 Task: Create a scrum project CircleLine. Add to scrum project CircleLine a team member softage.2@softage.net and assign as Project Lead. Add to scrum project CircleLine a team member softage.3@softage.net
Action: Mouse moved to (249, 59)
Screenshot: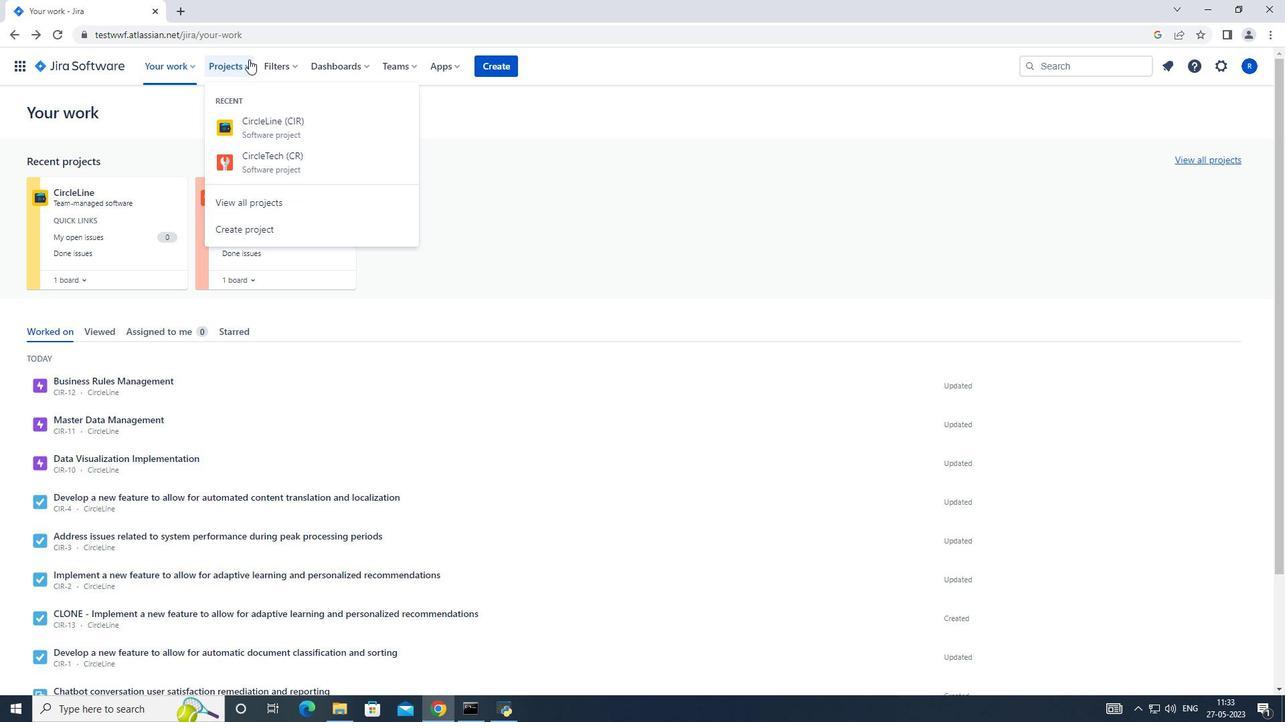 
Action: Mouse pressed left at (249, 59)
Screenshot: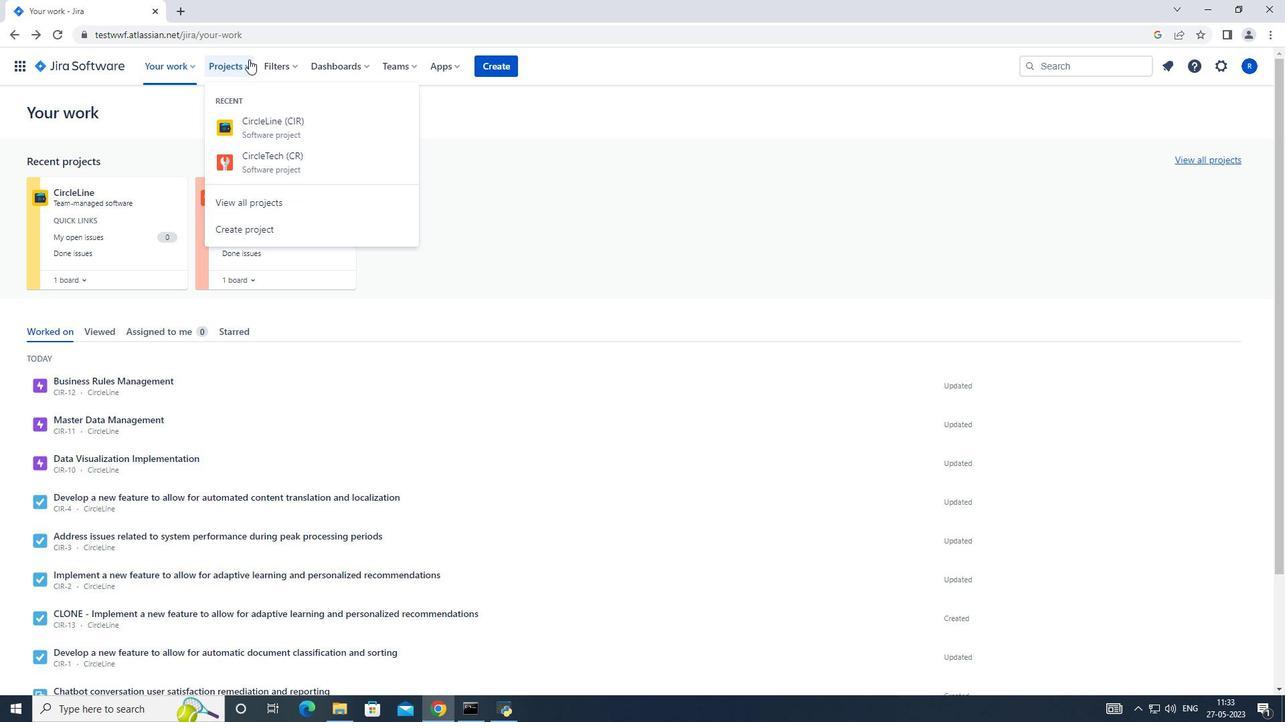 
Action: Mouse moved to (277, 118)
Screenshot: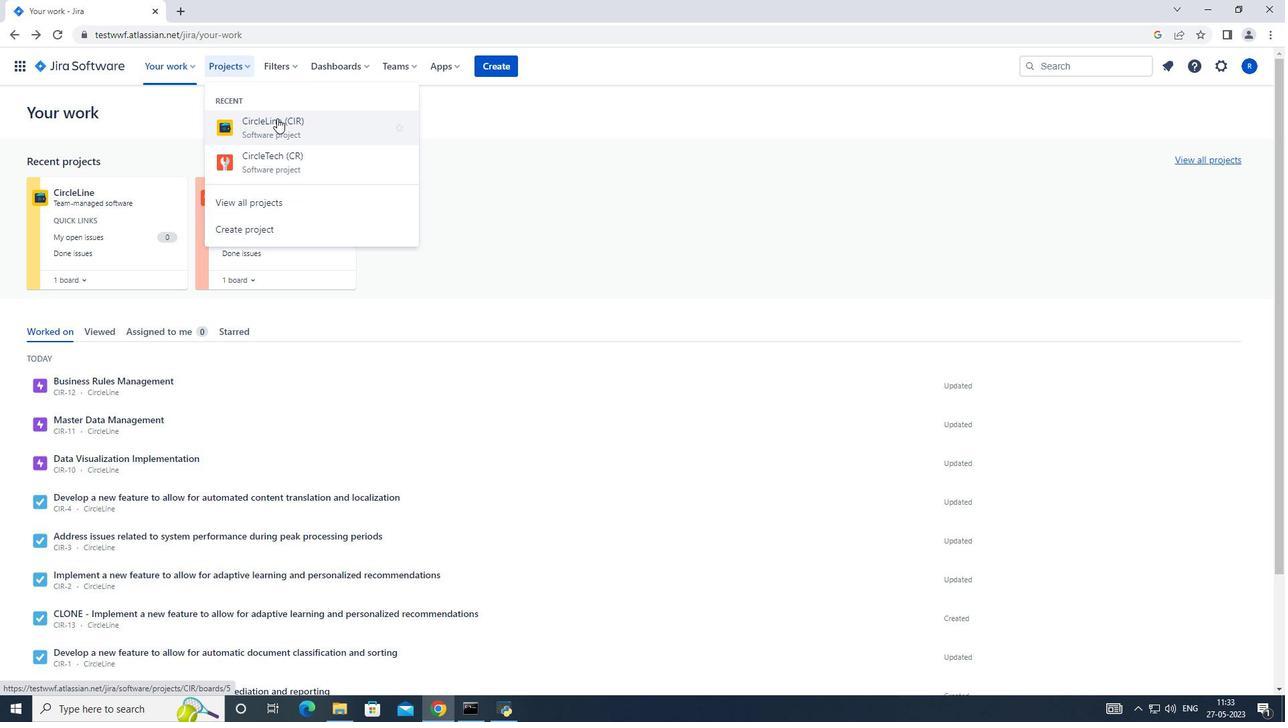 
Action: Mouse pressed left at (277, 118)
Screenshot: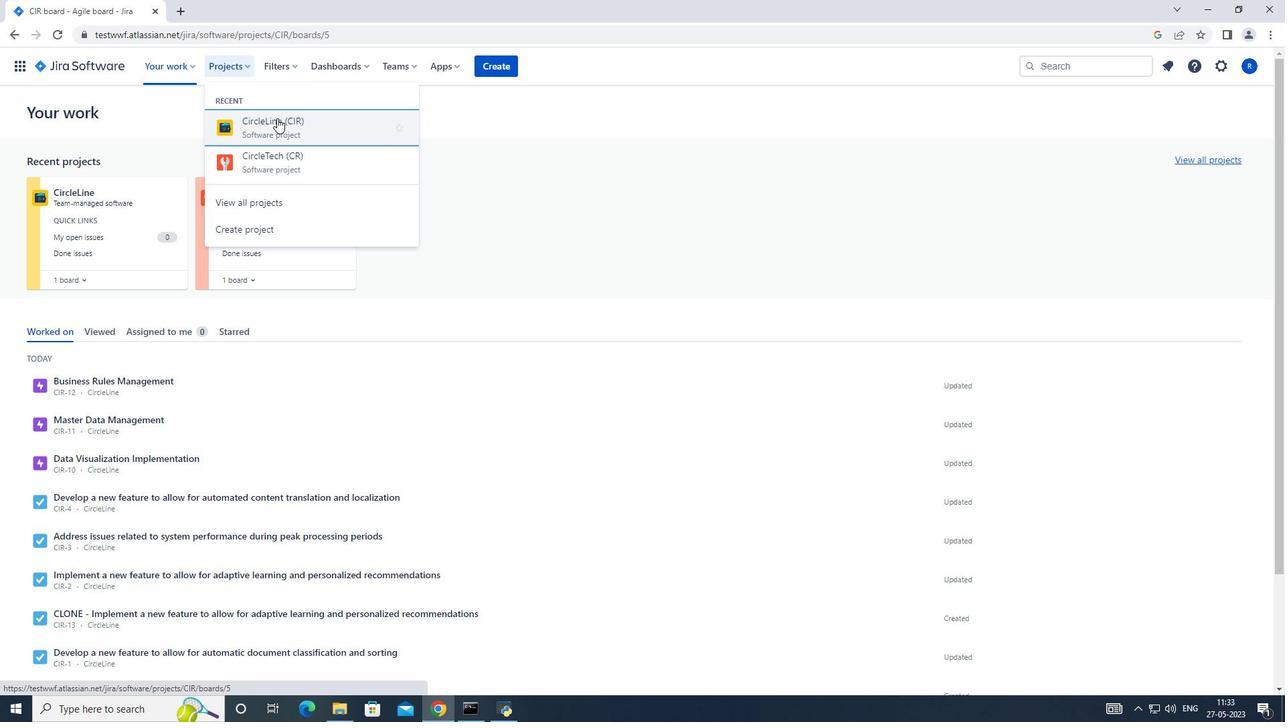 
Action: Mouse moved to (82, 70)
Screenshot: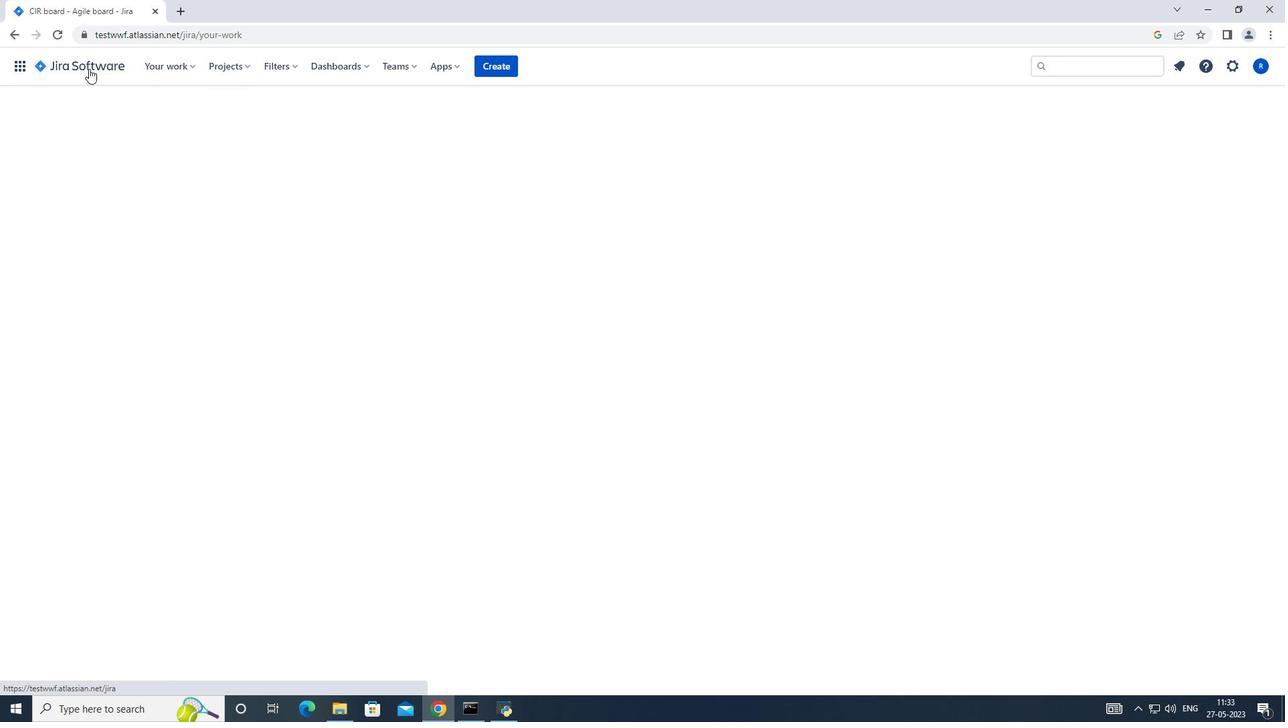 
Action: Mouse pressed left at (82, 70)
Screenshot: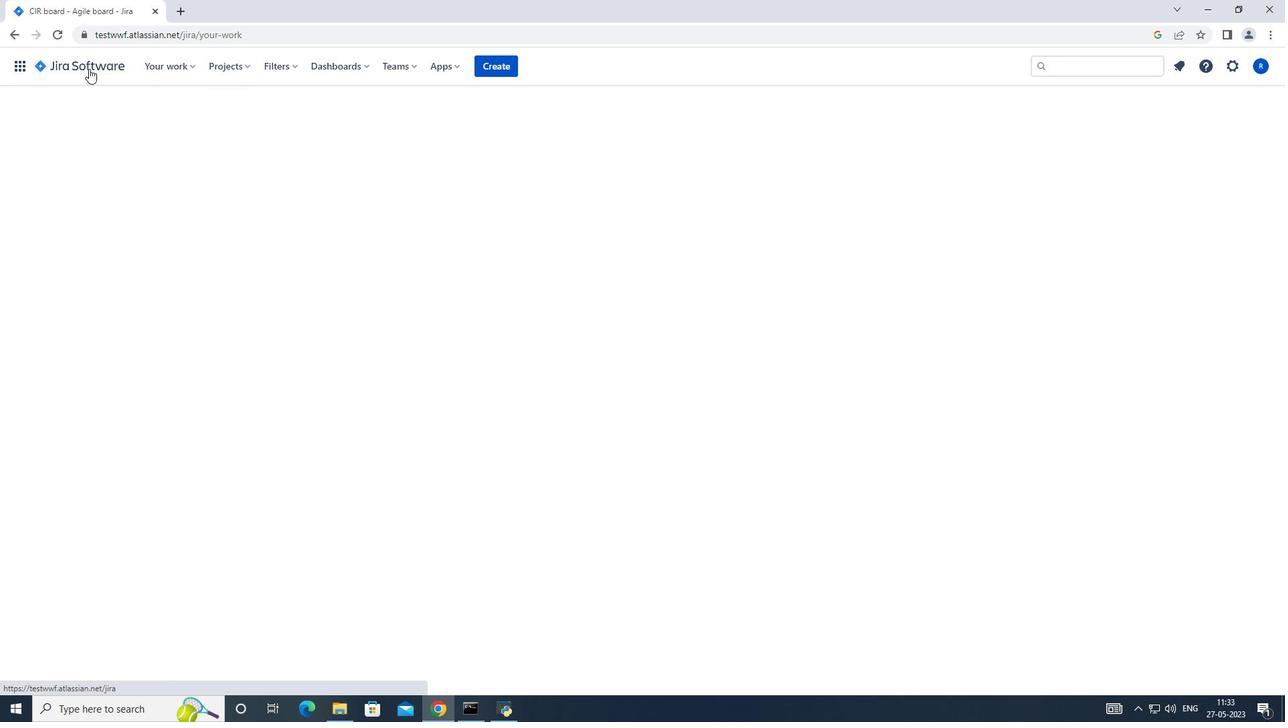 
Action: Mouse moved to (222, 73)
Screenshot: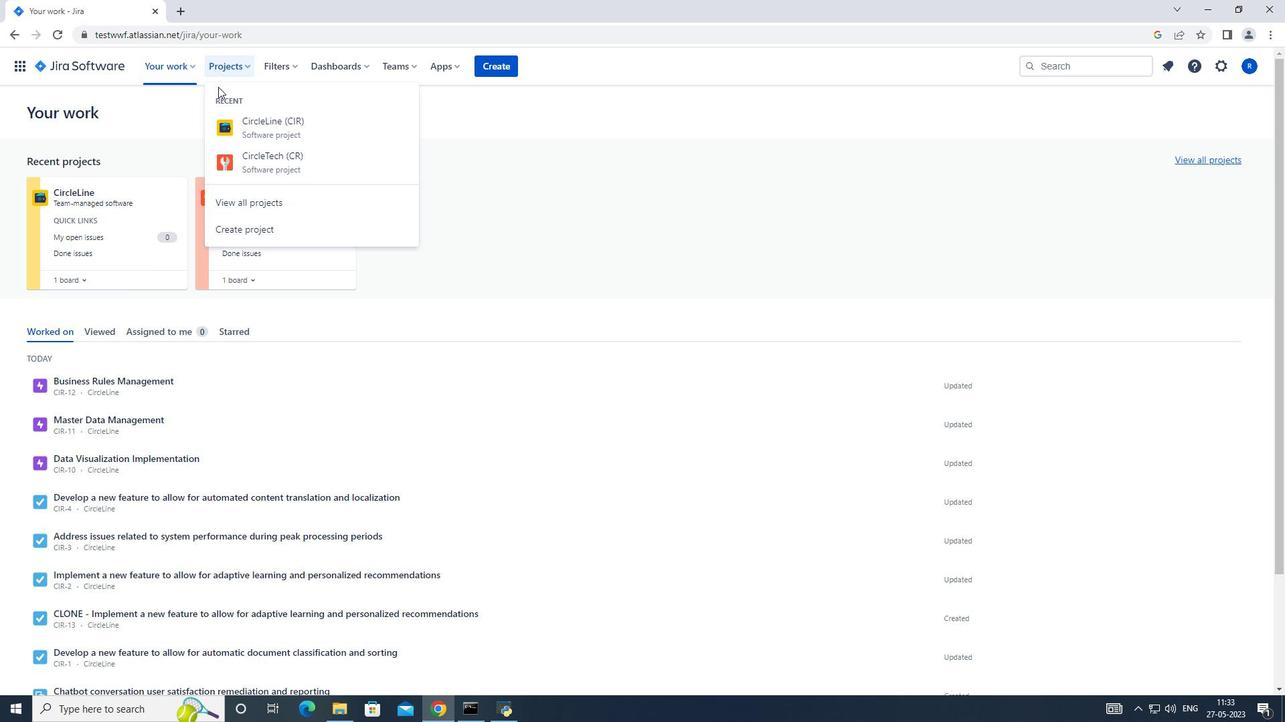 
Action: Mouse pressed left at (222, 73)
Screenshot: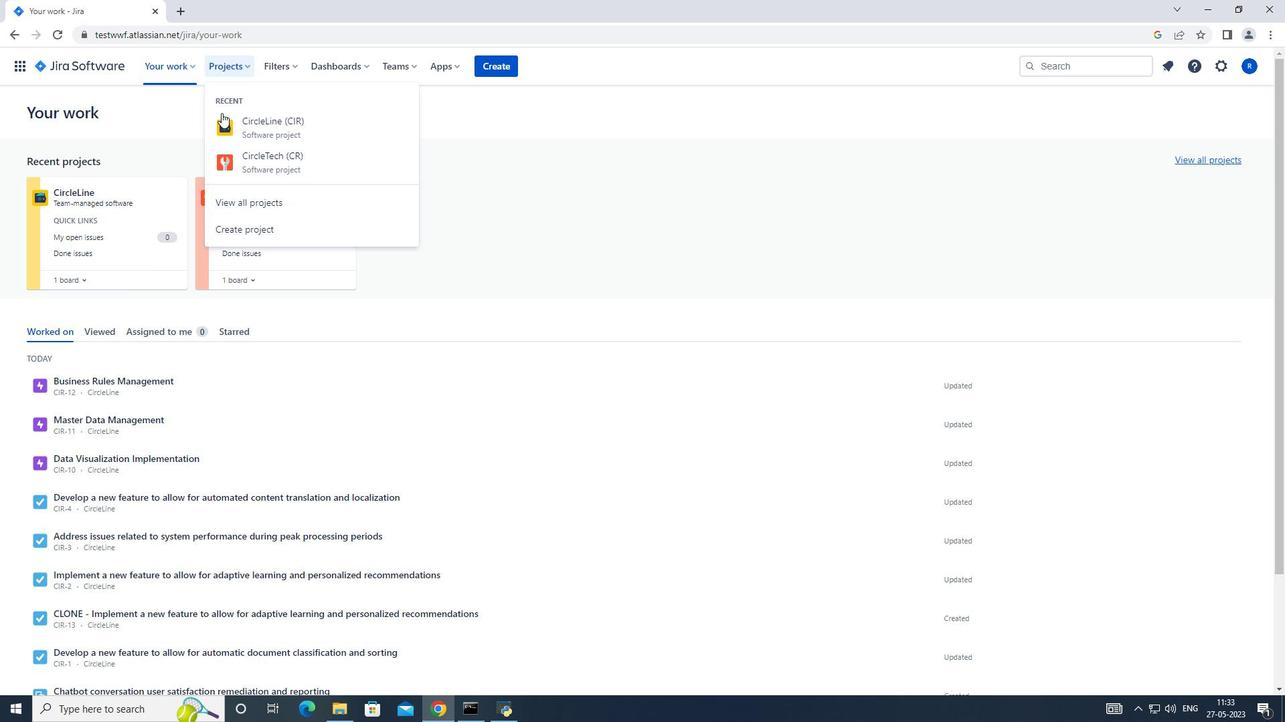 
Action: Mouse moved to (269, 227)
Screenshot: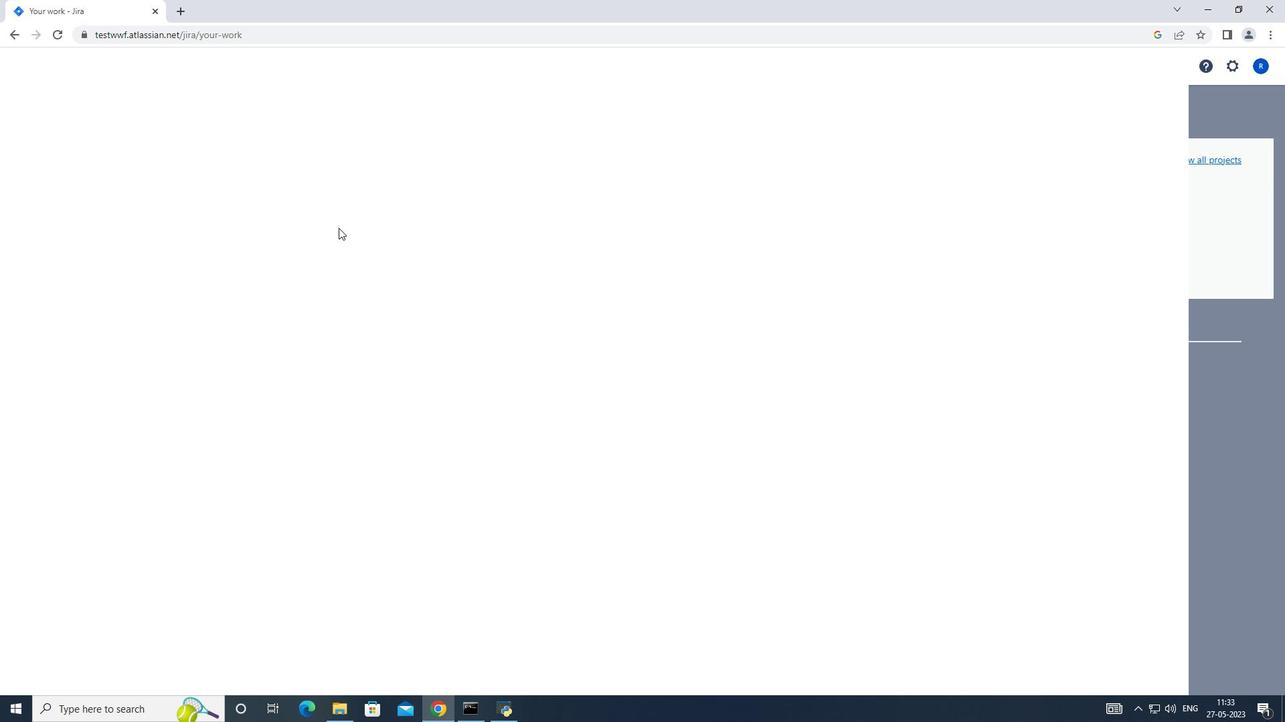 
Action: Mouse pressed left at (269, 227)
Screenshot: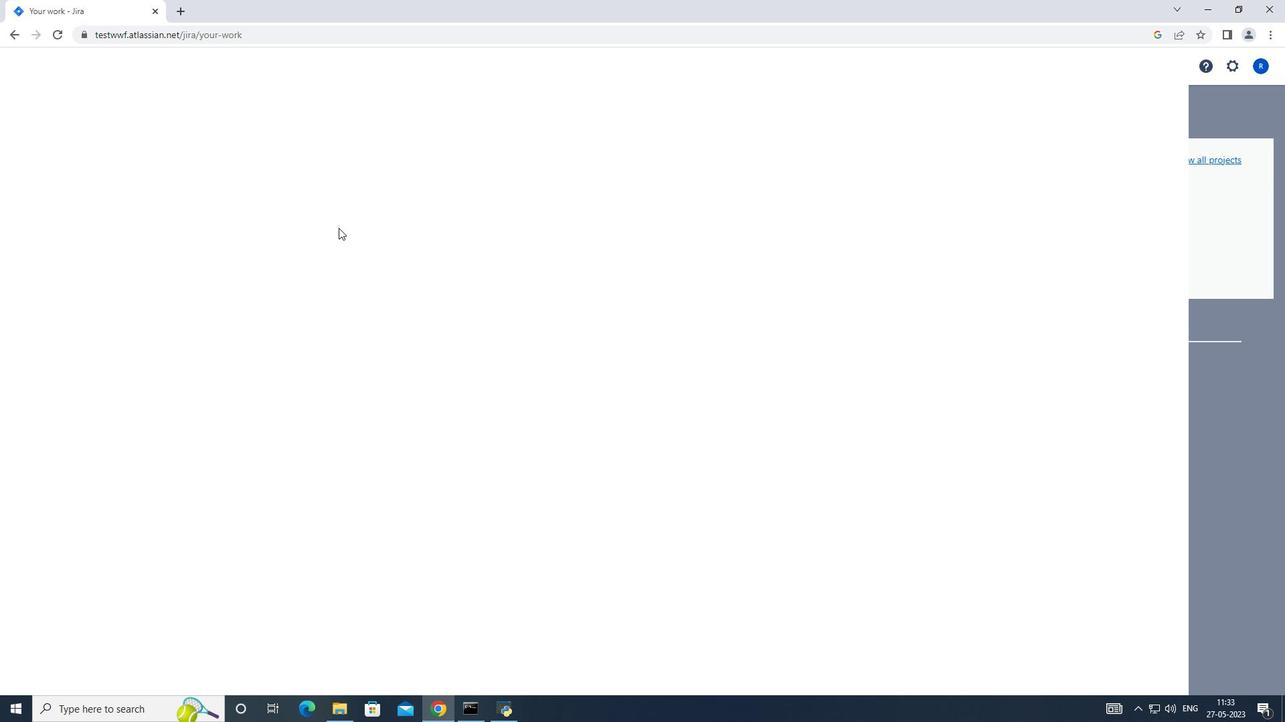 
Action: Mouse moved to (662, 339)
Screenshot: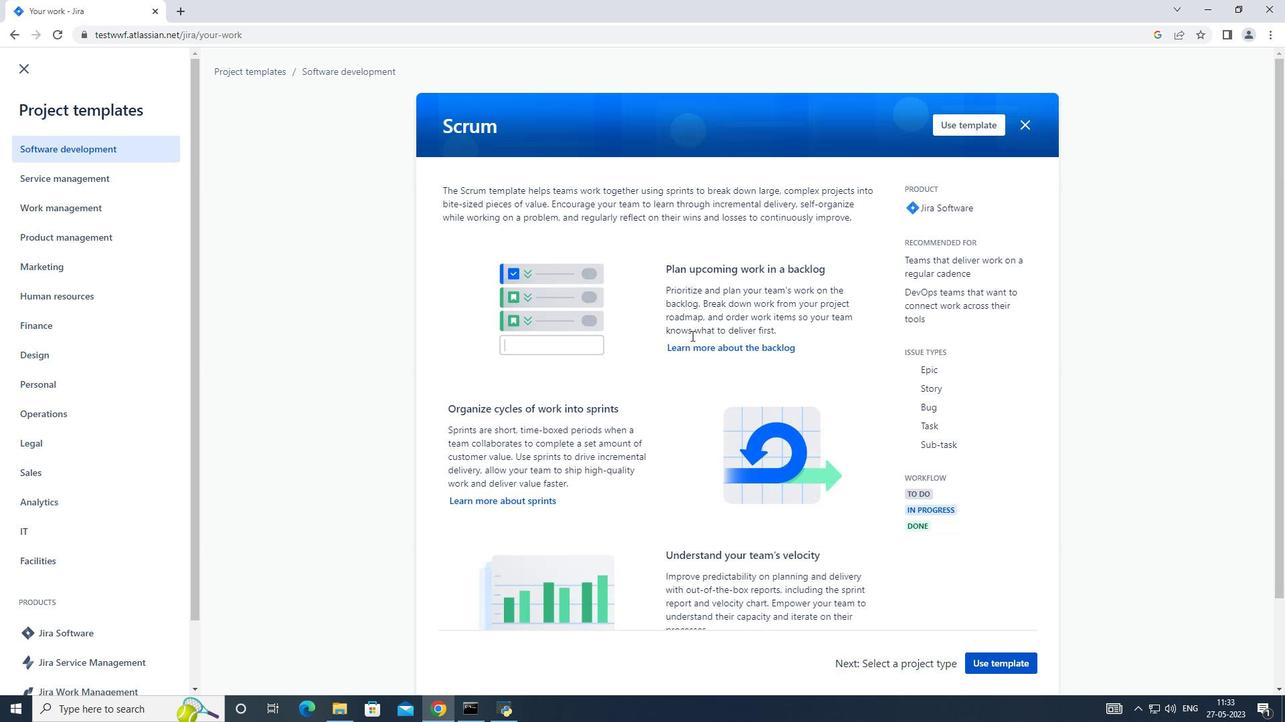 
Action: Mouse pressed left at (662, 339)
Screenshot: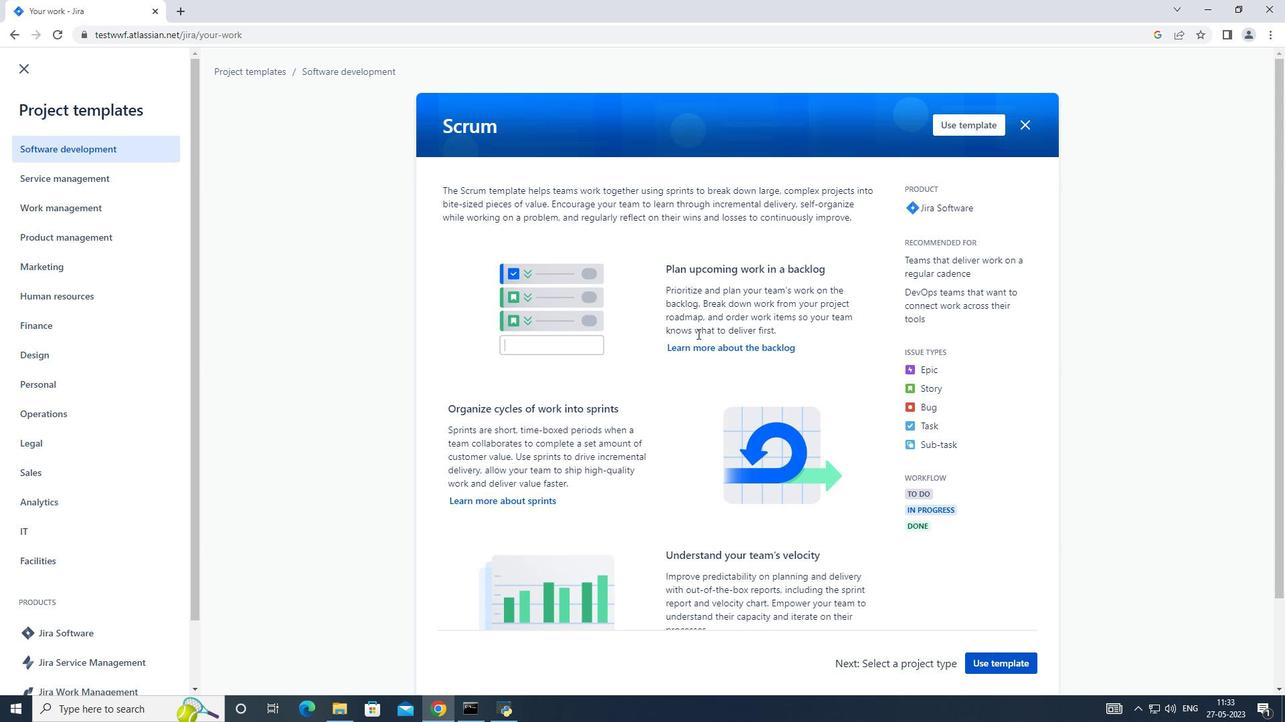 
Action: Mouse moved to (1001, 660)
Screenshot: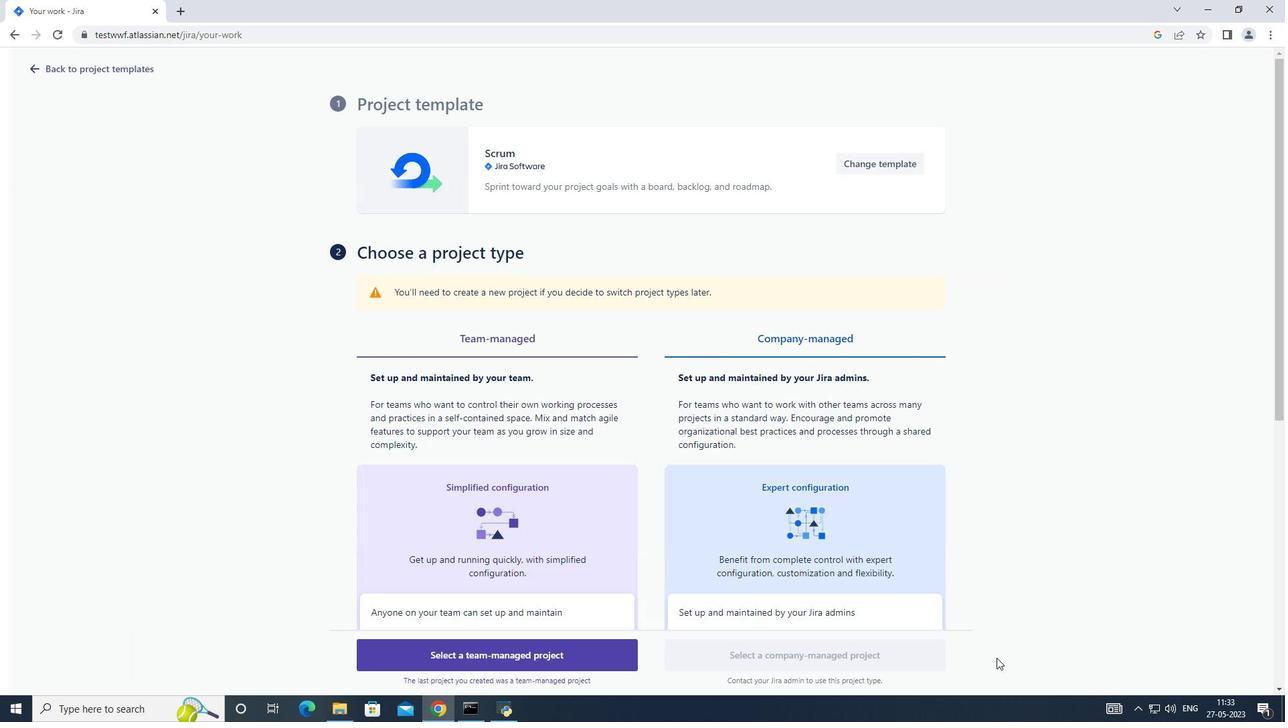 
Action: Mouse pressed left at (1001, 660)
Screenshot: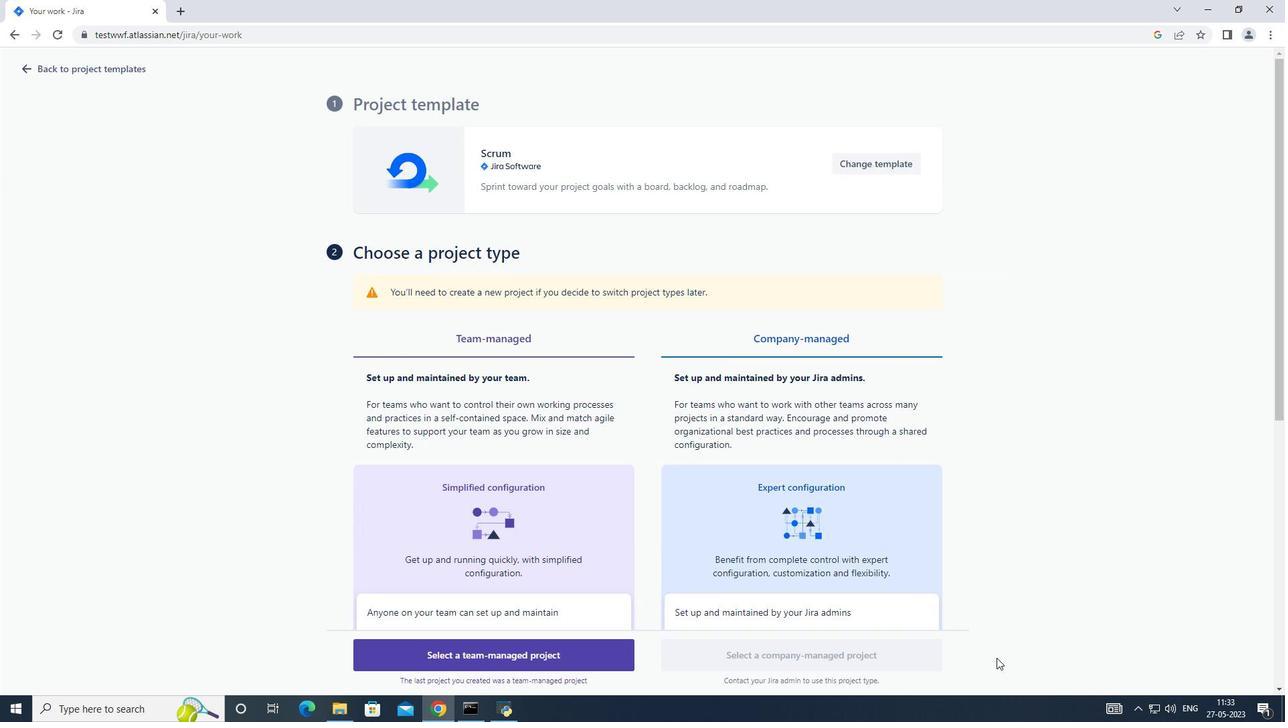 
Action: Mouse moved to (682, 362)
Screenshot: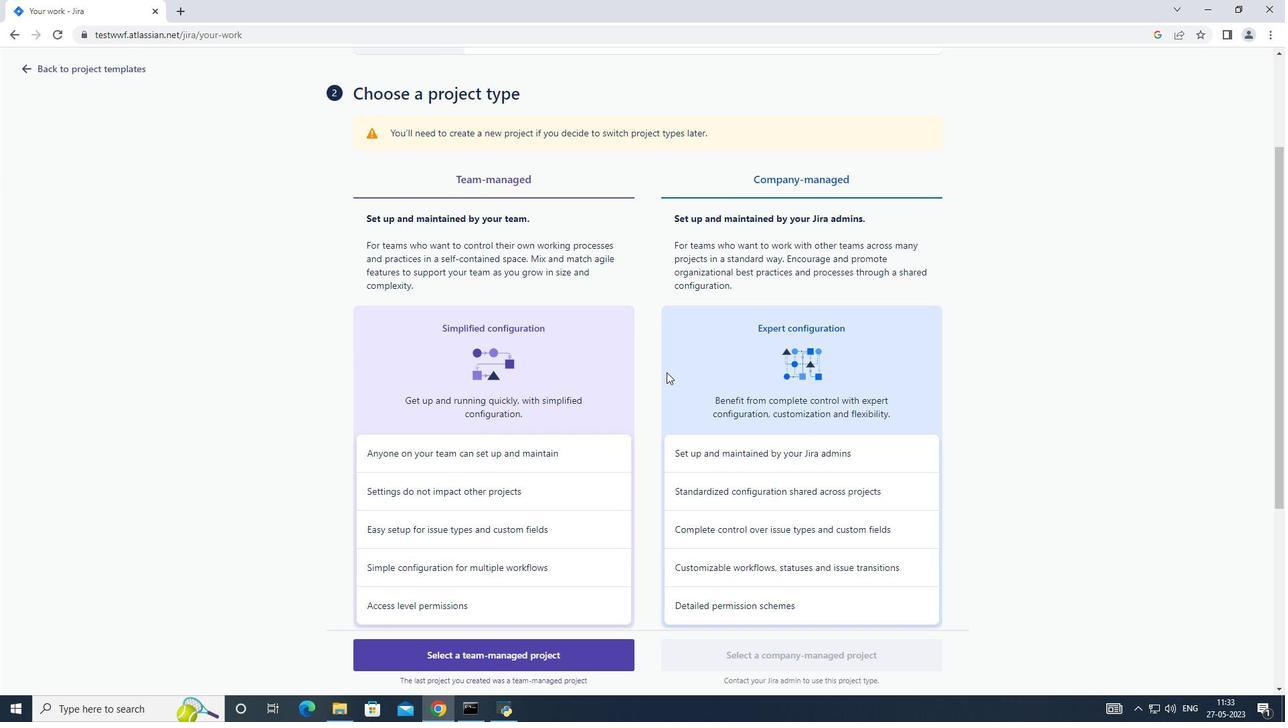 
Action: Mouse scrolled (682, 361) with delta (0, 0)
Screenshot: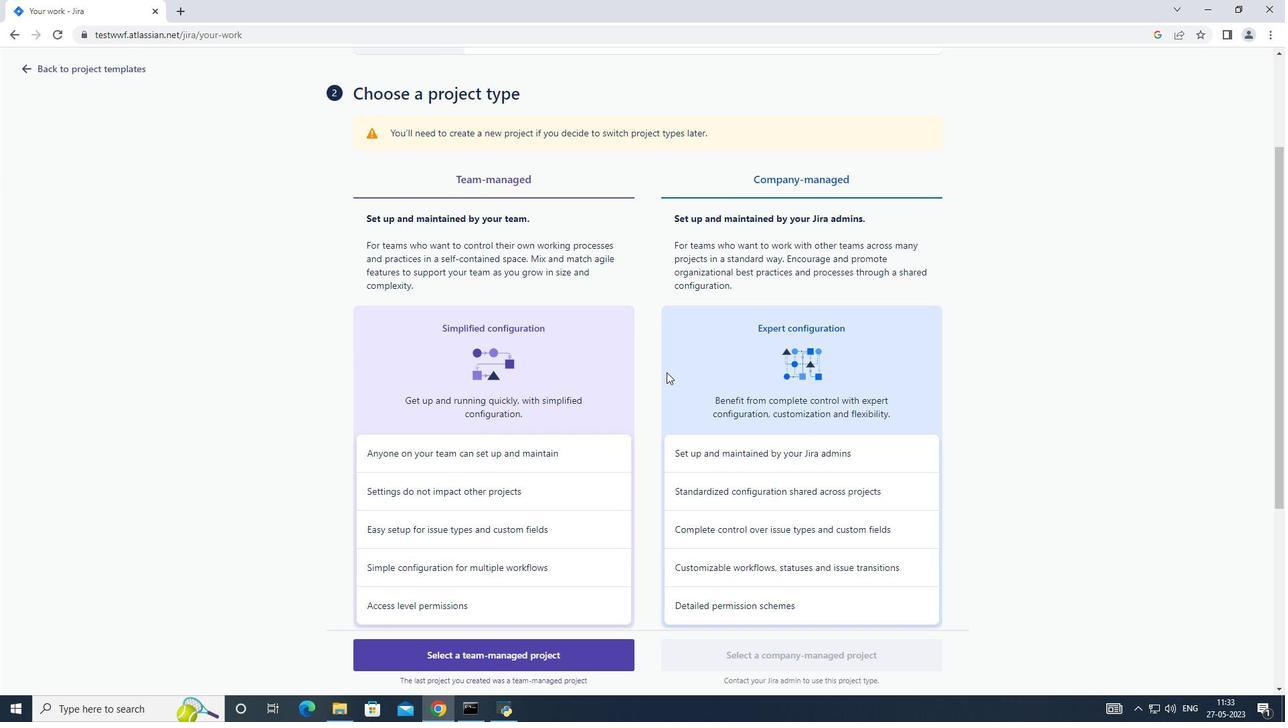 
Action: Mouse scrolled (682, 361) with delta (0, 0)
Screenshot: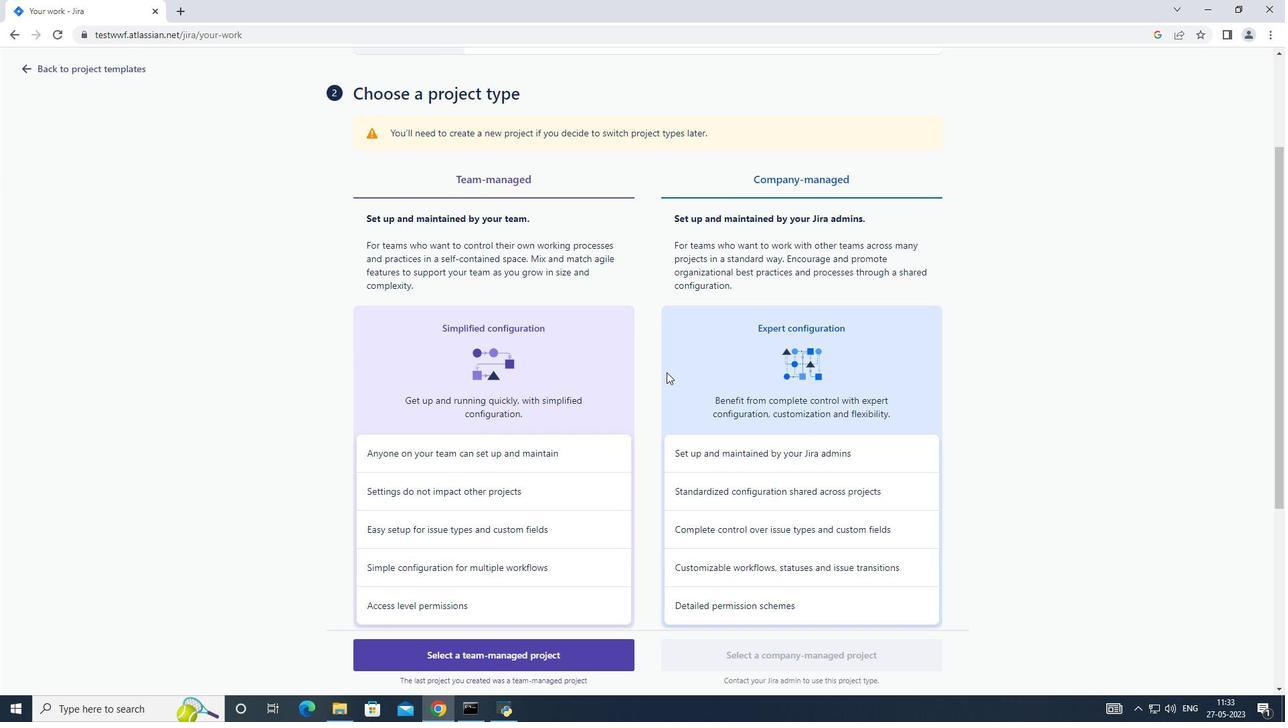 
Action: Mouse scrolled (682, 361) with delta (0, 0)
Screenshot: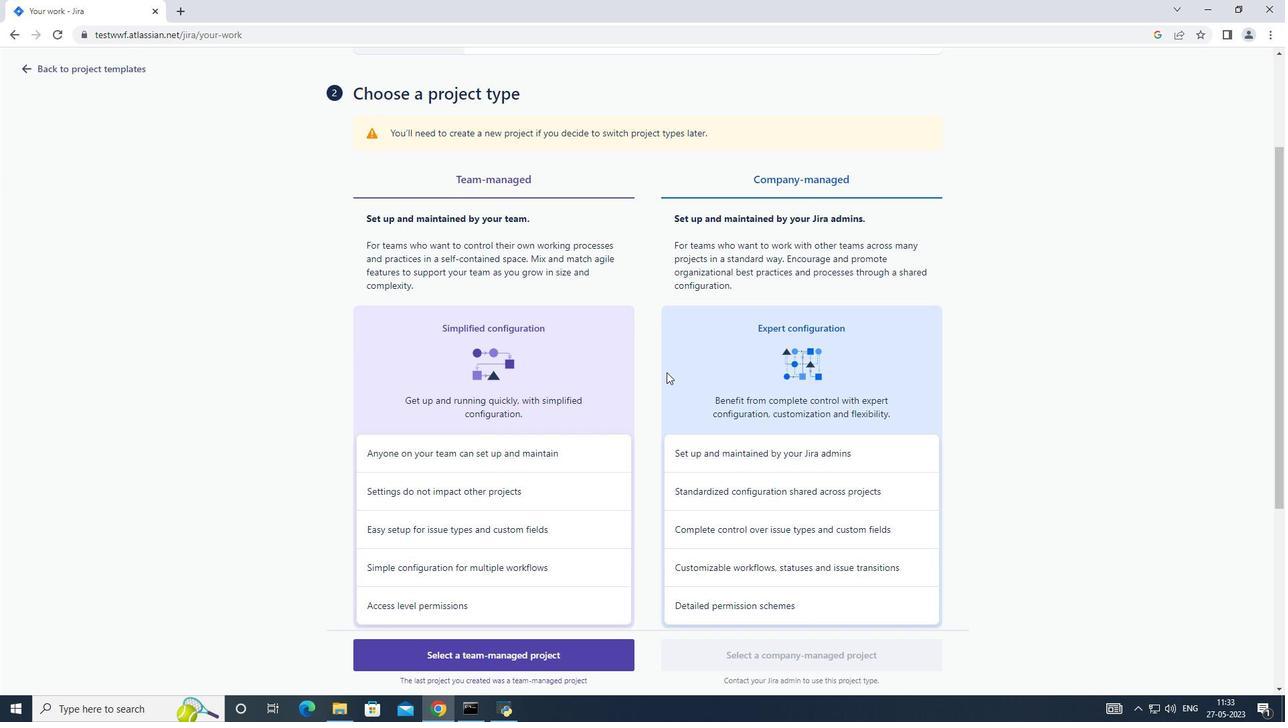
Action: Mouse moved to (682, 362)
Screenshot: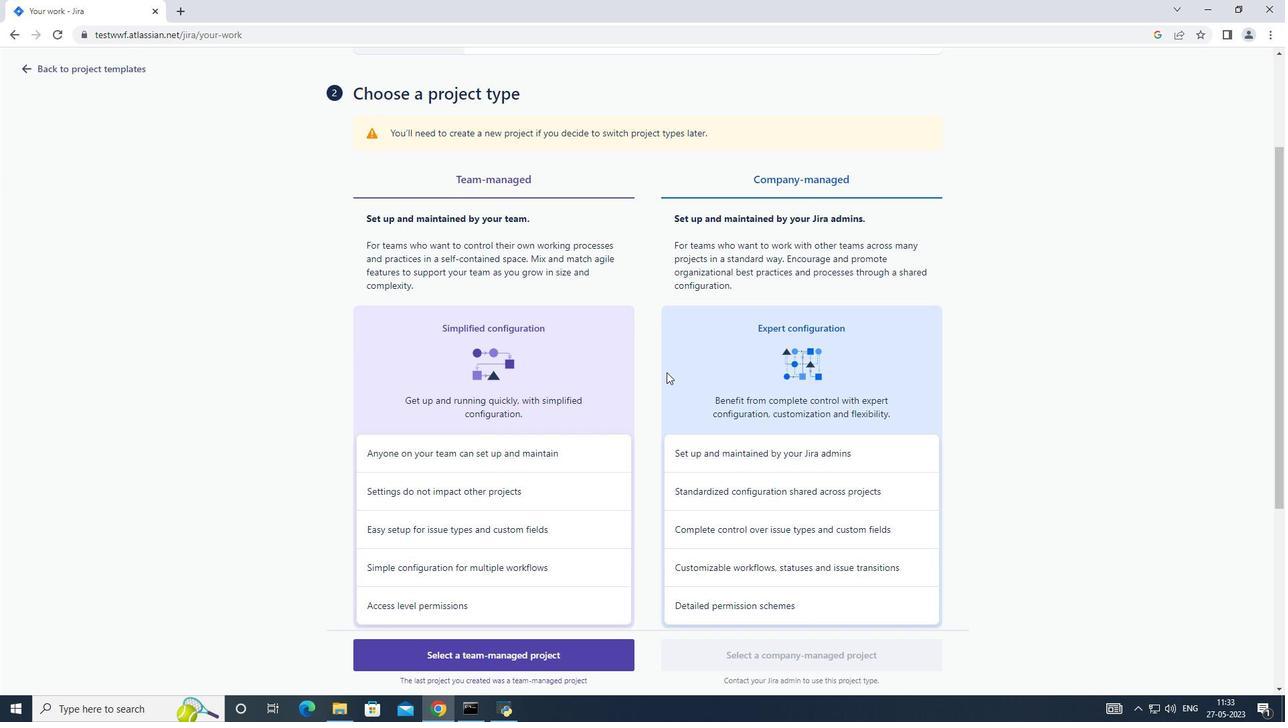
Action: Mouse scrolled (682, 361) with delta (0, 0)
Screenshot: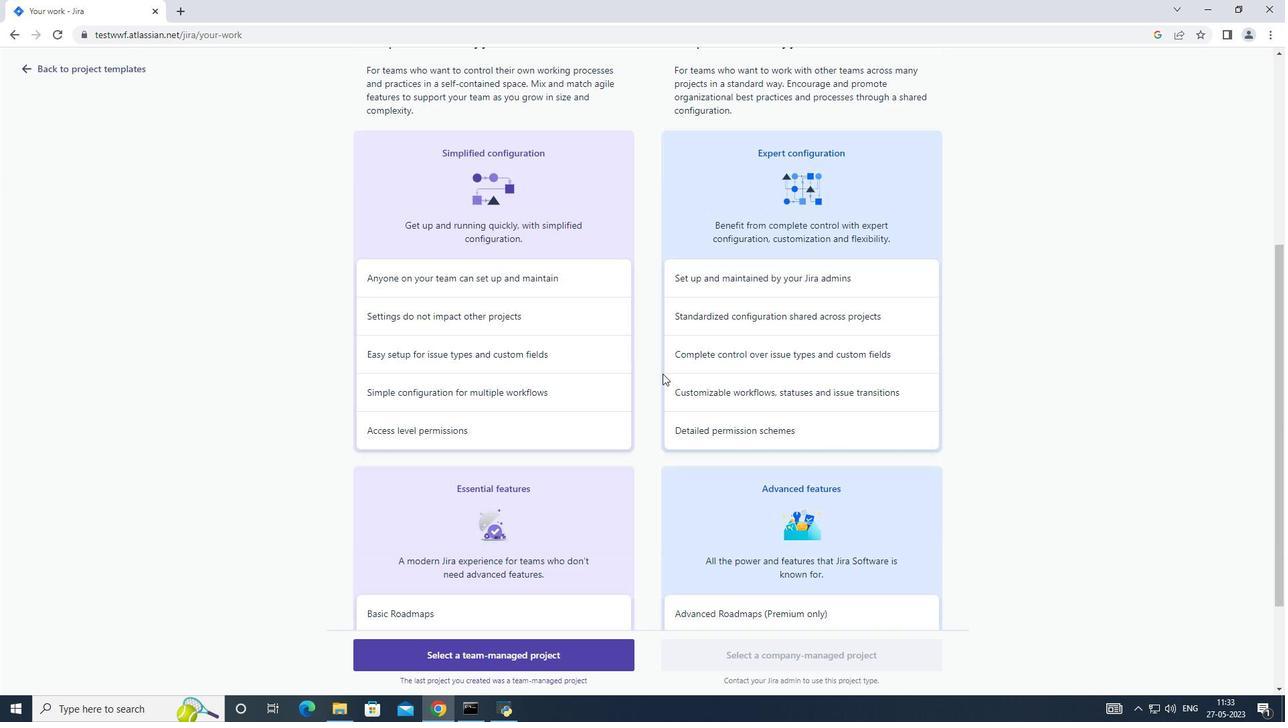 
Action: Mouse moved to (682, 362)
Screenshot: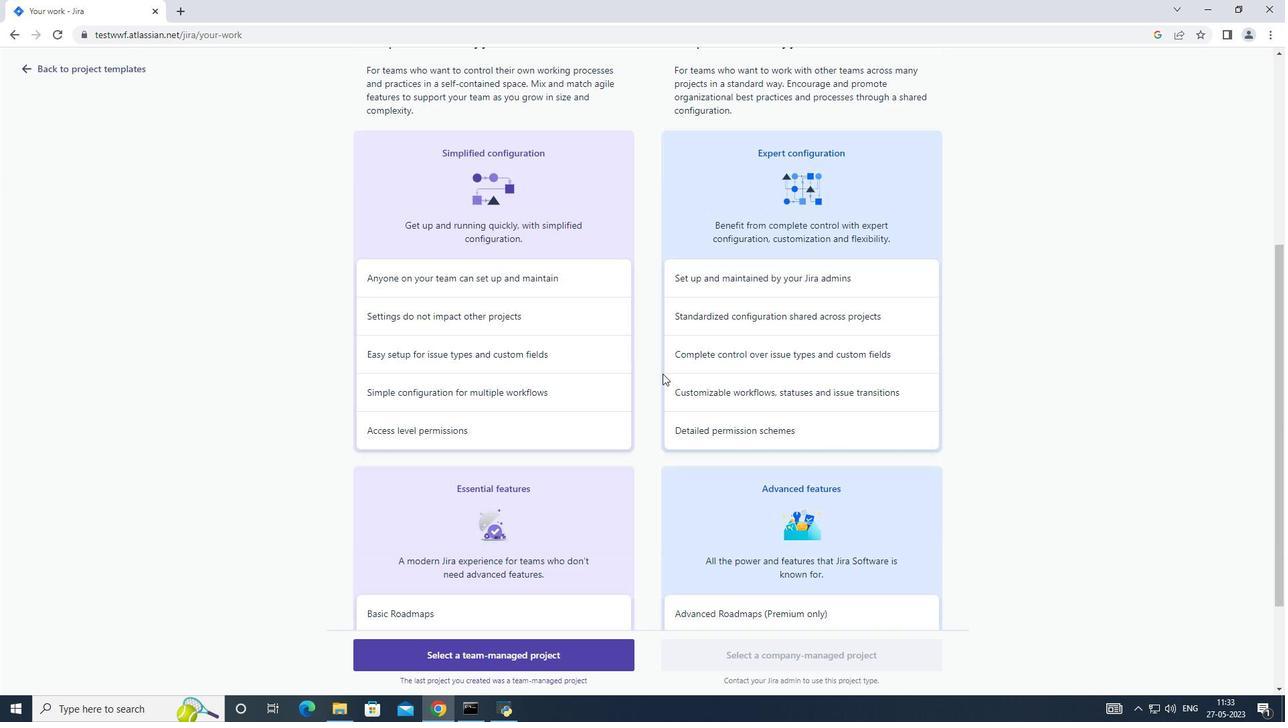 
Action: Mouse scrolled (682, 361) with delta (0, 0)
Screenshot: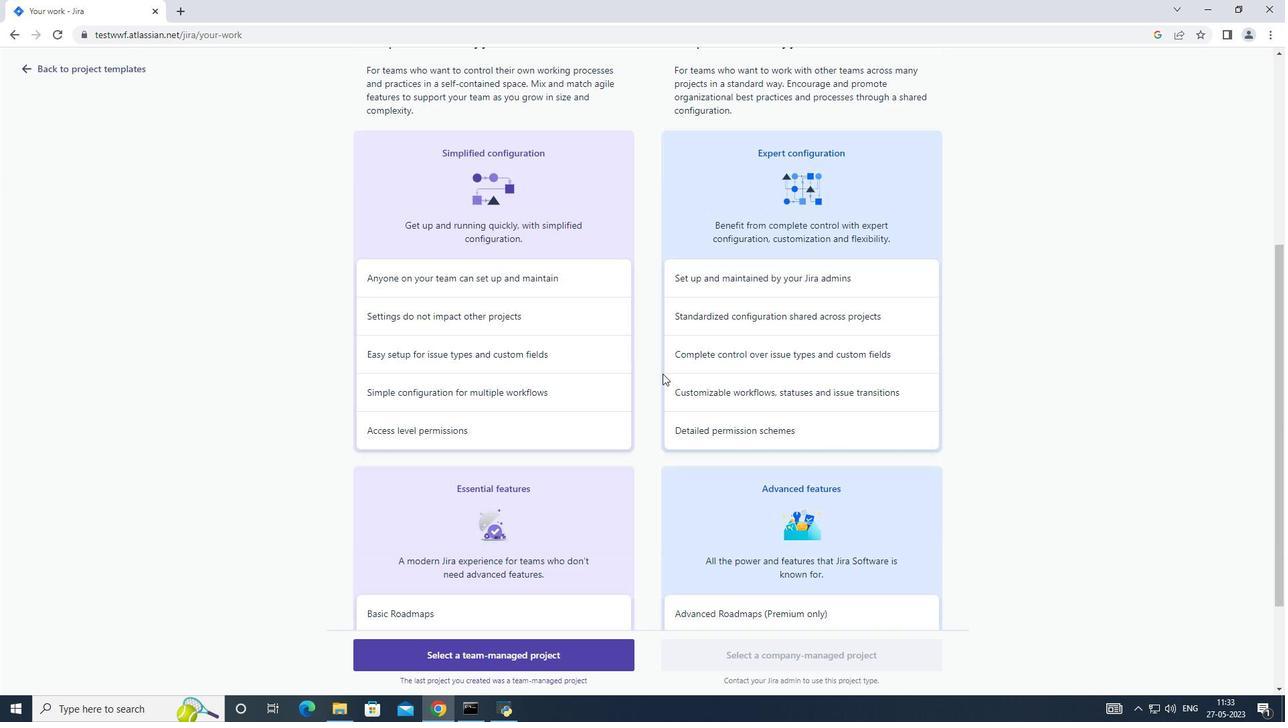 
Action: Mouse moved to (662, 374)
Screenshot: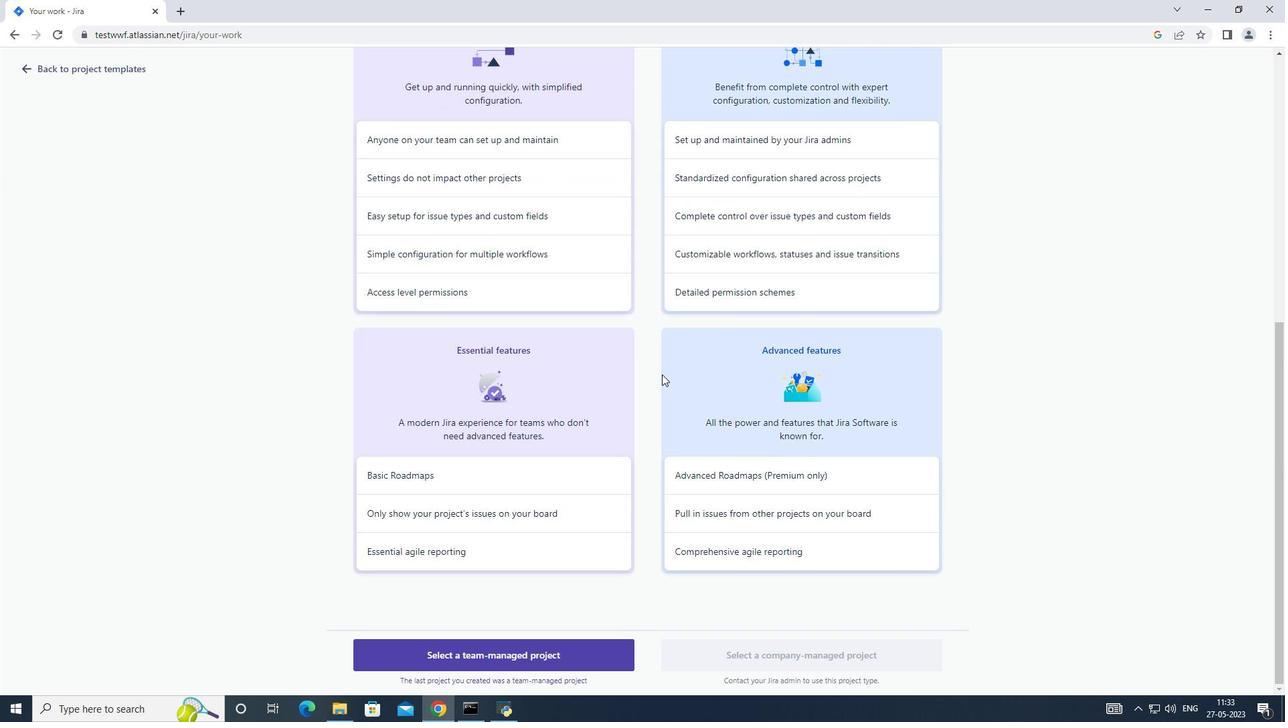 
Action: Mouse scrolled (662, 373) with delta (0, 0)
Screenshot: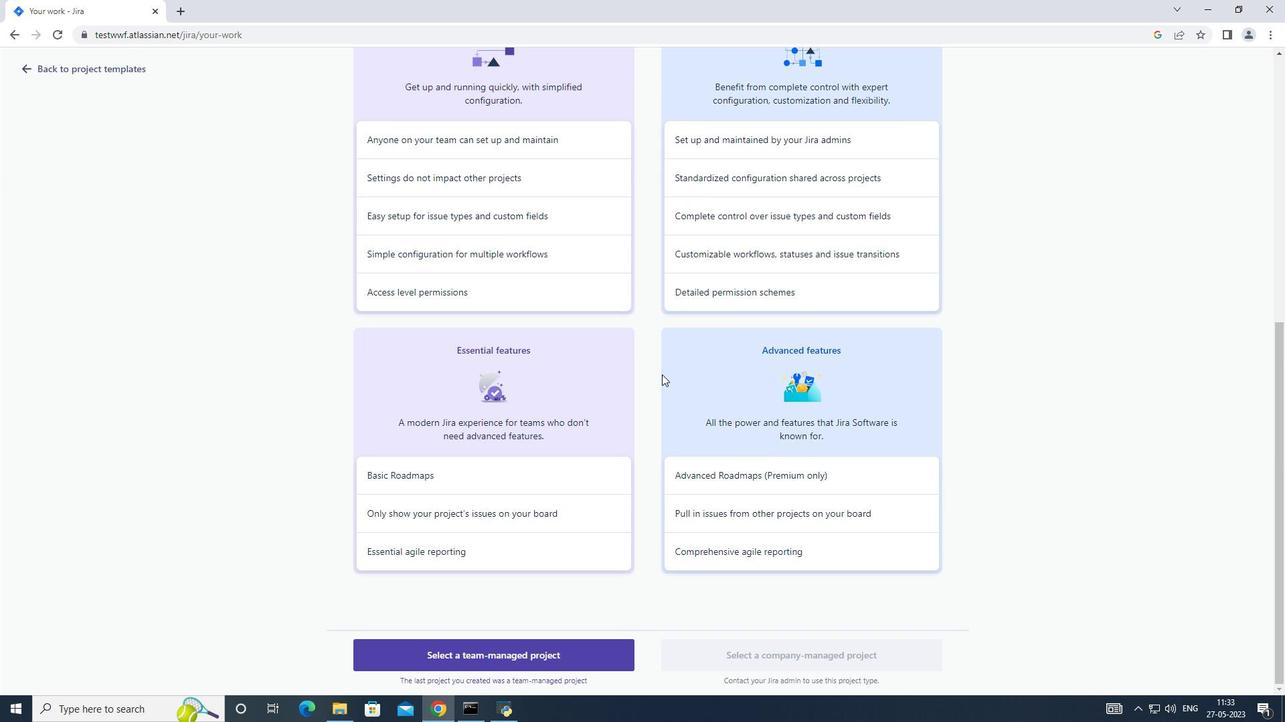 
Action: Mouse scrolled (662, 373) with delta (0, 0)
Screenshot: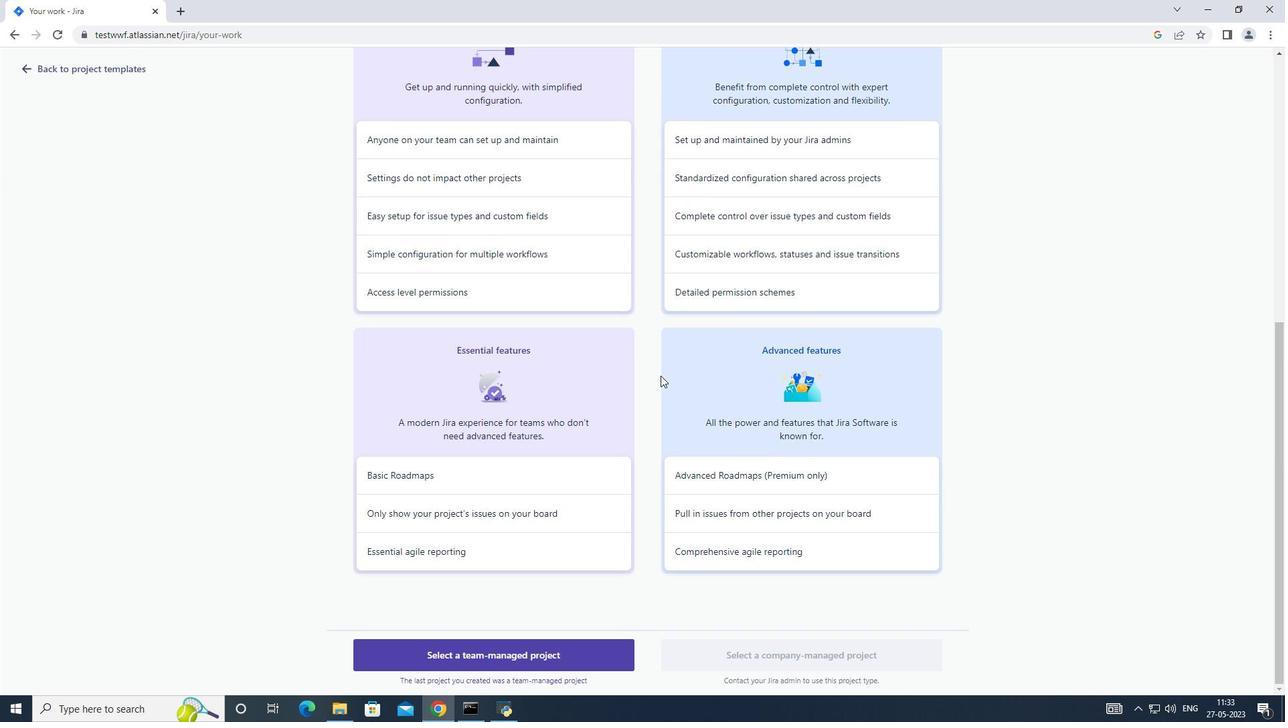 
Action: Mouse scrolled (662, 373) with delta (0, 0)
Screenshot: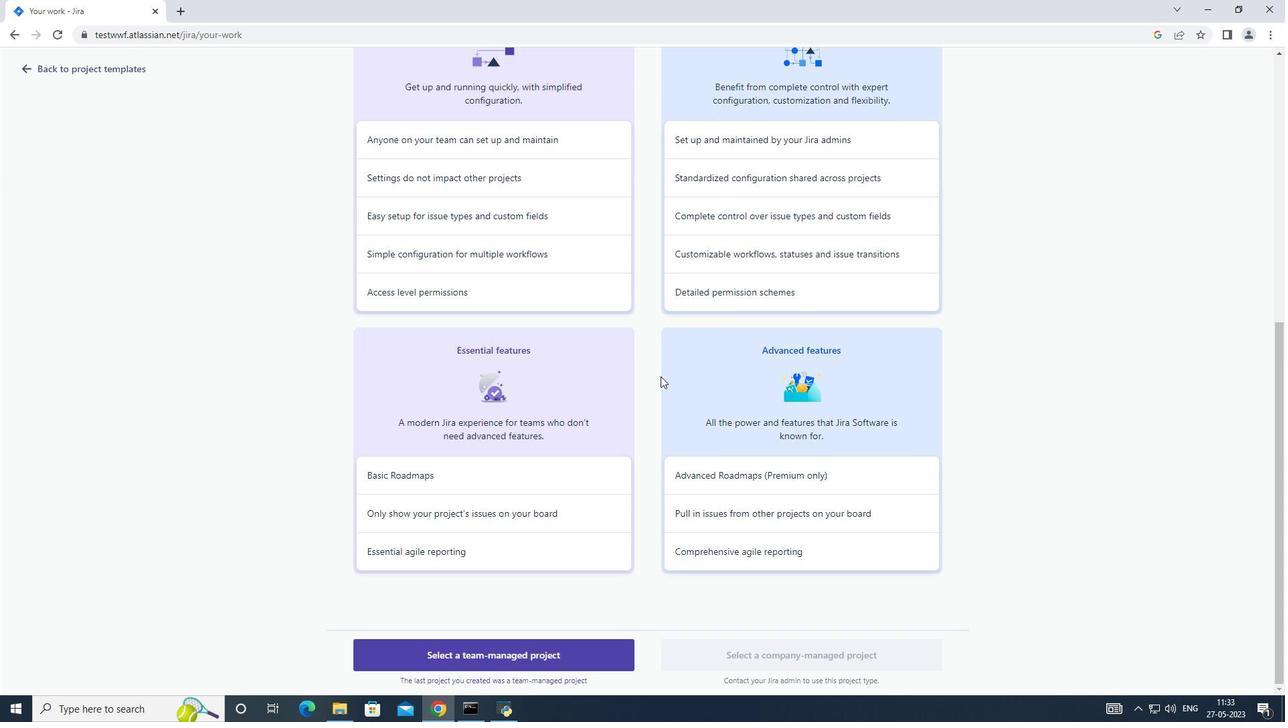 
Action: Mouse moved to (661, 376)
Screenshot: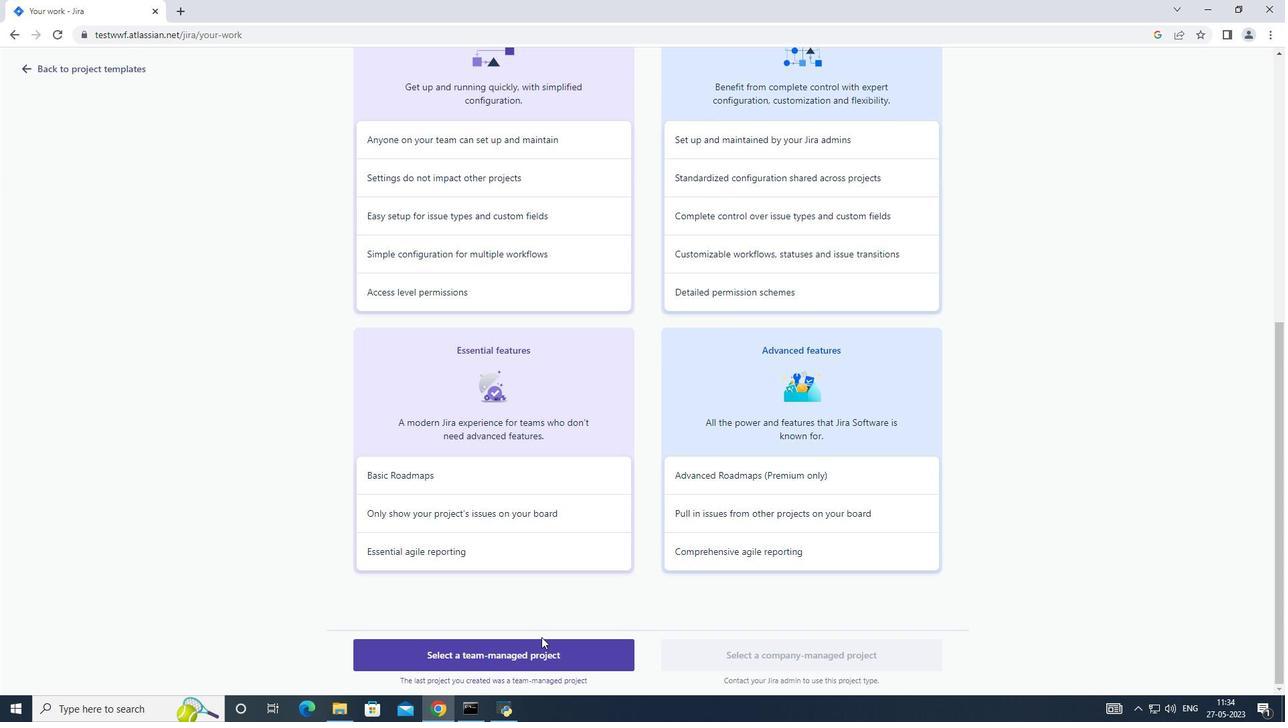 
Action: Mouse scrolled (661, 375) with delta (0, 0)
Screenshot: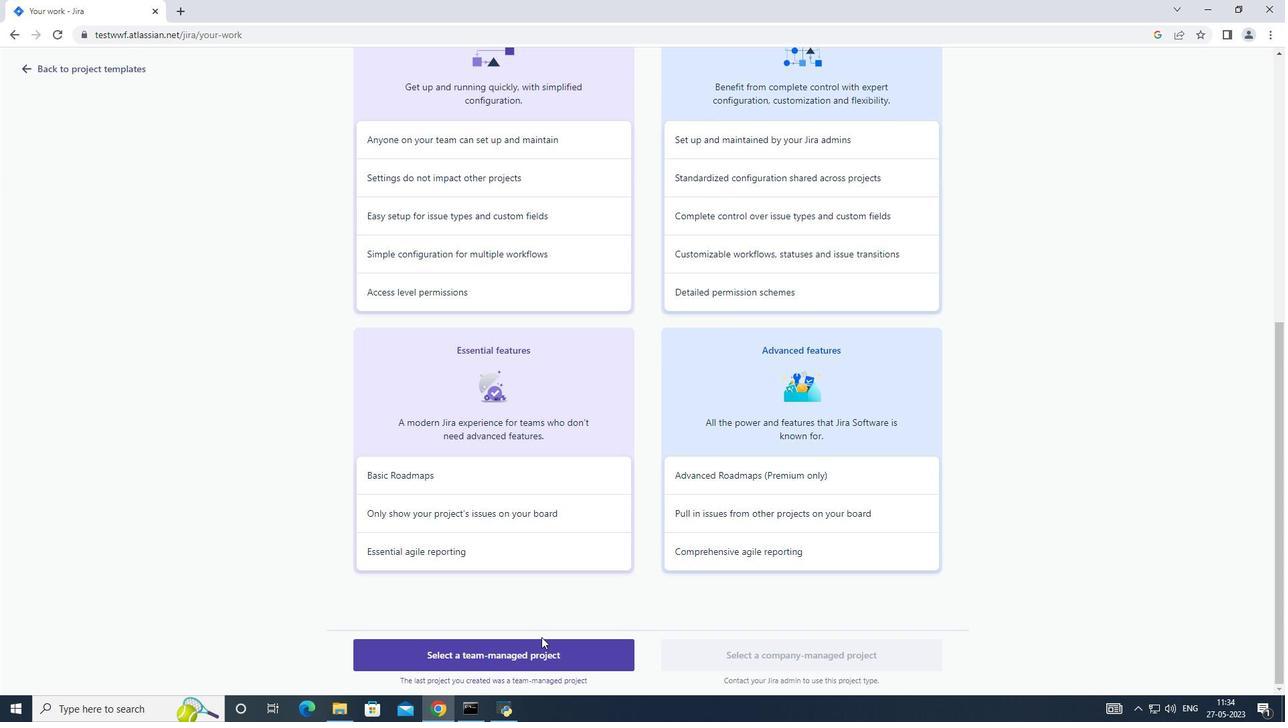 
Action: Mouse moved to (660, 376)
Screenshot: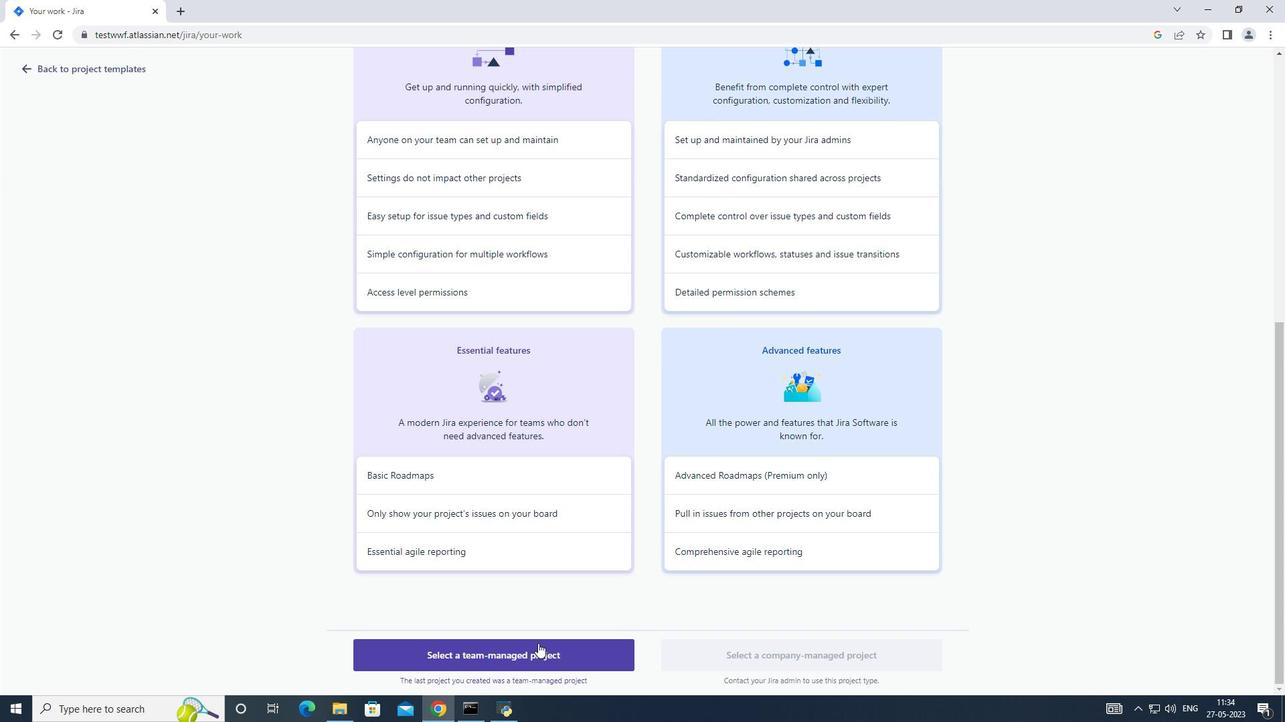 
Action: Mouse scrolled (660, 375) with delta (0, 0)
Screenshot: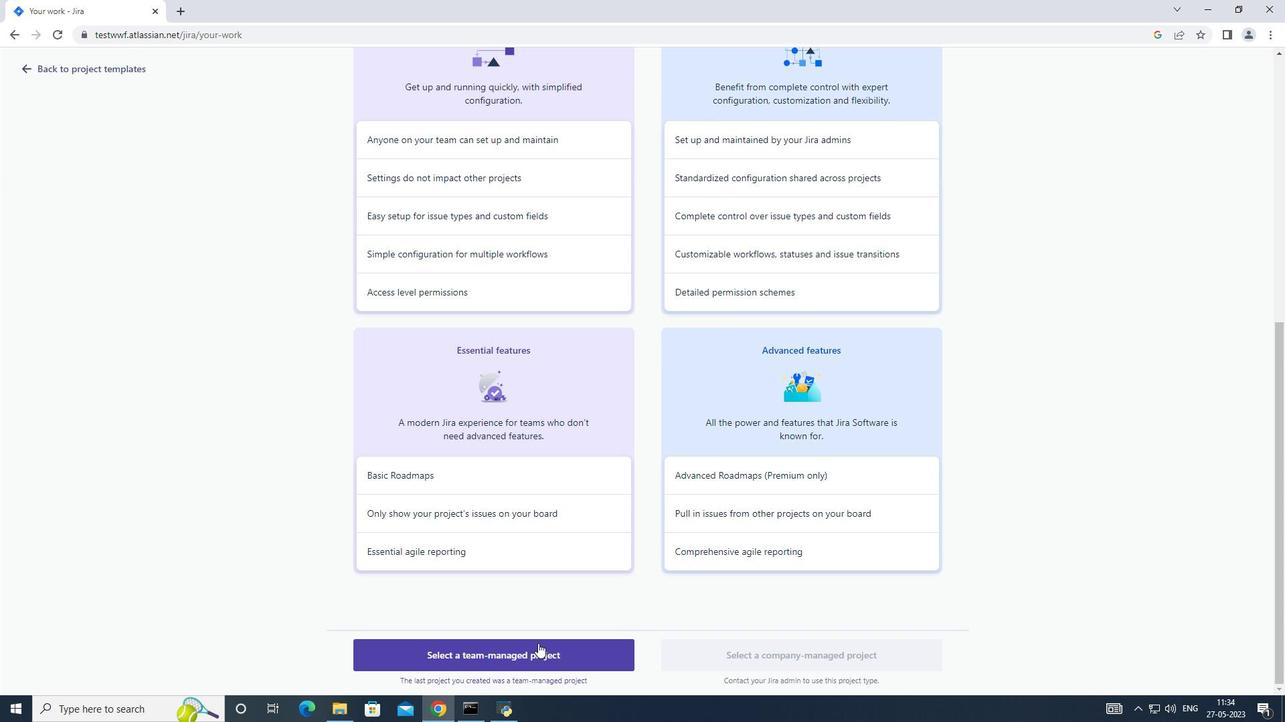 
Action: Mouse moved to (660, 376)
Screenshot: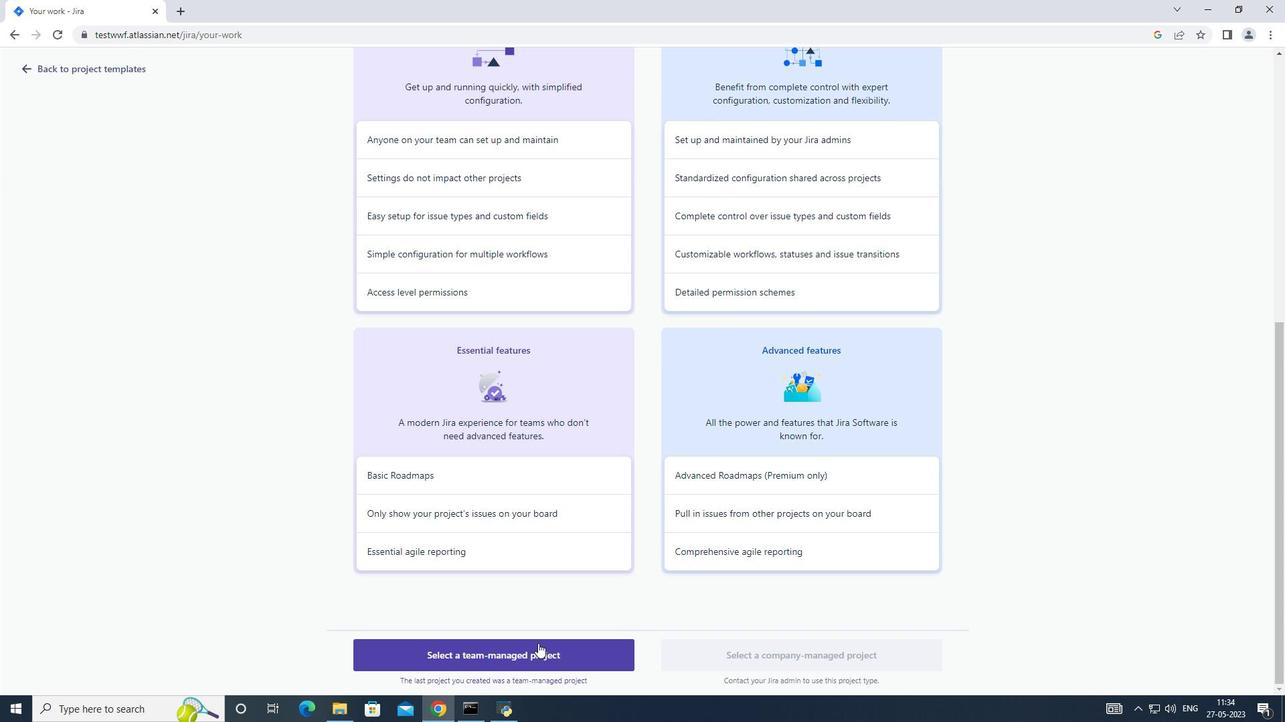 
Action: Mouse scrolled (660, 375) with delta (0, 0)
Screenshot: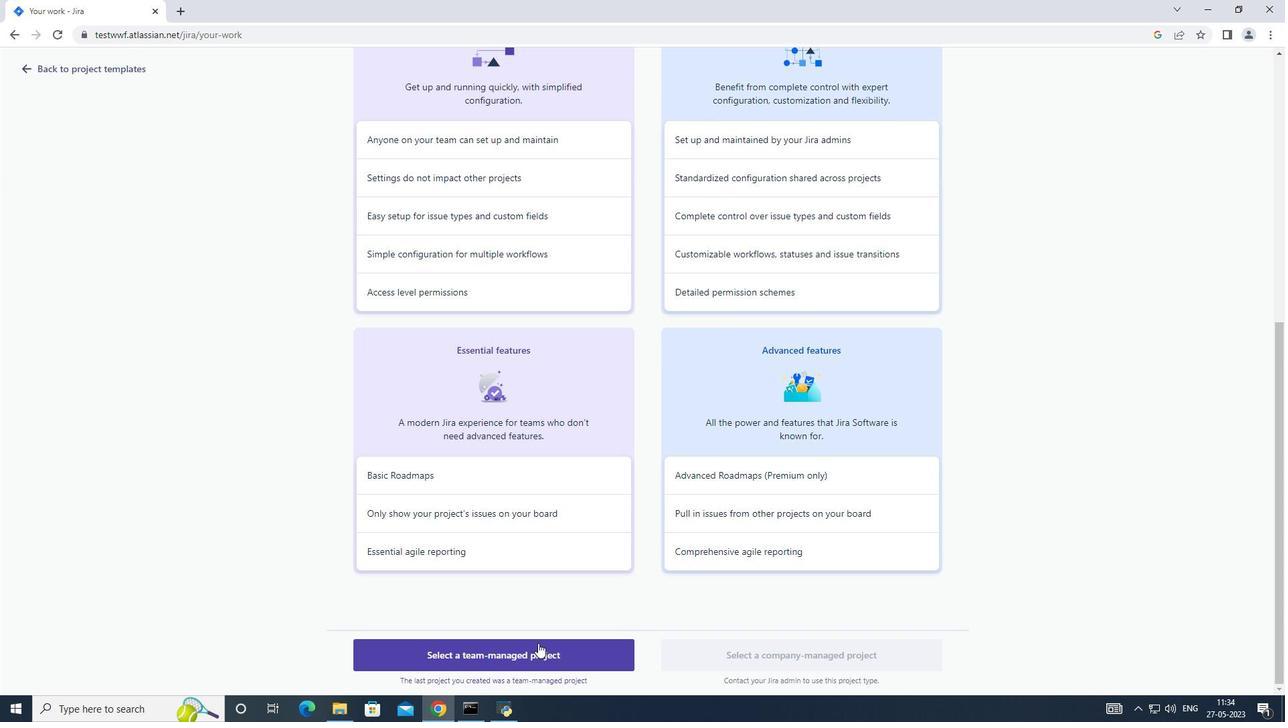 
Action: Mouse moved to (660, 376)
Screenshot: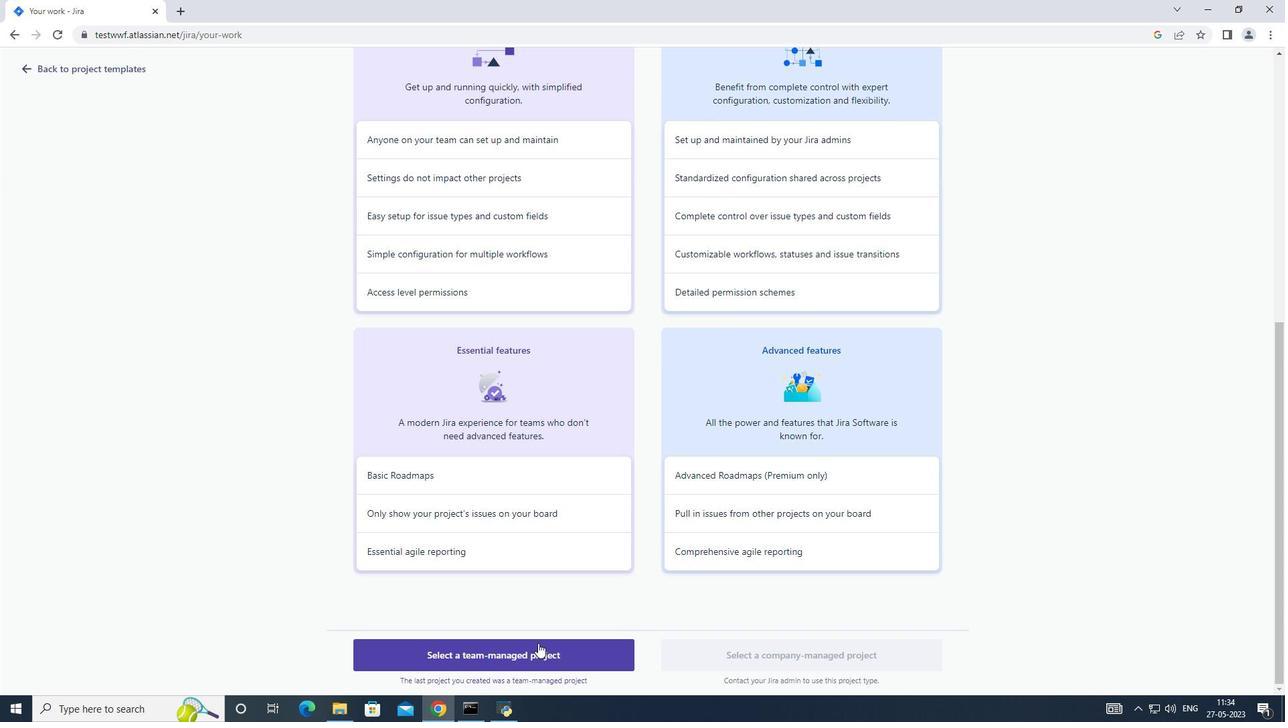 
Action: Mouse scrolled (660, 376) with delta (0, 0)
Screenshot: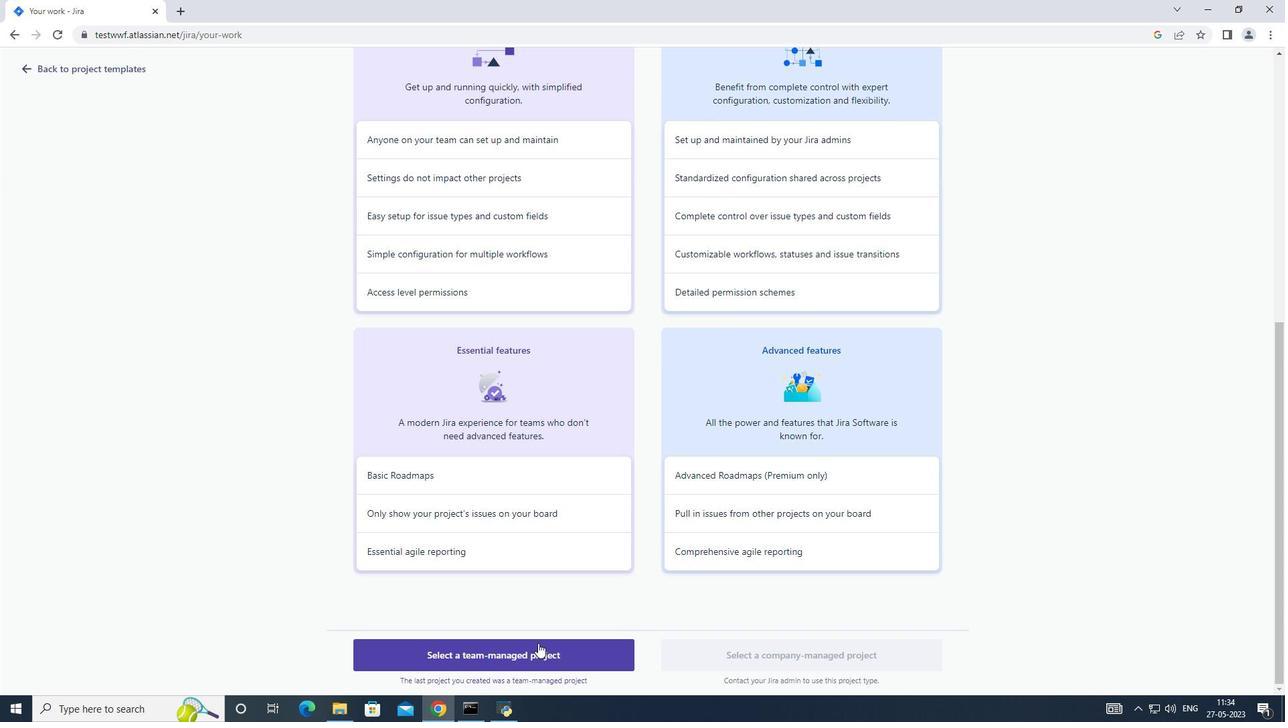 
Action: Mouse moved to (534, 651)
Screenshot: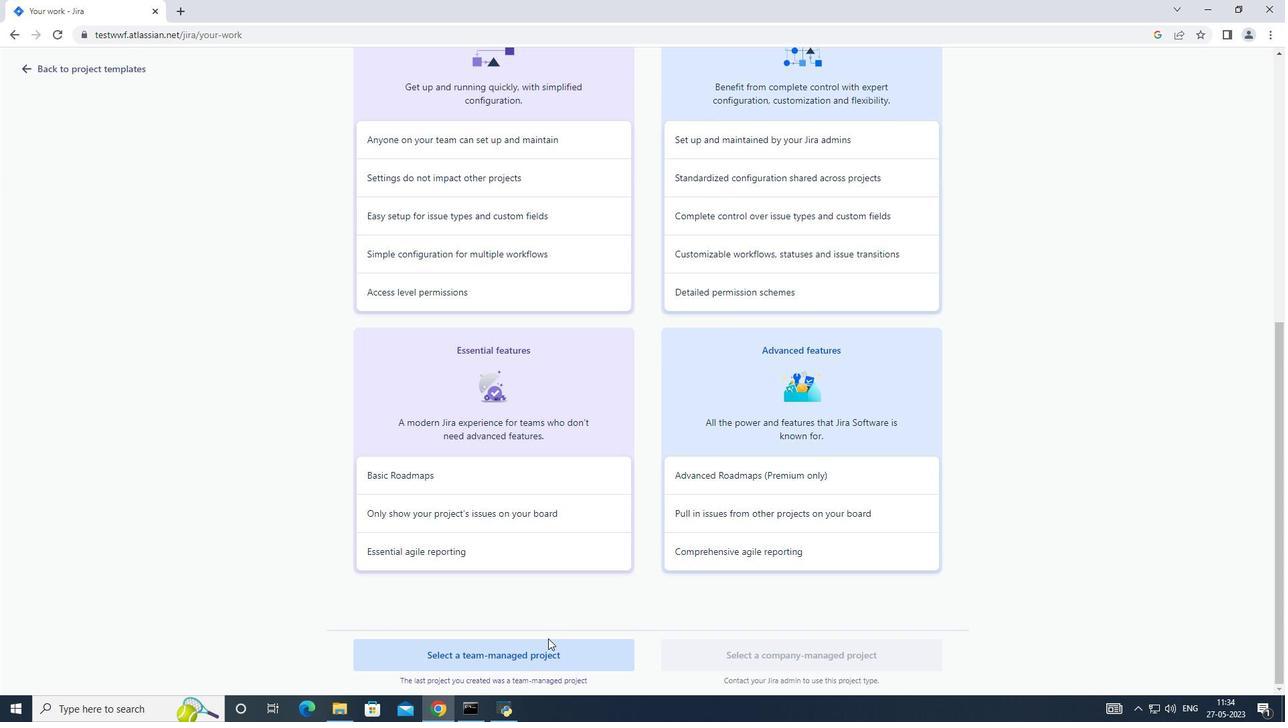 
Action: Mouse pressed left at (534, 651)
Screenshot: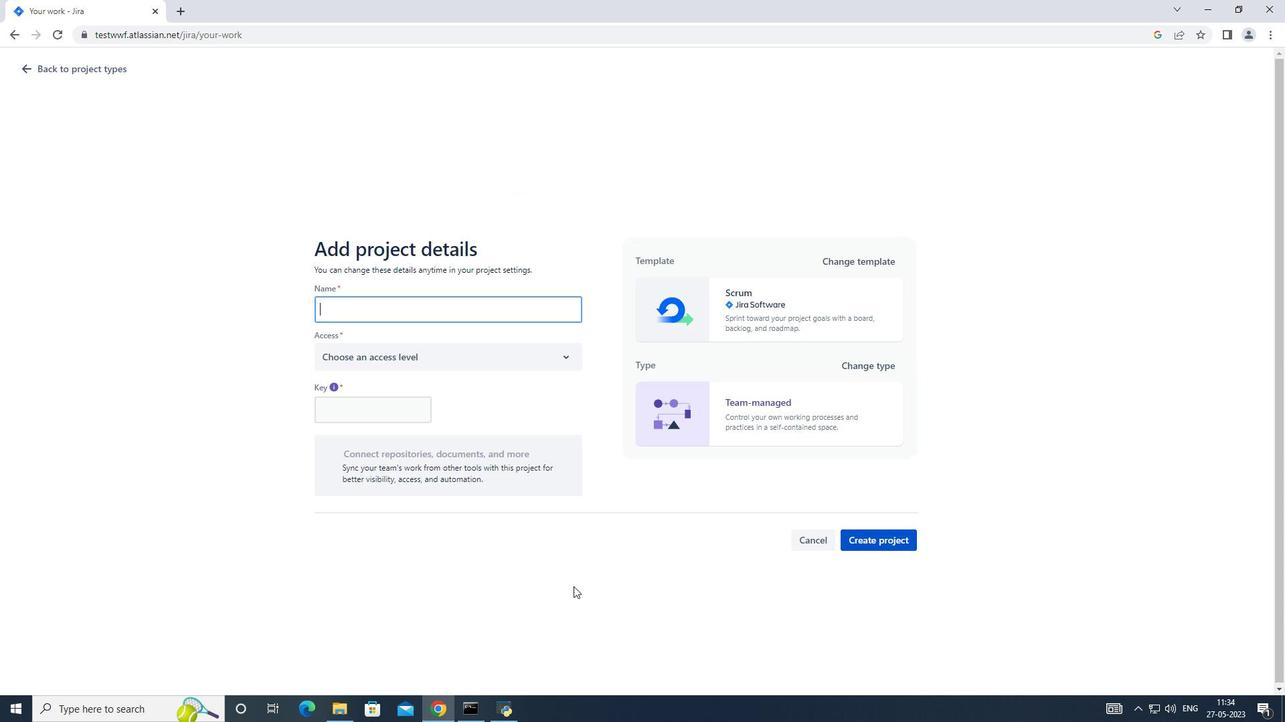 
Action: Mouse moved to (479, 325)
Screenshot: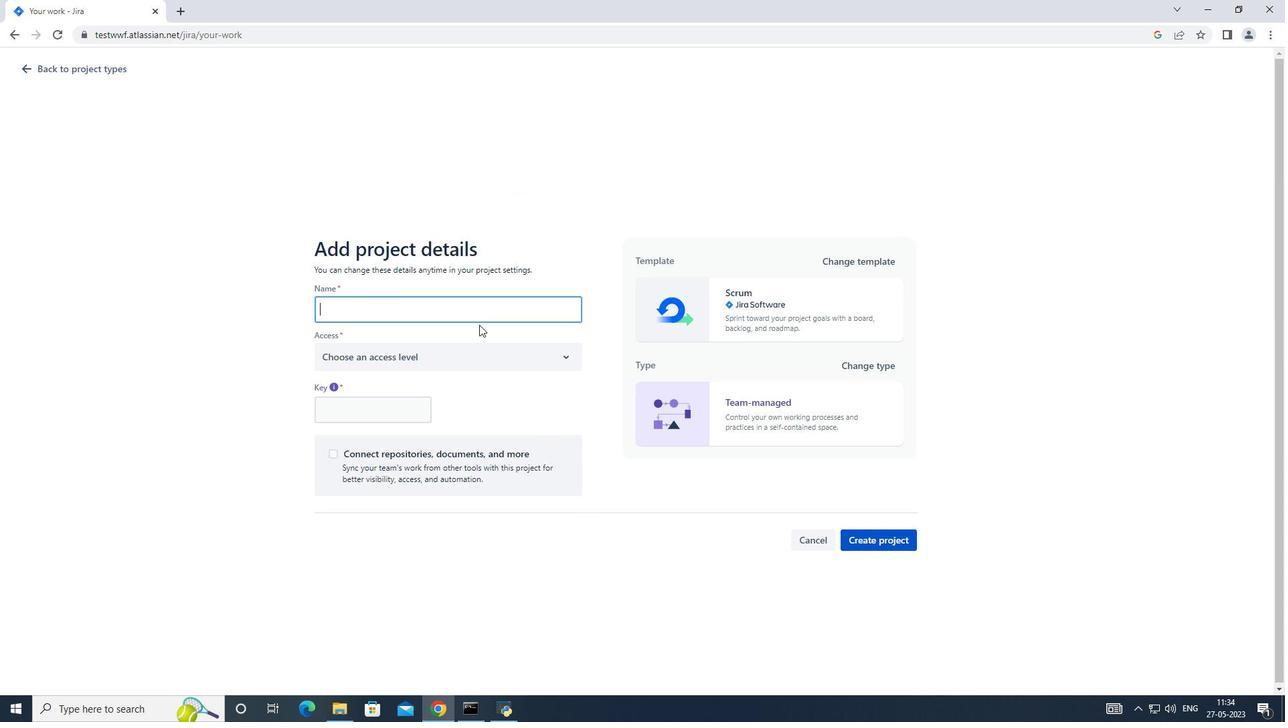 
Action: Key pressed <Key.shift>Cirlc<Key.shift><Key.backspace><Key.backspace>cle<Key.shift>Line
Screenshot: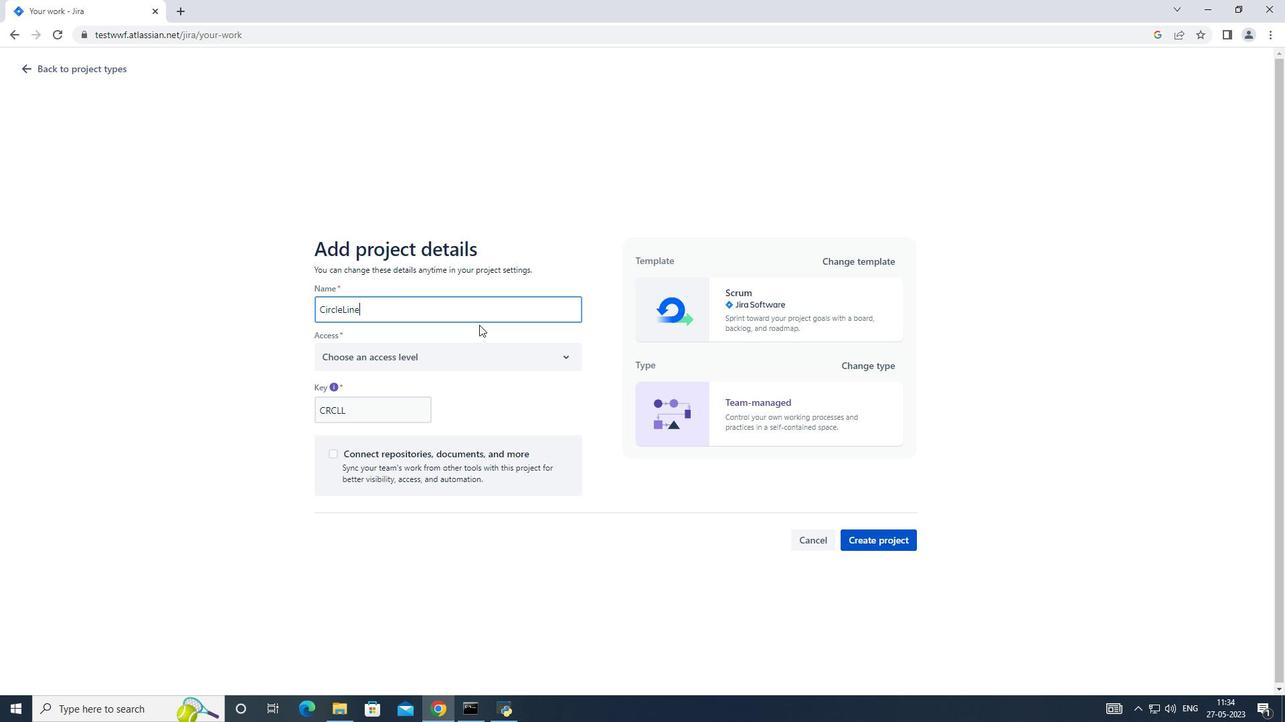
Action: Mouse moved to (484, 360)
Screenshot: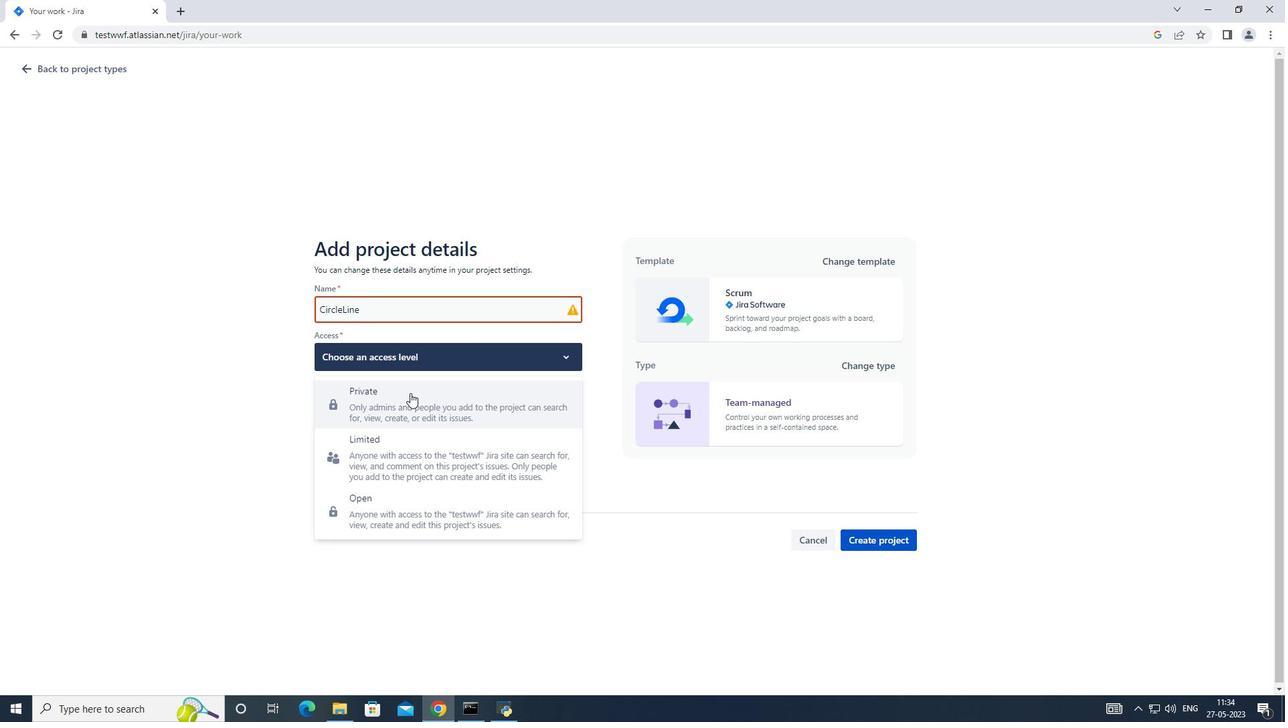 
Action: Mouse pressed left at (484, 360)
Screenshot: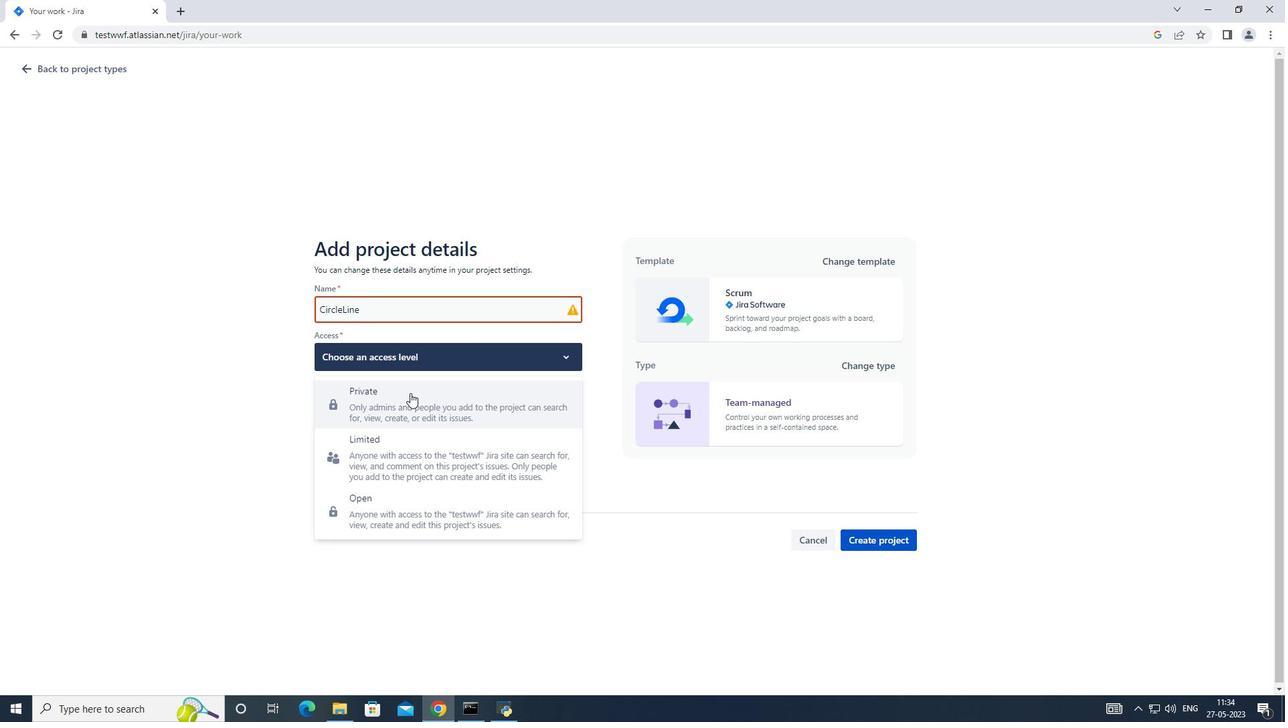 
Action: Mouse moved to (411, 393)
Screenshot: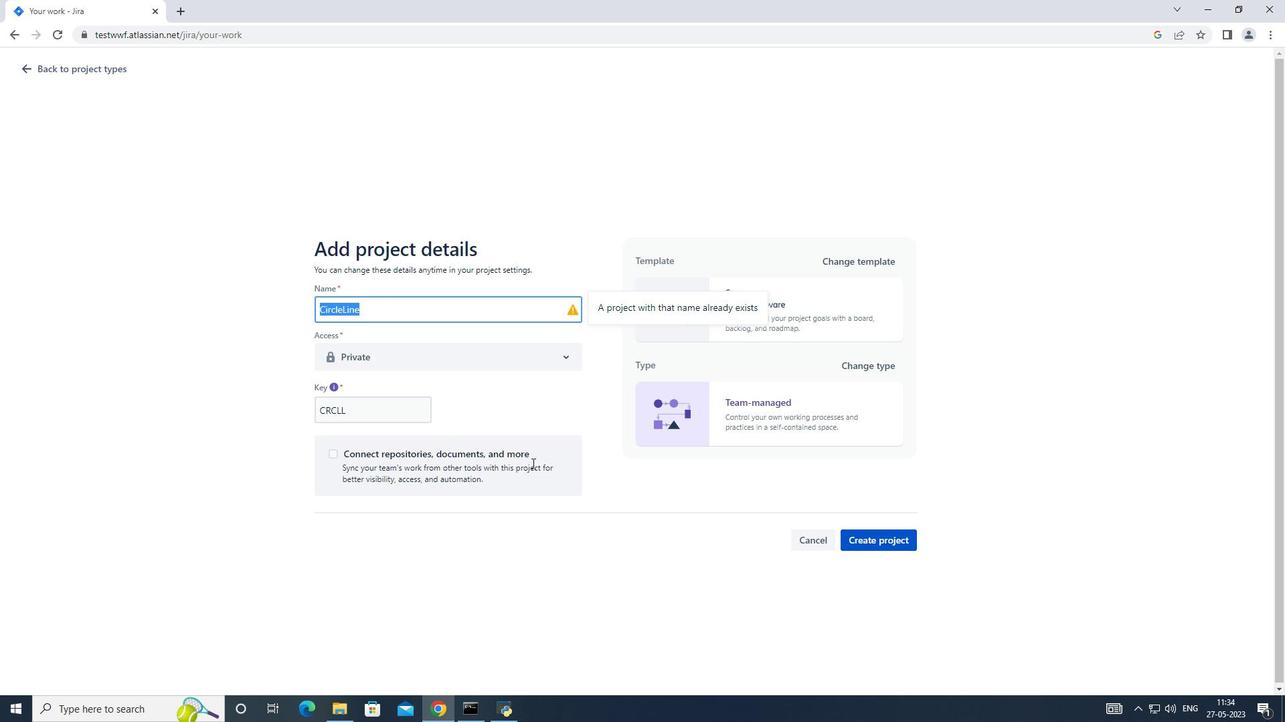 
Action: Mouse pressed left at (411, 393)
Screenshot: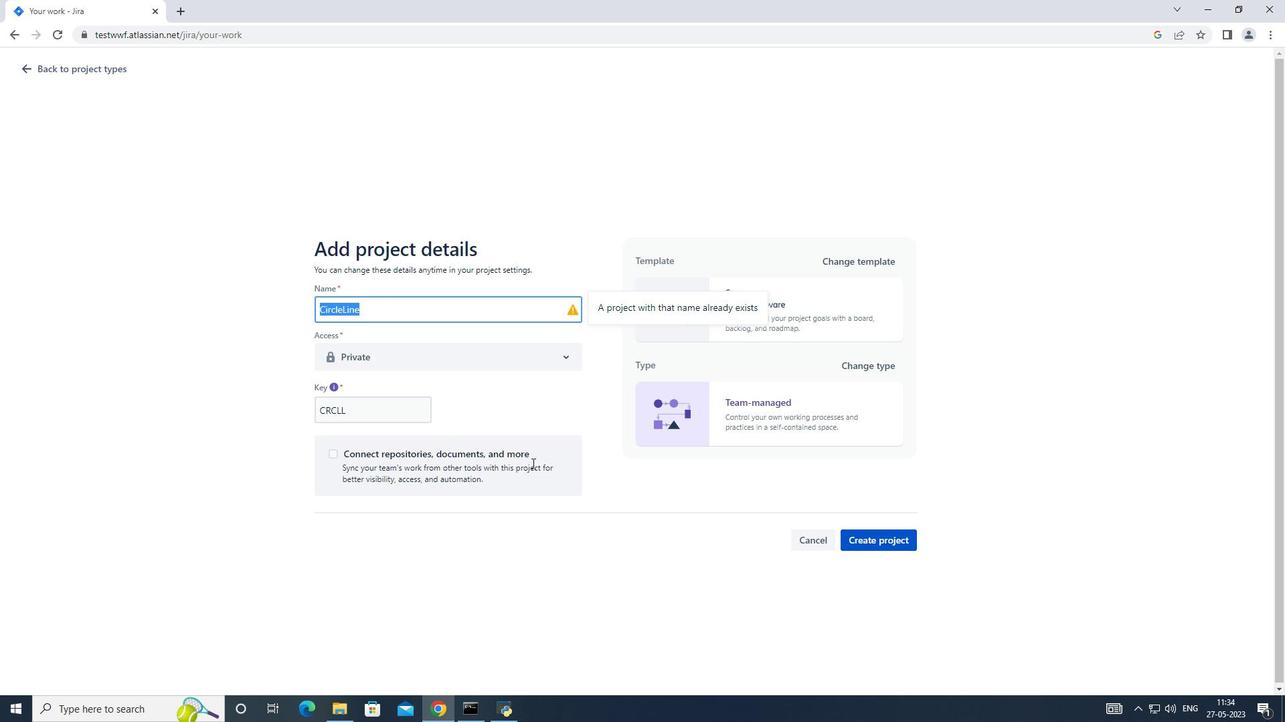 
Action: Mouse moved to (388, 300)
Screenshot: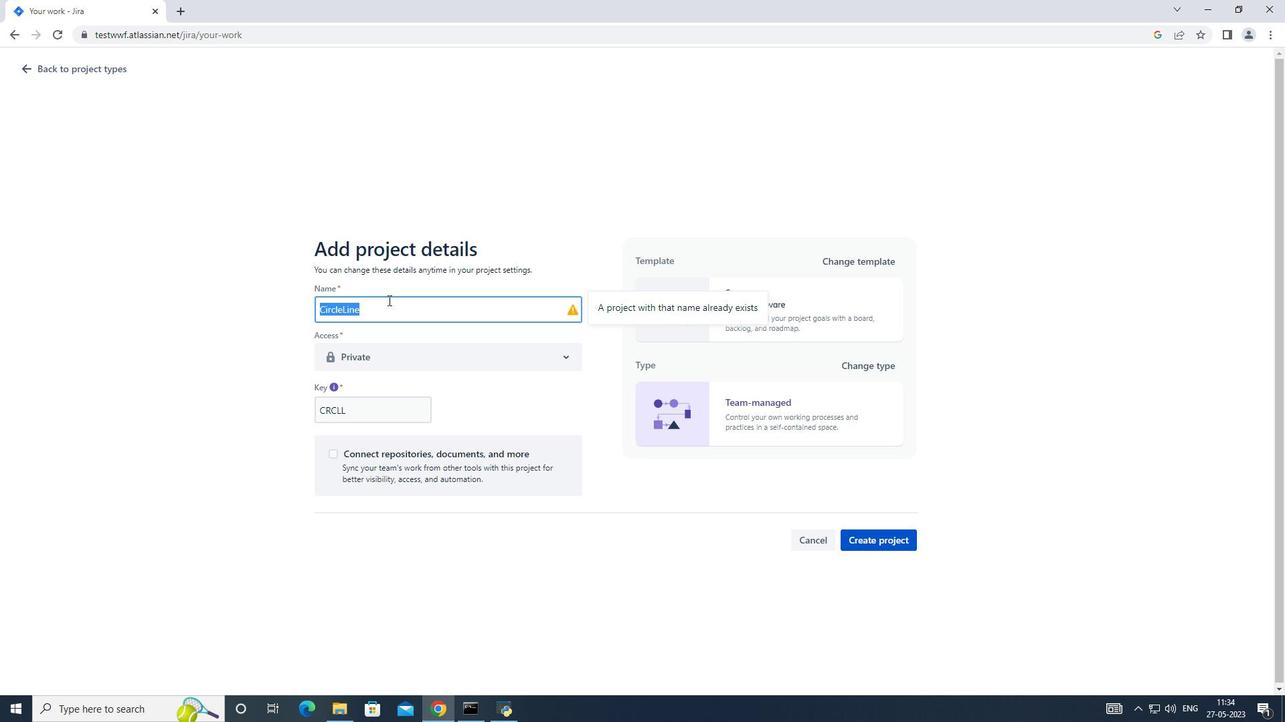 
Action: Mouse pressed left at (388, 300)
Screenshot: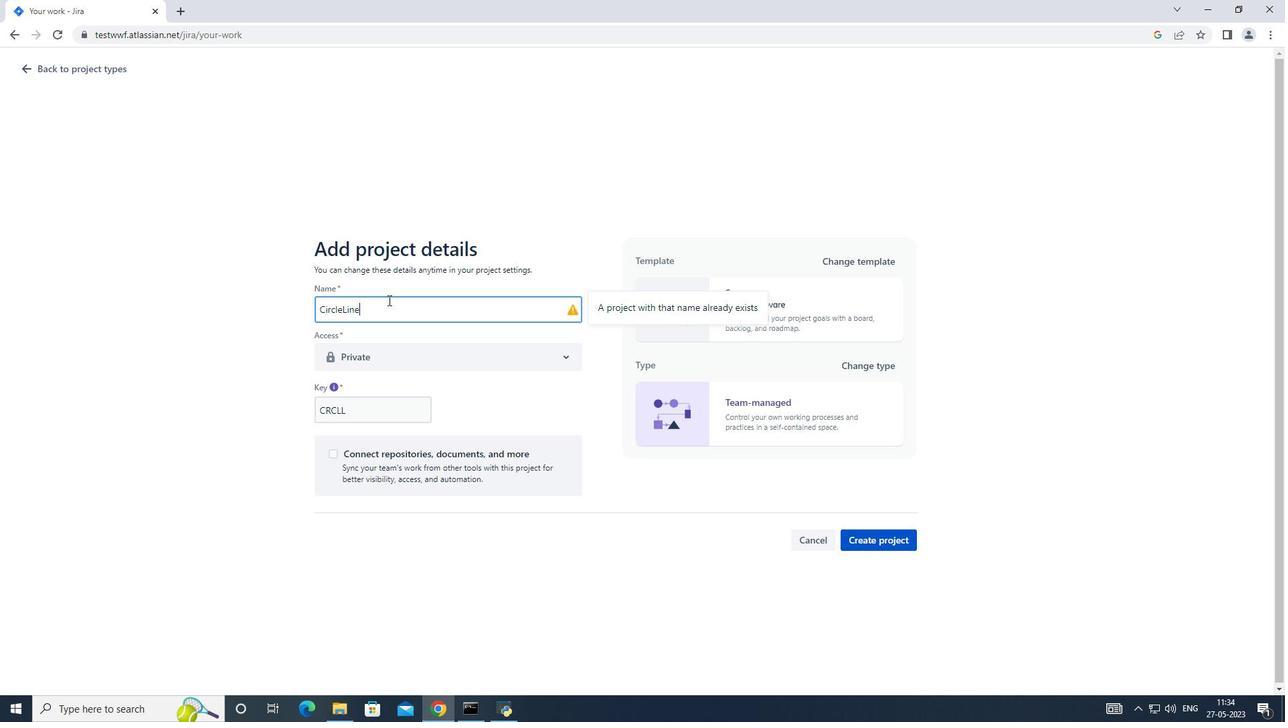 
Action: Mouse moved to (33, 75)
Screenshot: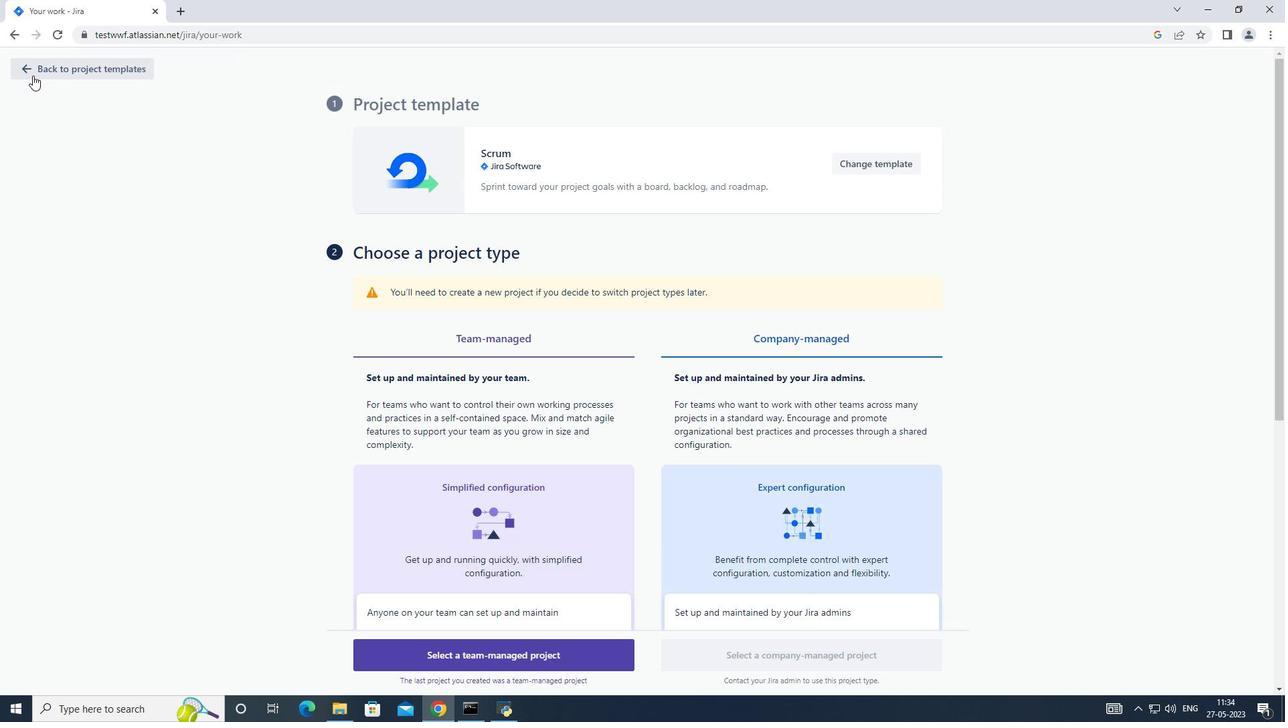 
Action: Mouse pressed left at (33, 75)
Screenshot: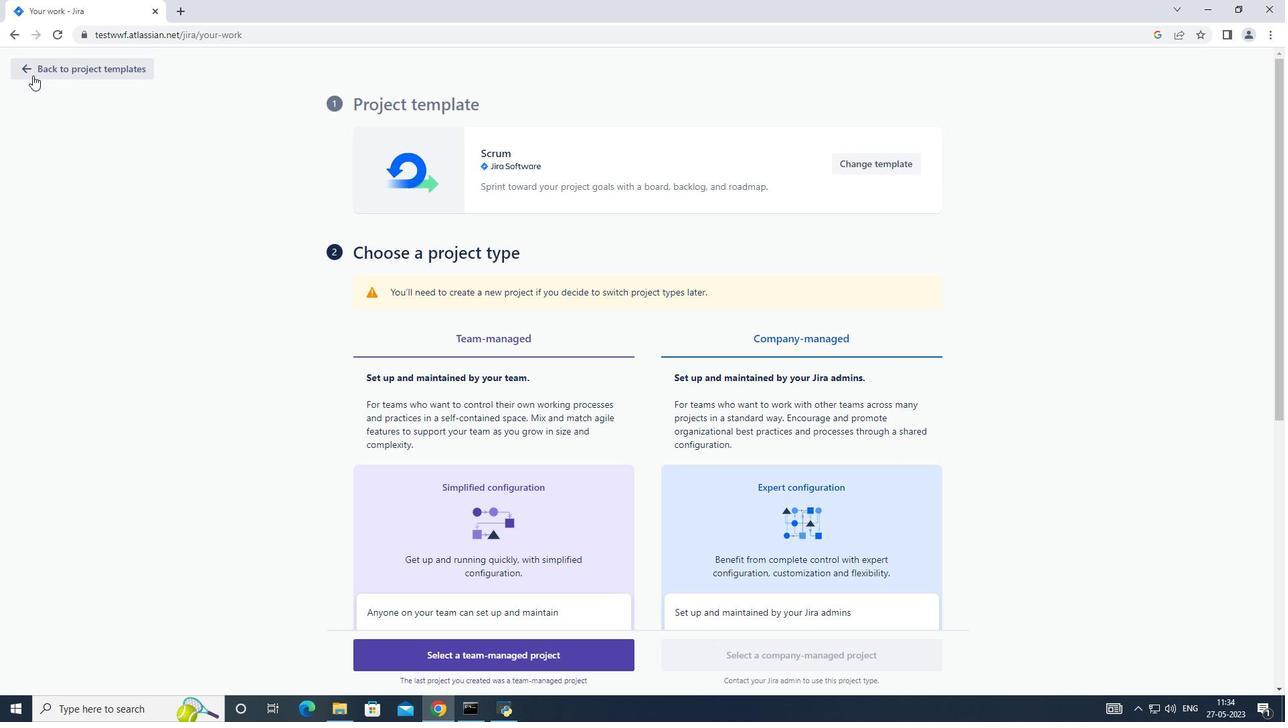 
Action: Mouse moved to (32, 75)
Screenshot: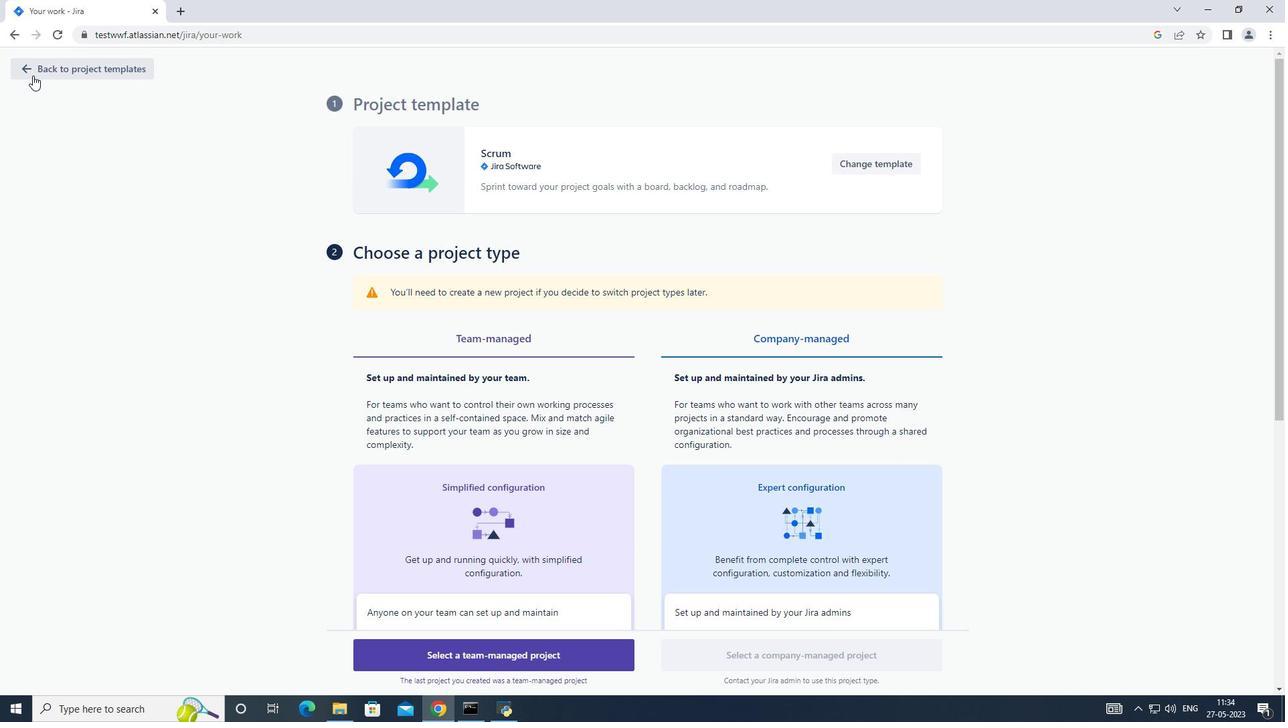 
Action: Mouse pressed left at (32, 75)
Screenshot: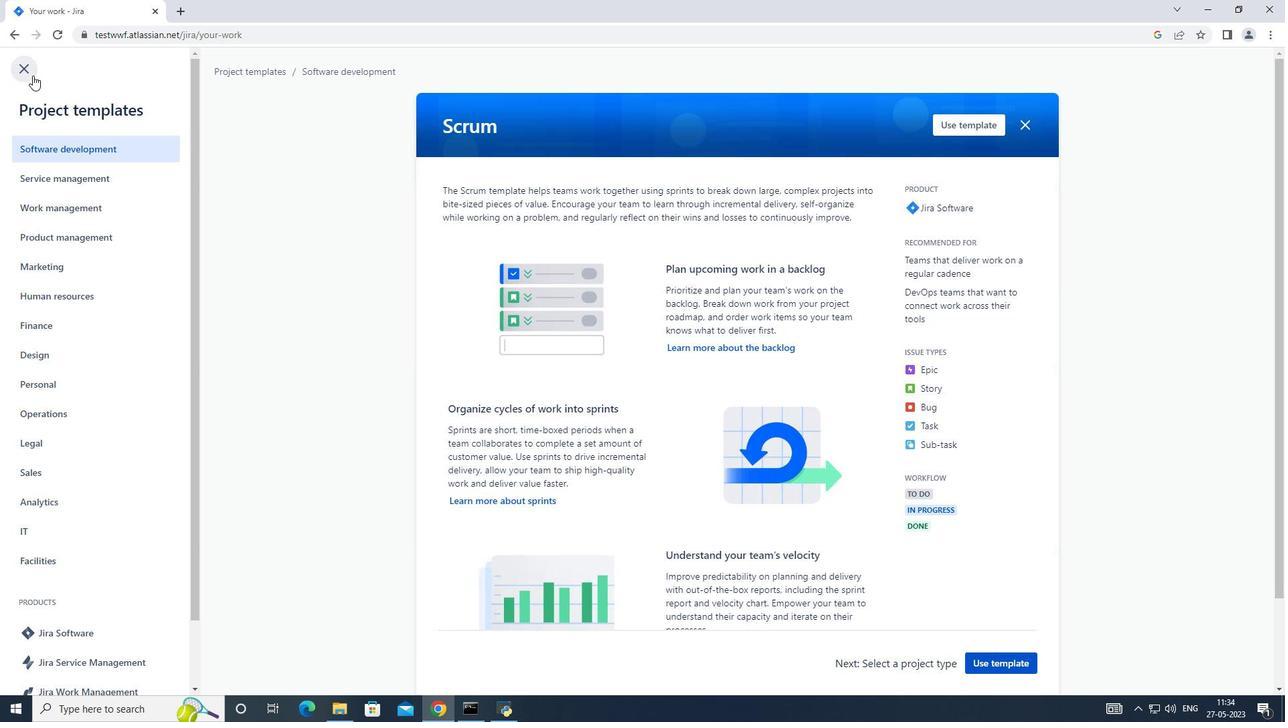
Action: Mouse moved to (29, 74)
Screenshot: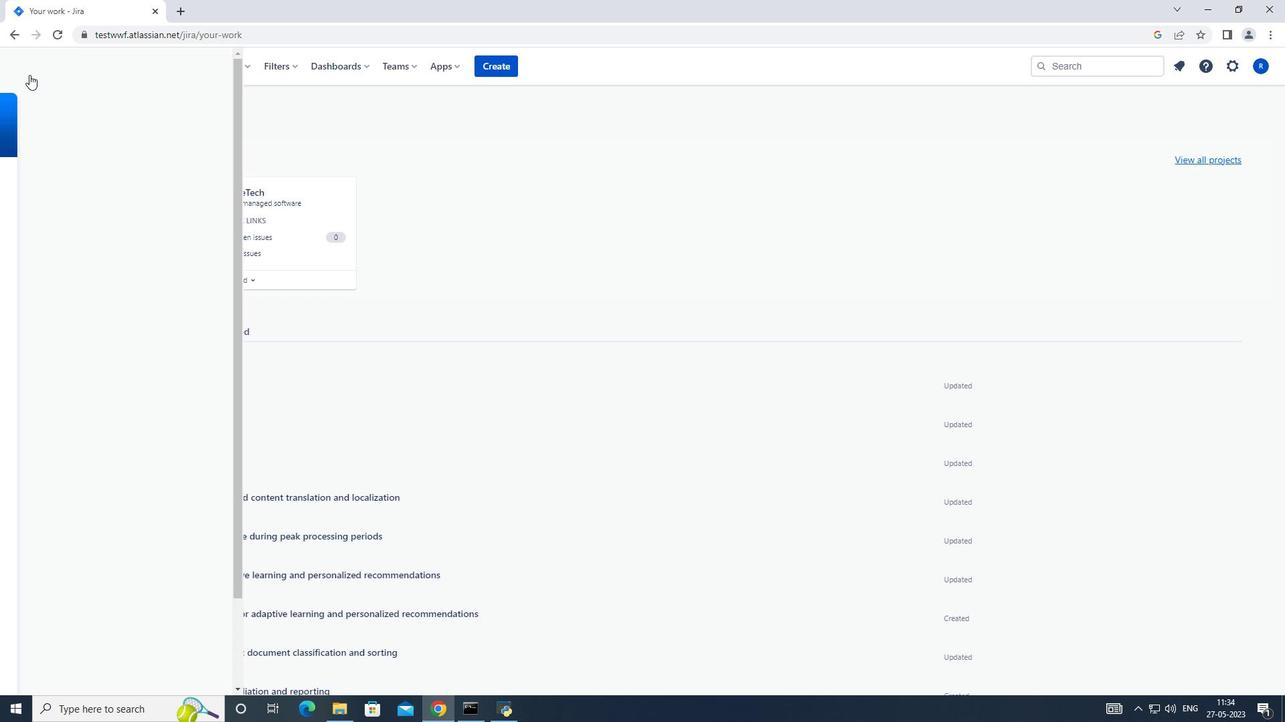 
Action: Mouse pressed left at (29, 74)
Screenshot: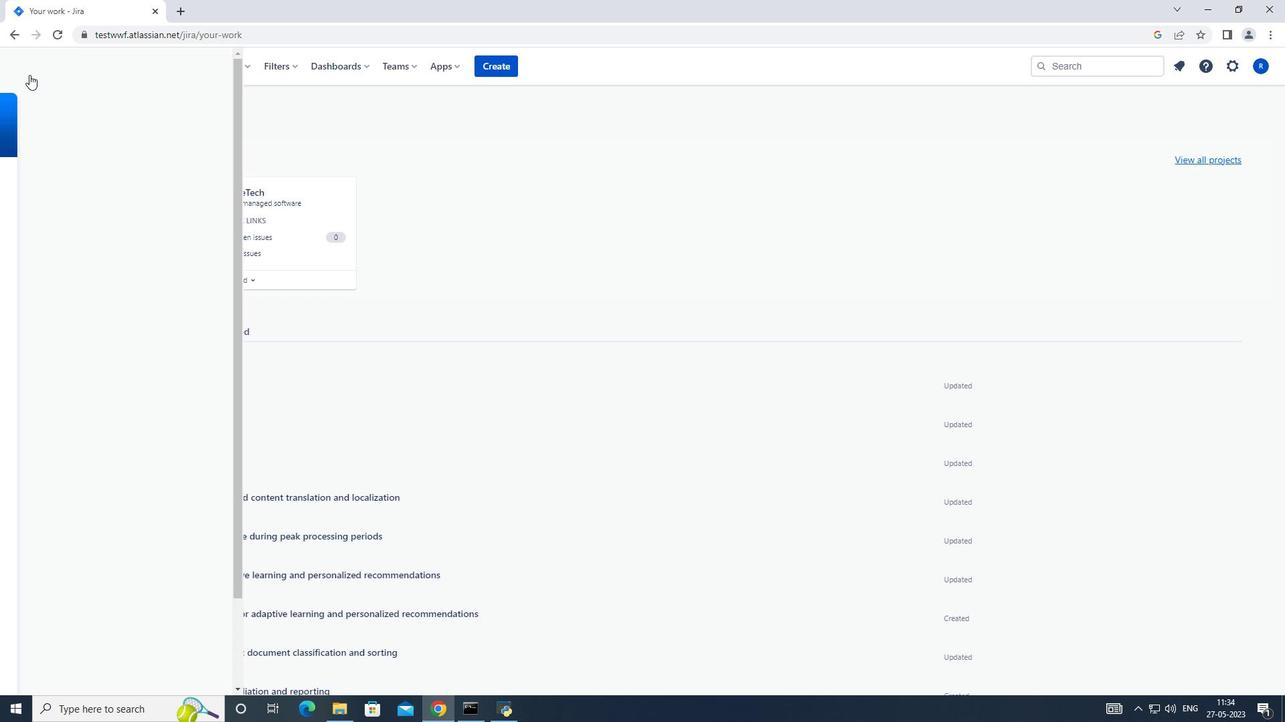 
Action: Mouse moved to (238, 64)
Screenshot: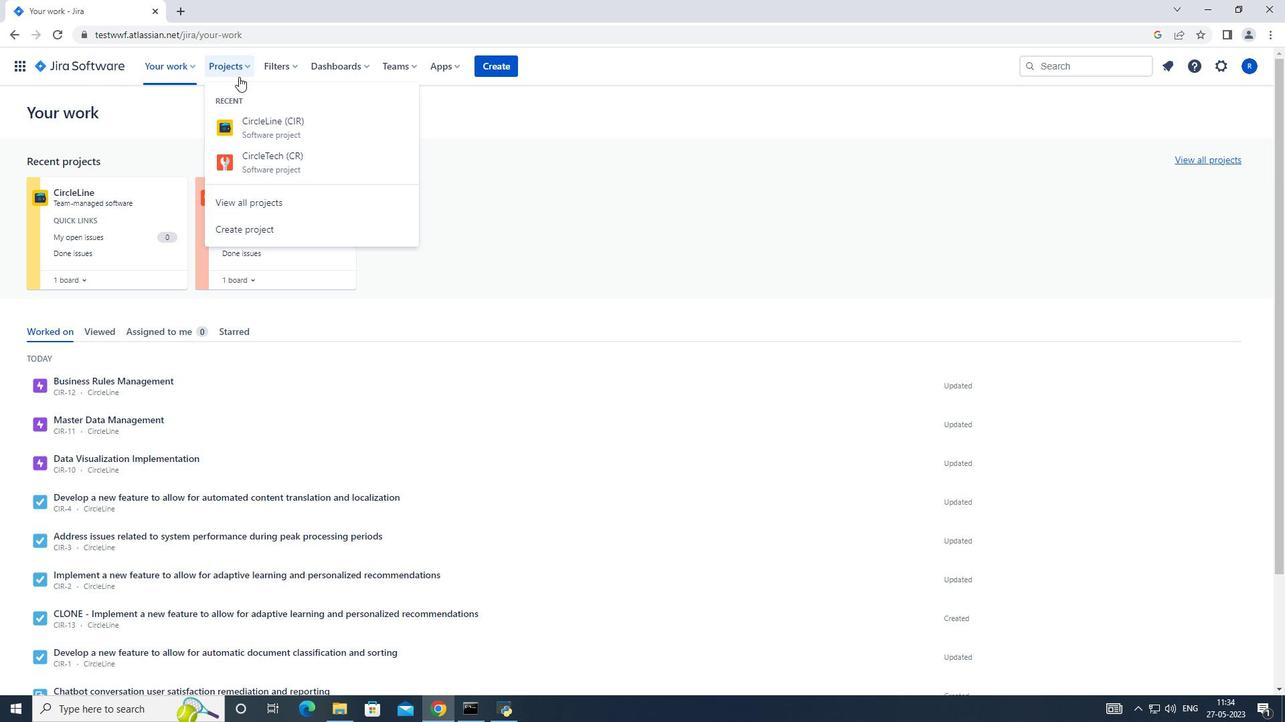
Action: Mouse pressed left at (238, 64)
Screenshot: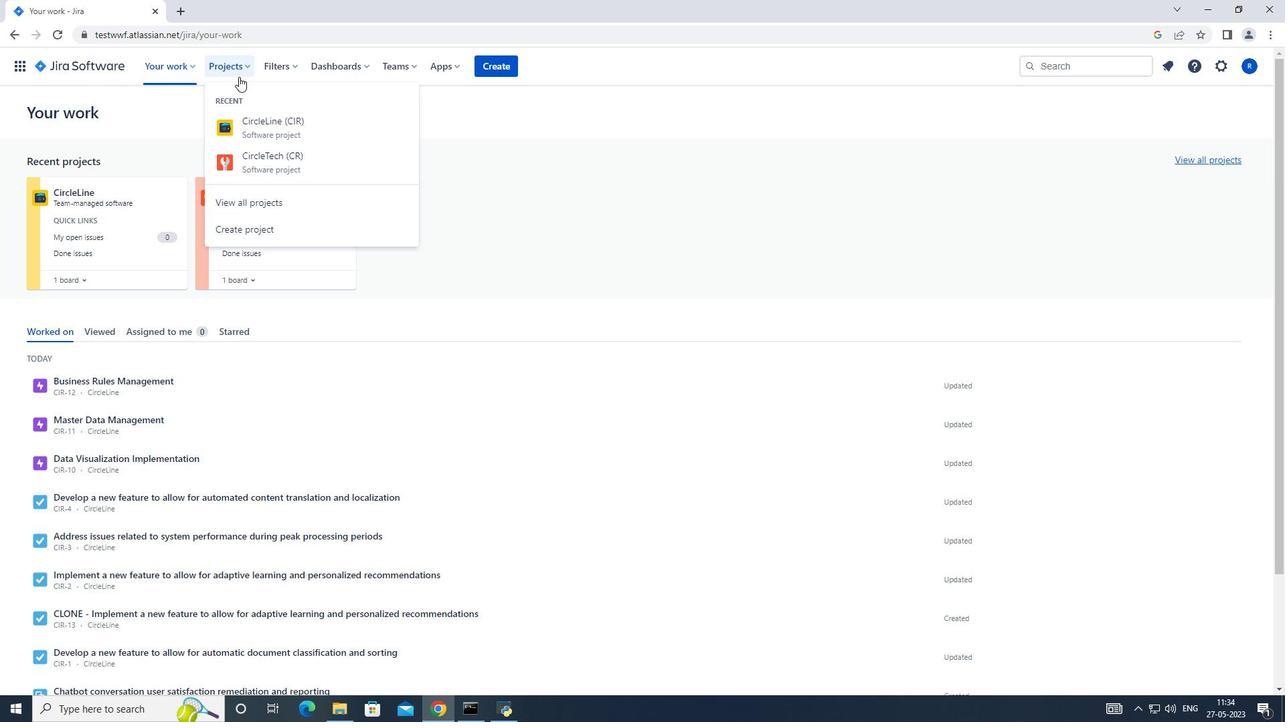 
Action: Mouse moved to (260, 121)
Screenshot: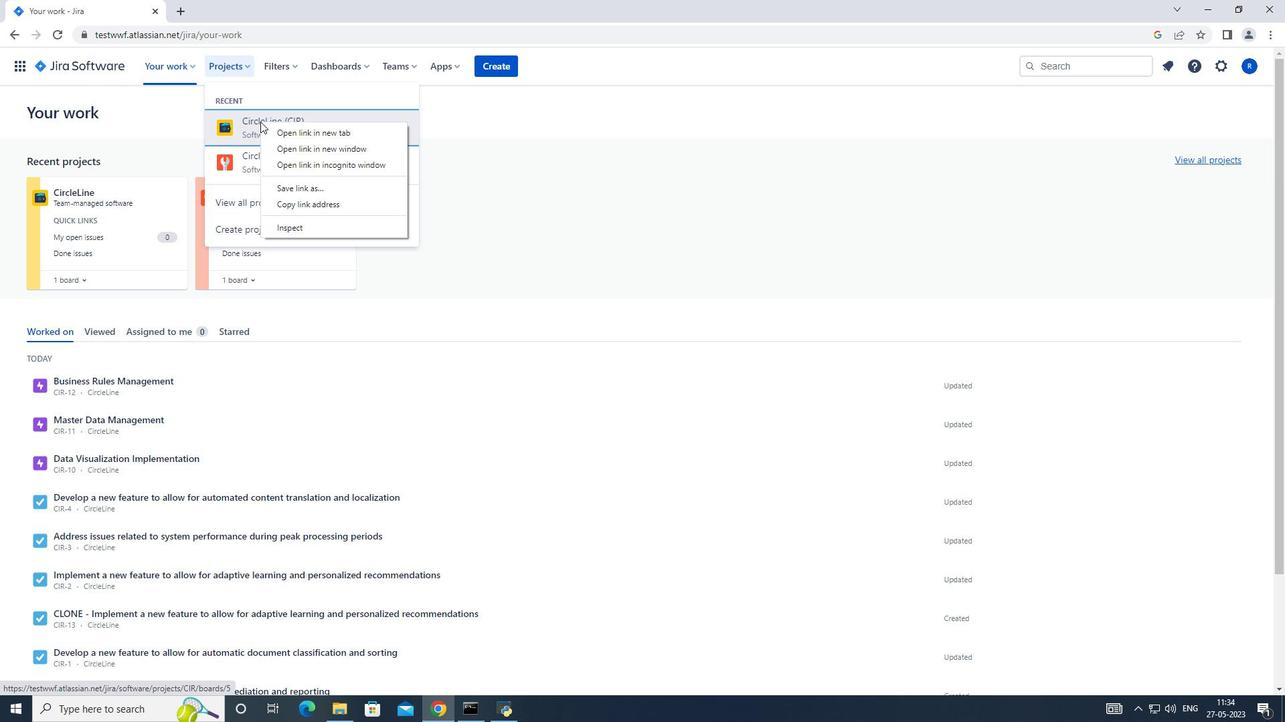 
Action: Mouse pressed right at (260, 121)
Screenshot: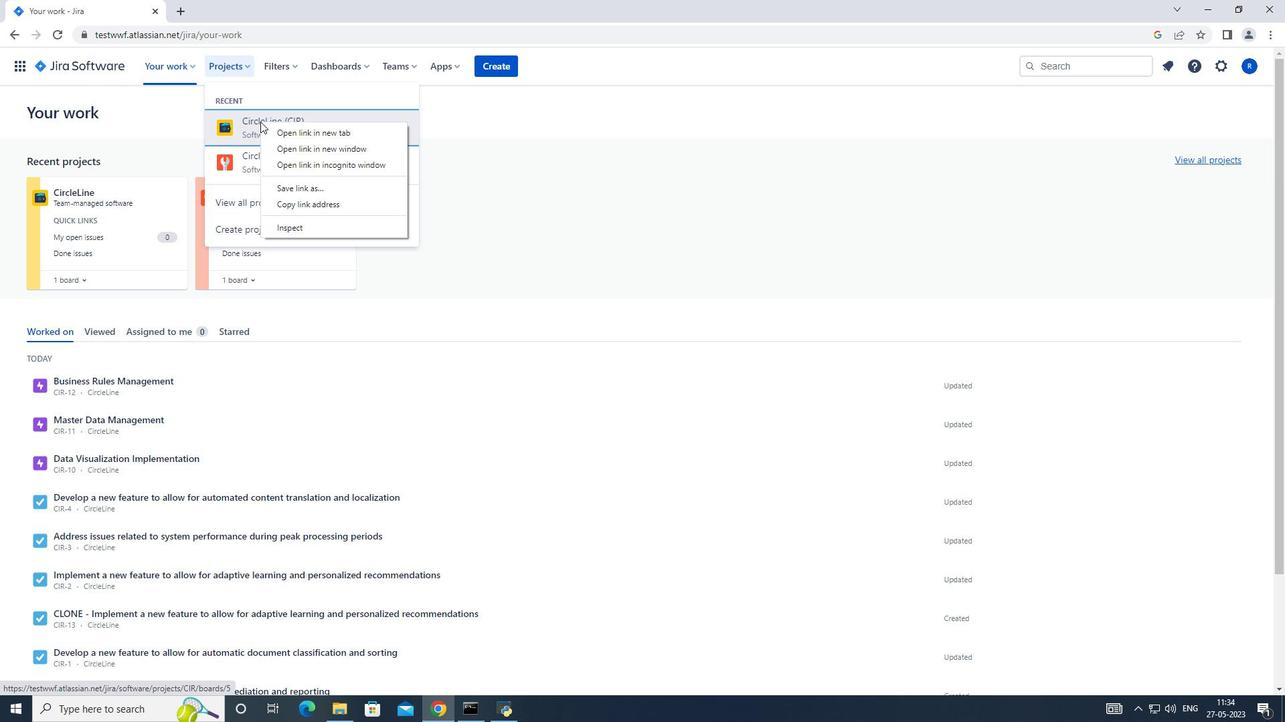 
Action: Mouse moved to (249, 127)
Screenshot: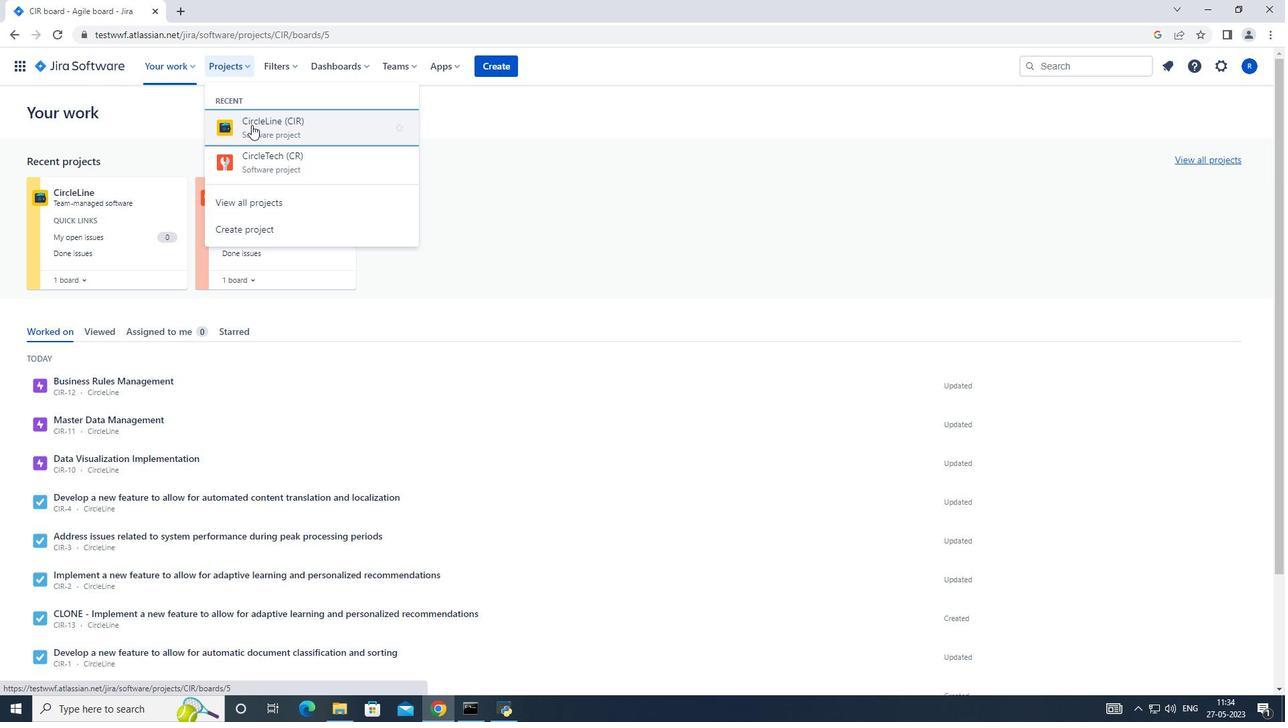 
Action: Mouse pressed left at (249, 127)
Screenshot: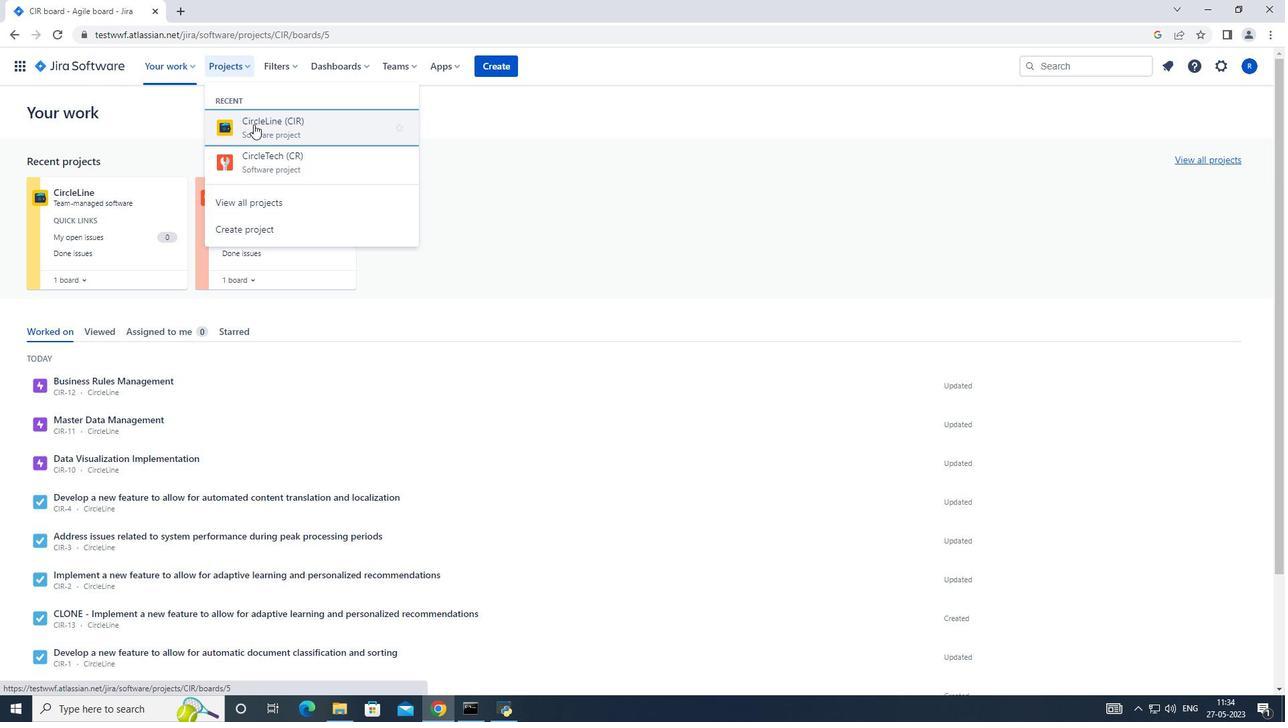 
Action: Mouse moved to (1259, 135)
Screenshot: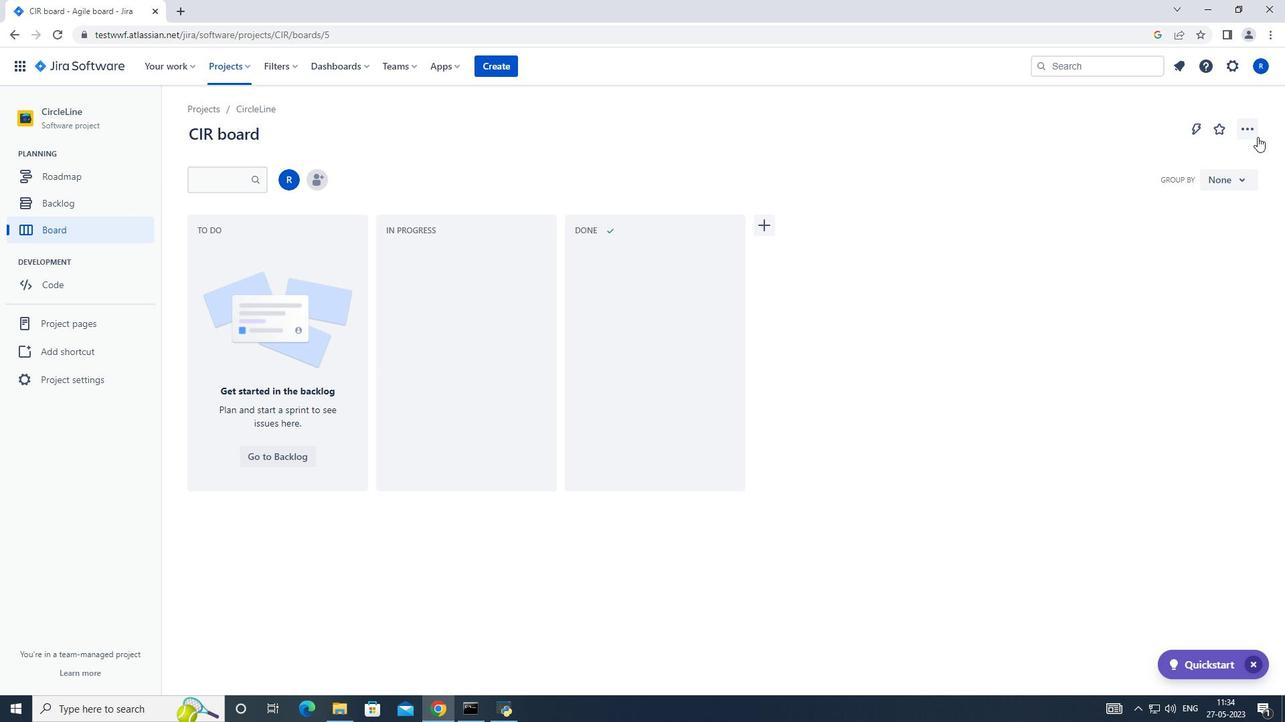 
Action: Mouse pressed left at (1259, 135)
Screenshot: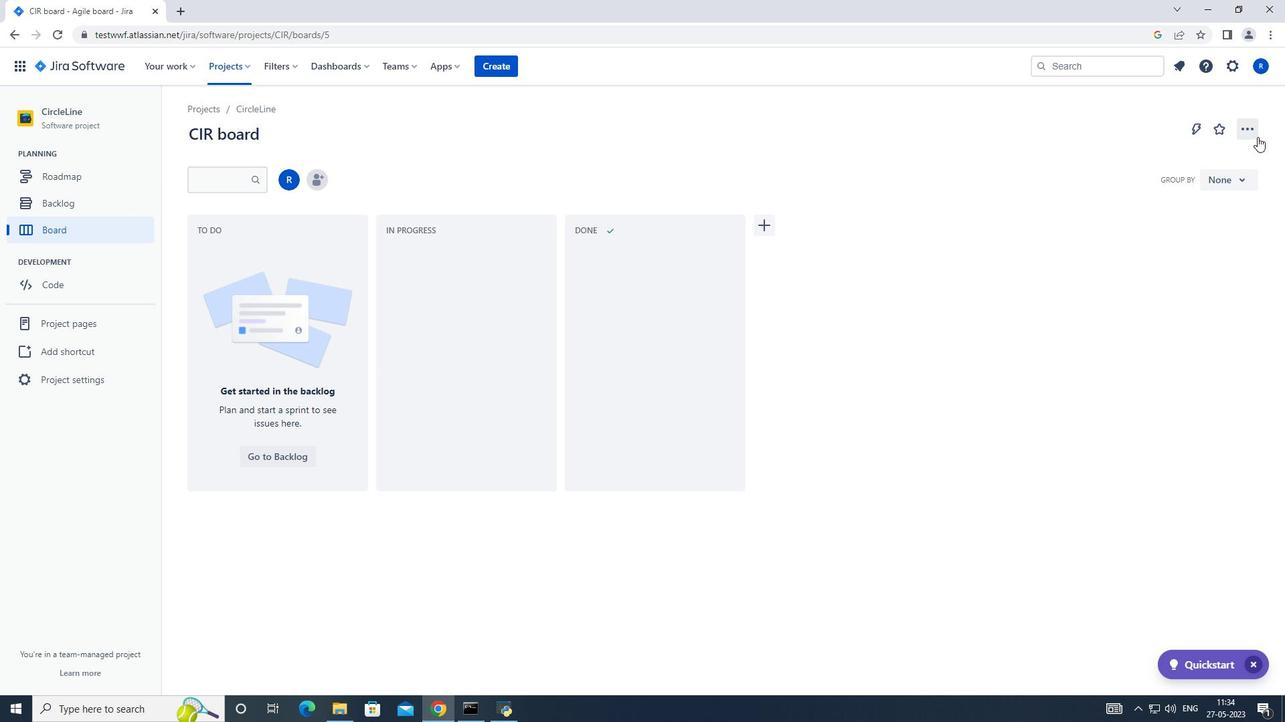 
Action: Mouse moved to (1257, 135)
Screenshot: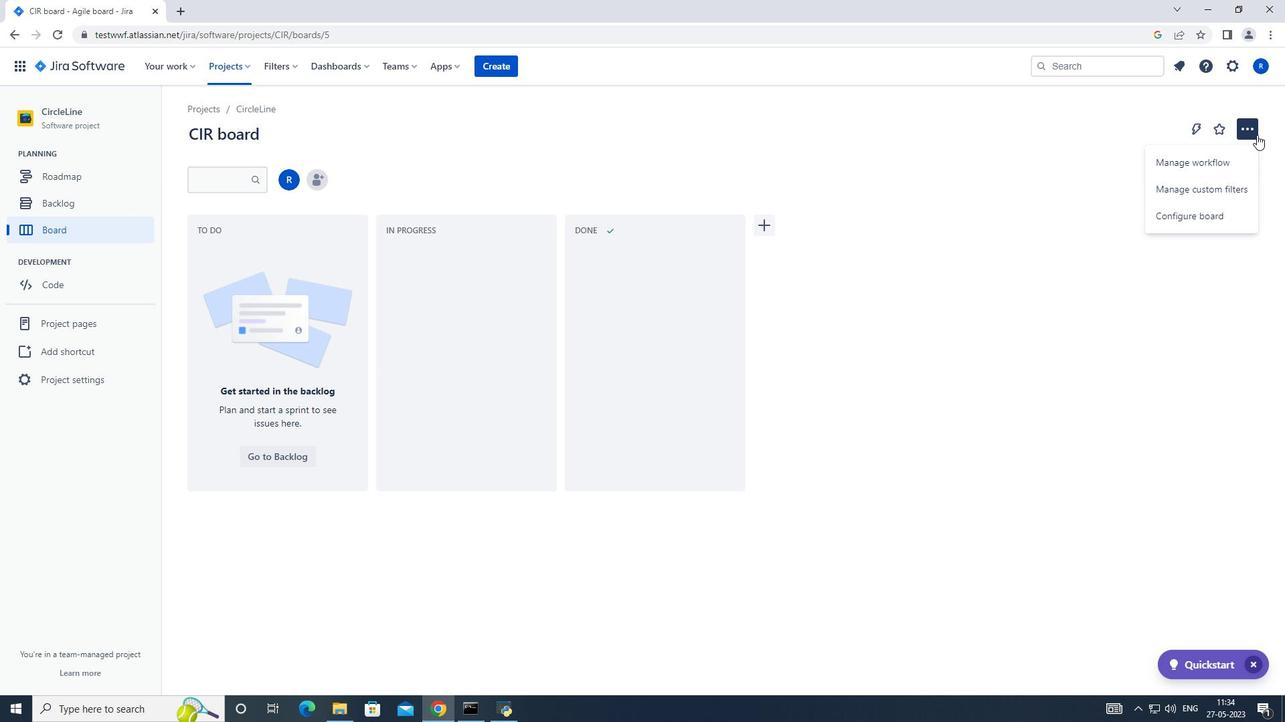 
Action: Mouse pressed left at (1257, 135)
Screenshot: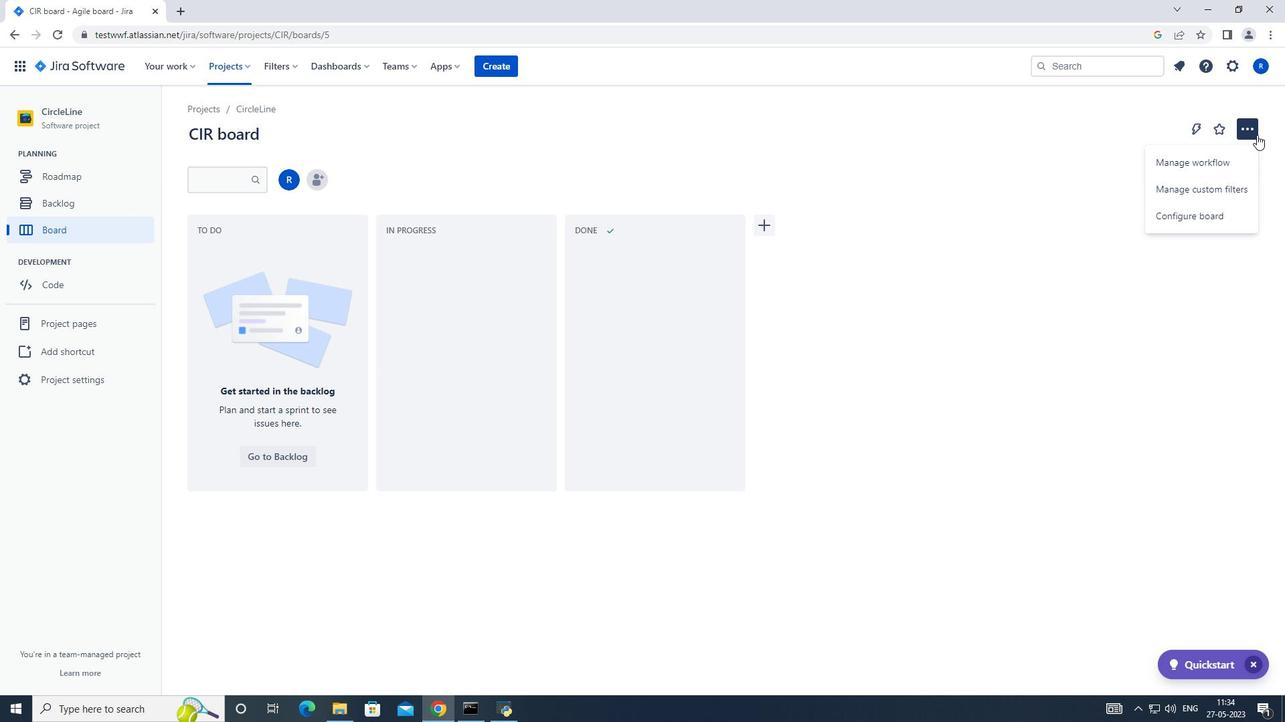 
Action: Mouse moved to (60, 382)
Screenshot: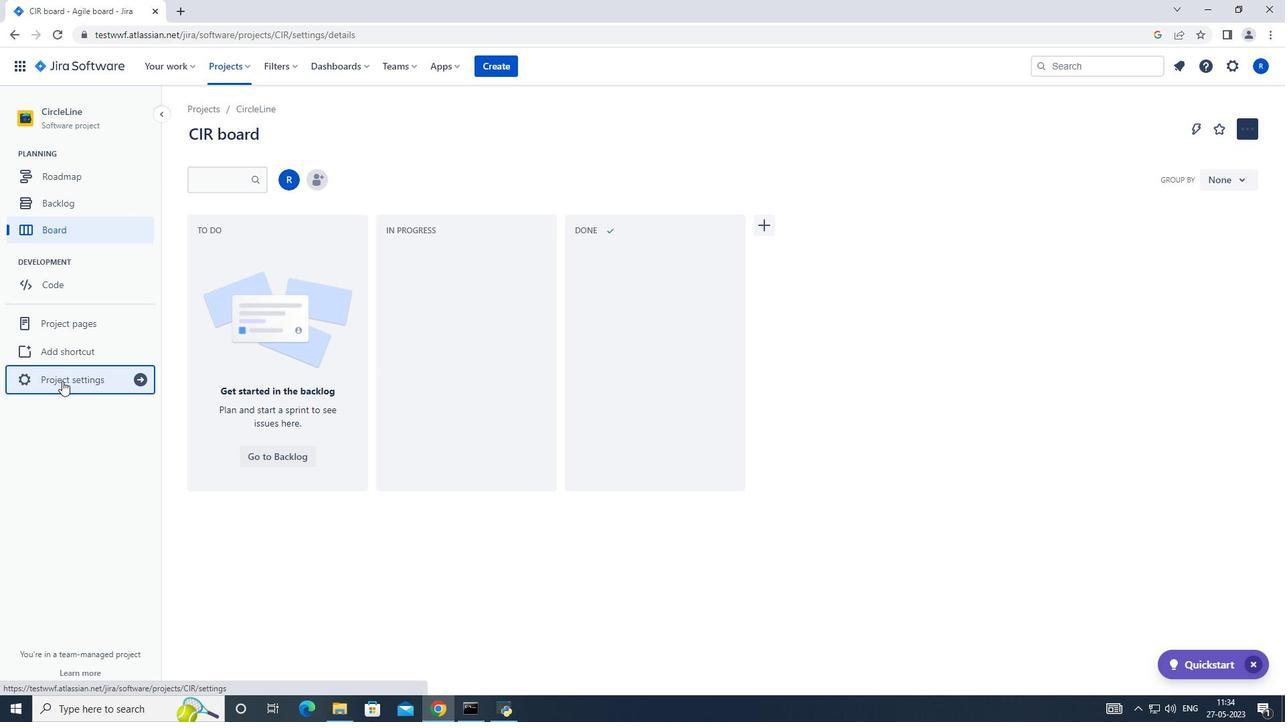 
Action: Mouse pressed left at (60, 382)
Screenshot: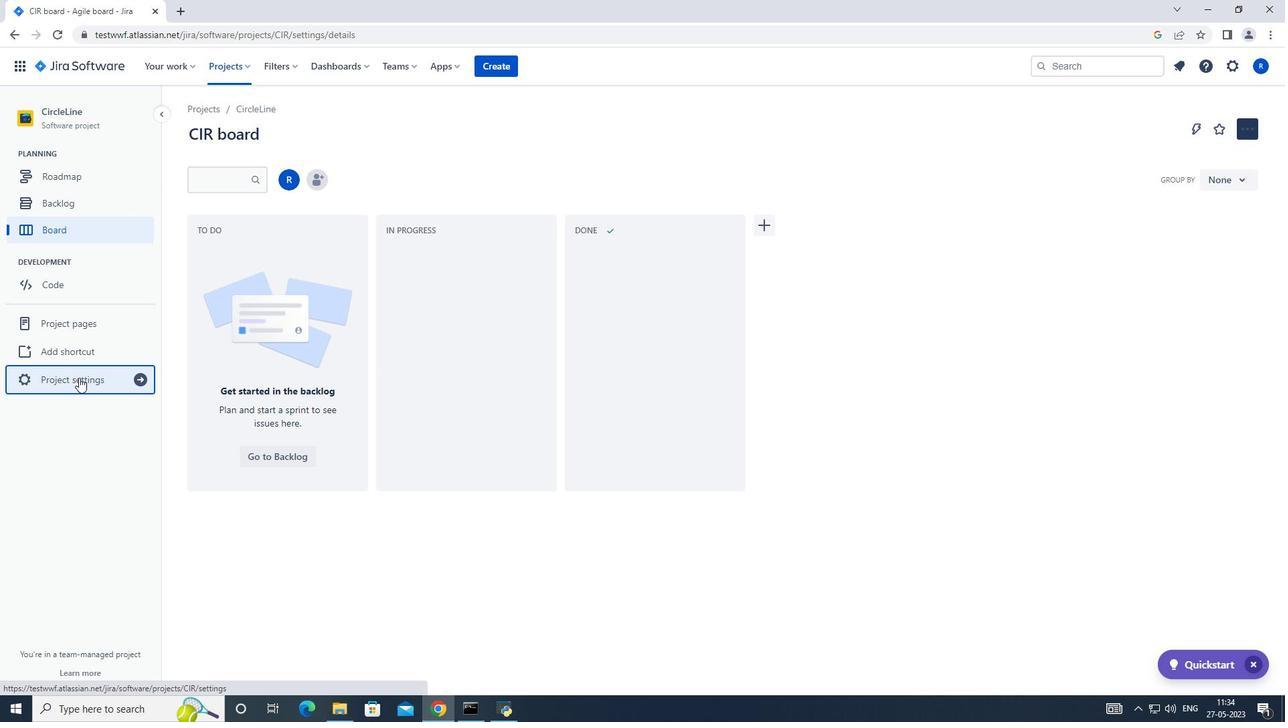 
Action: Mouse moved to (1089, 72)
Screenshot: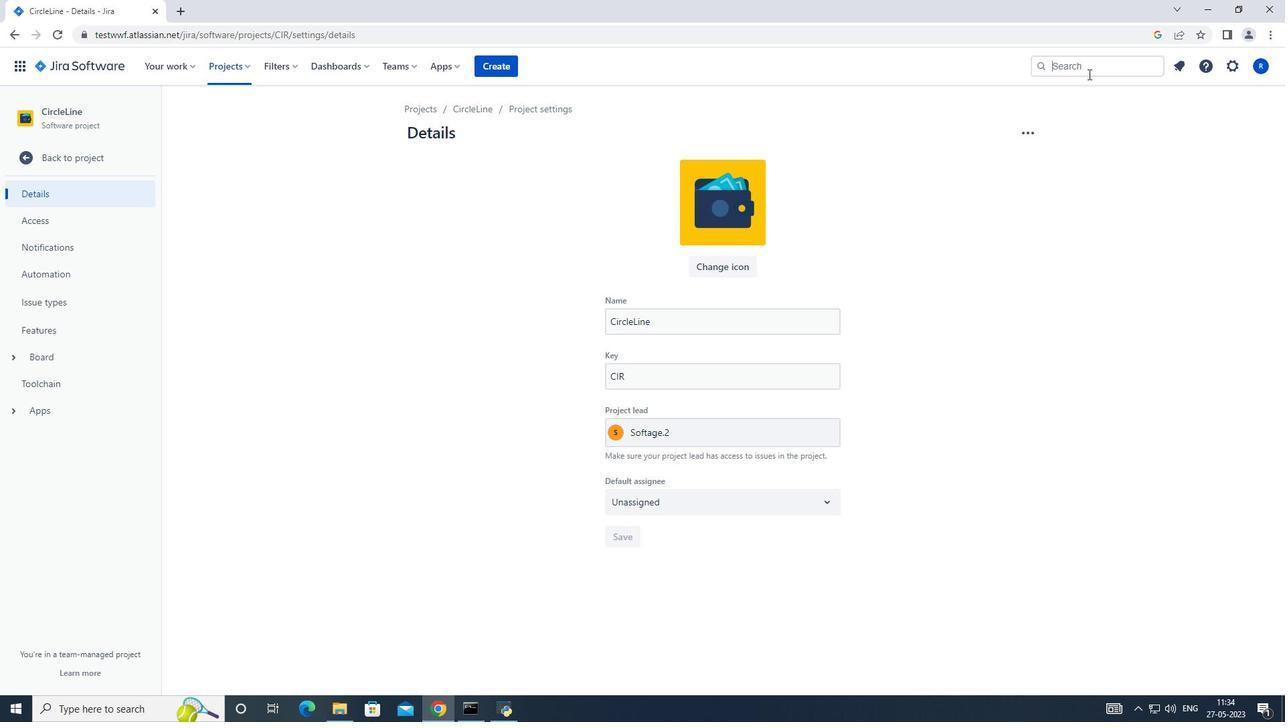 
Action: Mouse pressed left at (1089, 72)
Screenshot: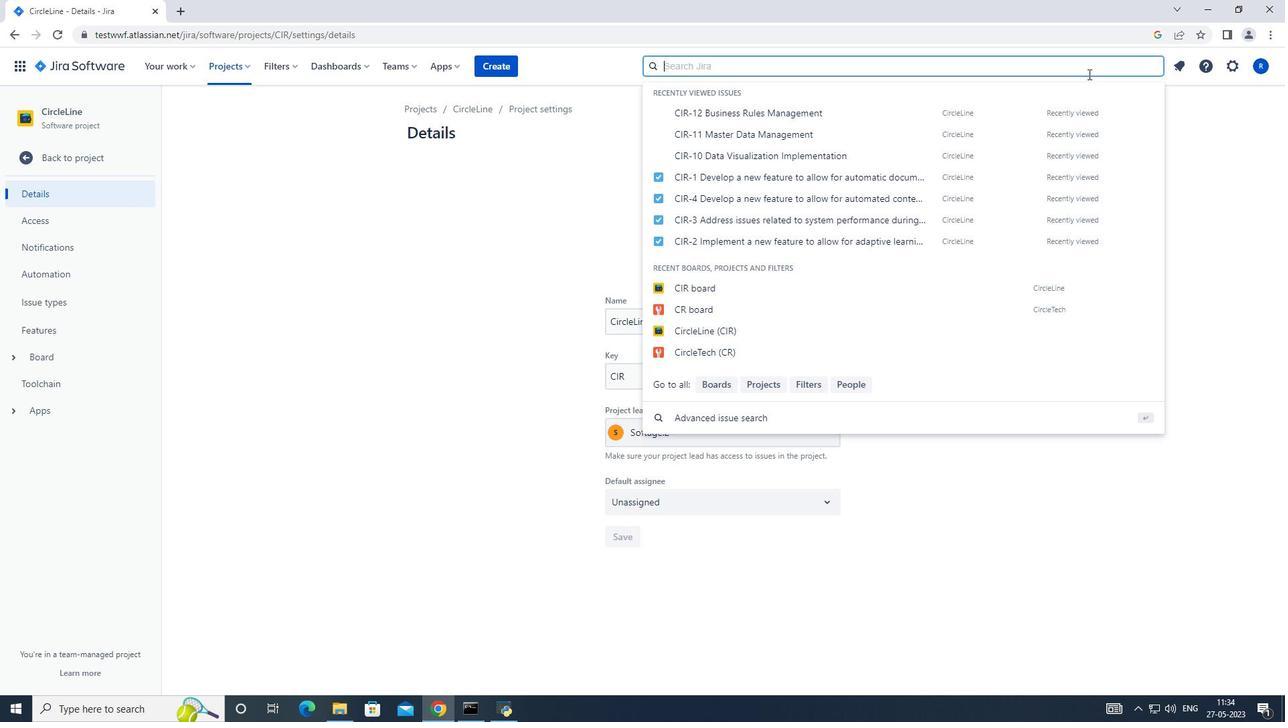 
Action: Mouse moved to (1088, 74)
Screenshot: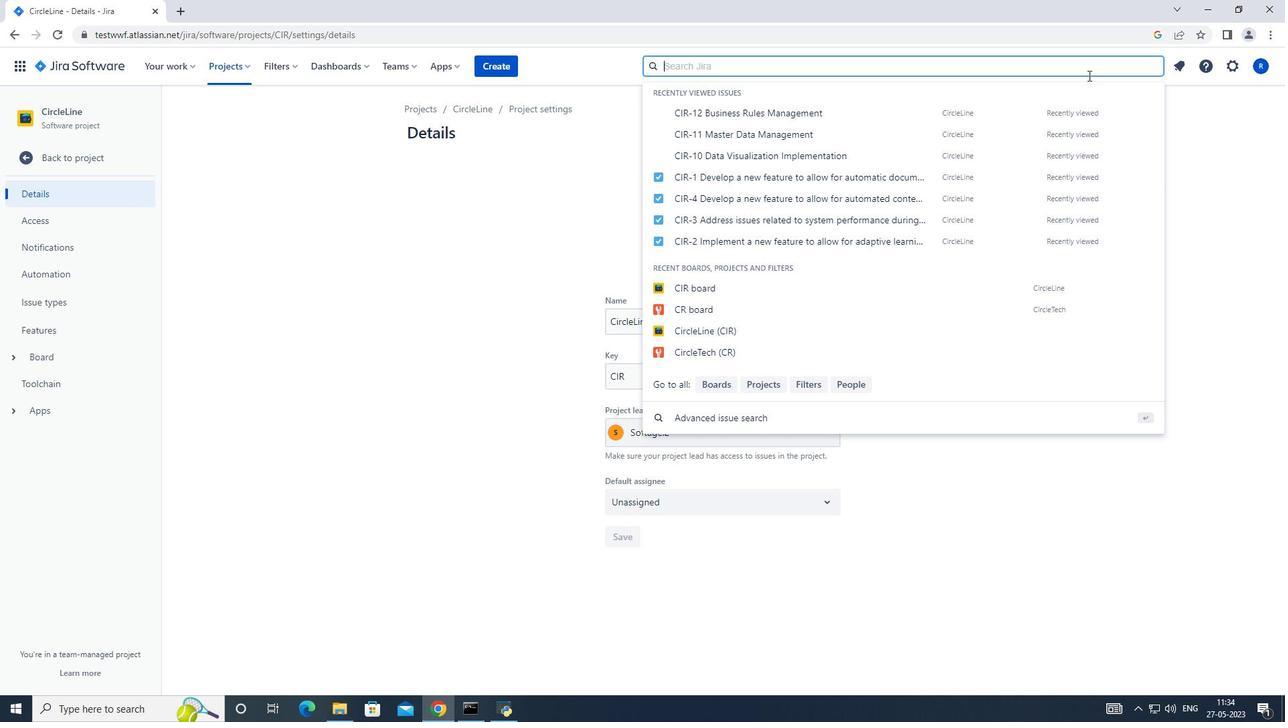 
Action: Key pressed de
Screenshot: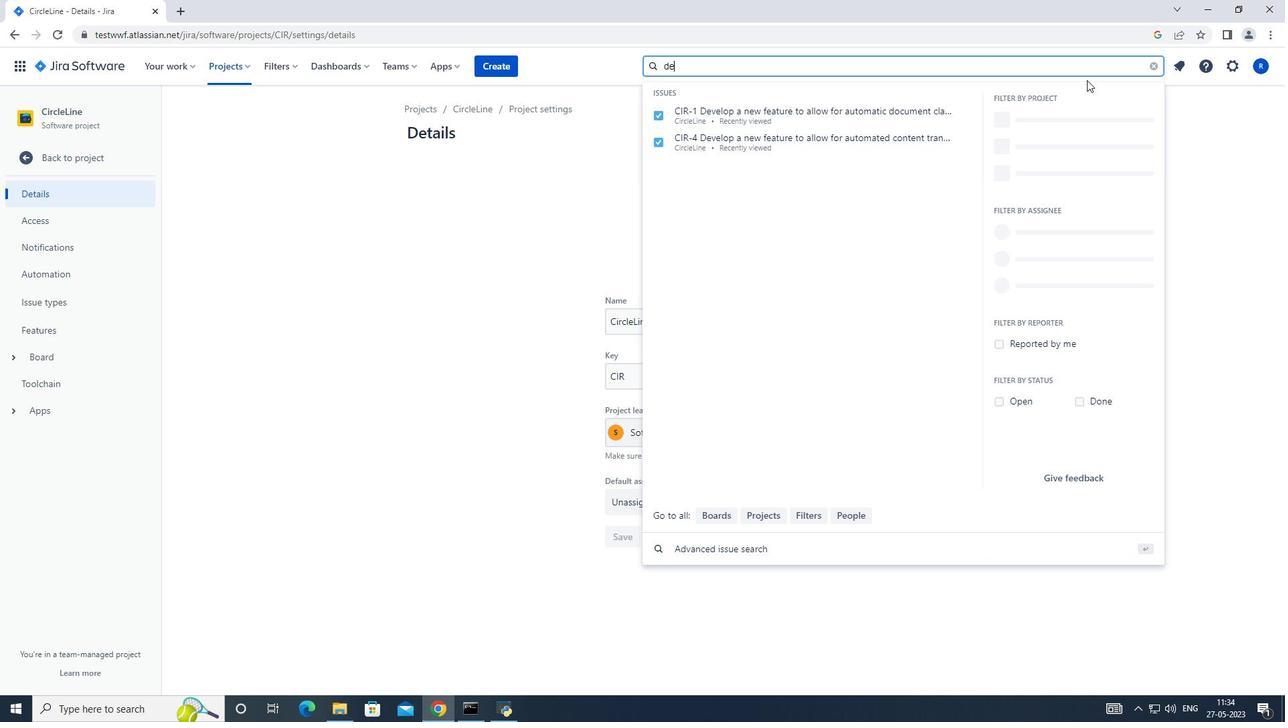 
Action: Mouse moved to (1087, 81)
Screenshot: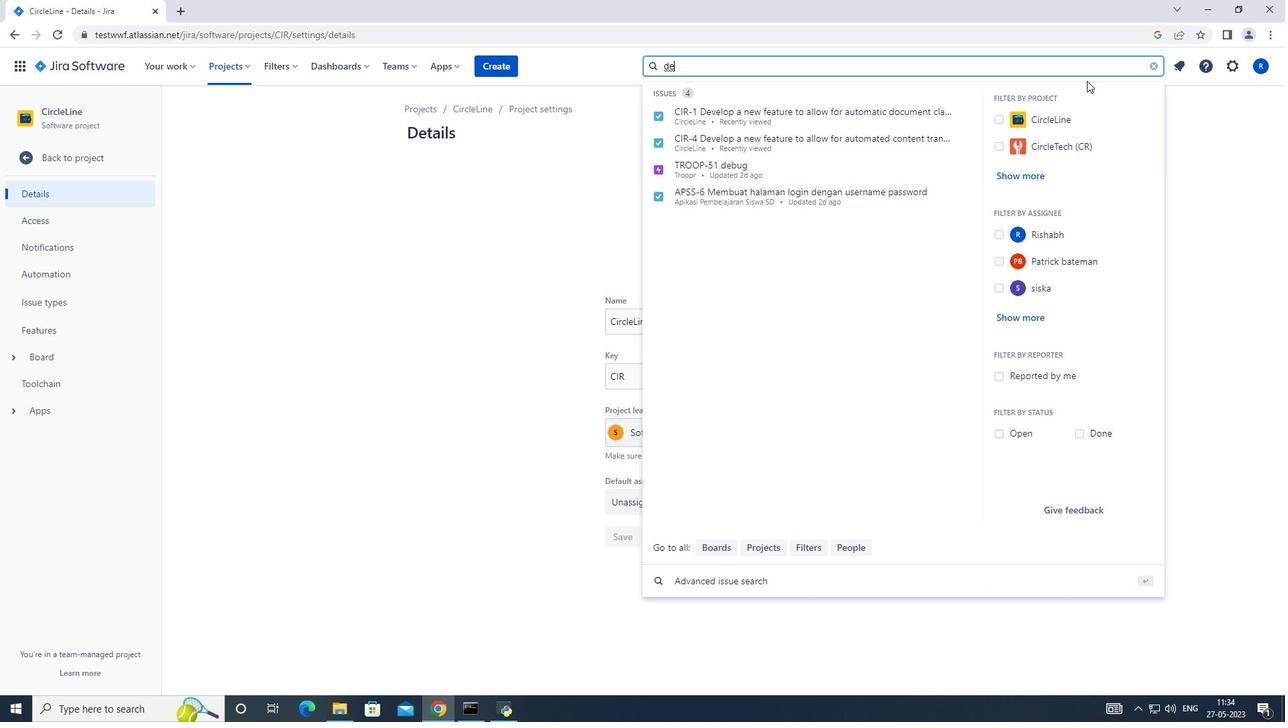 
Action: Key pressed lete
Screenshot: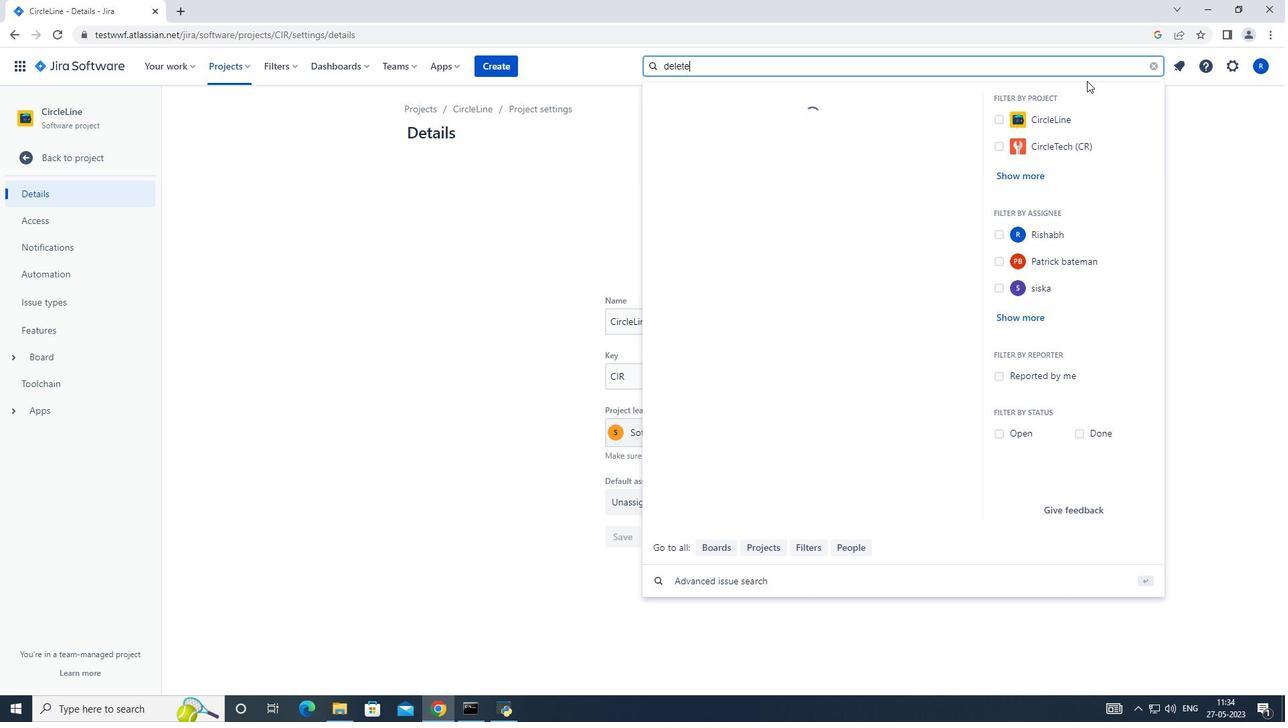 
Action: Mouse moved to (390, 423)
Screenshot: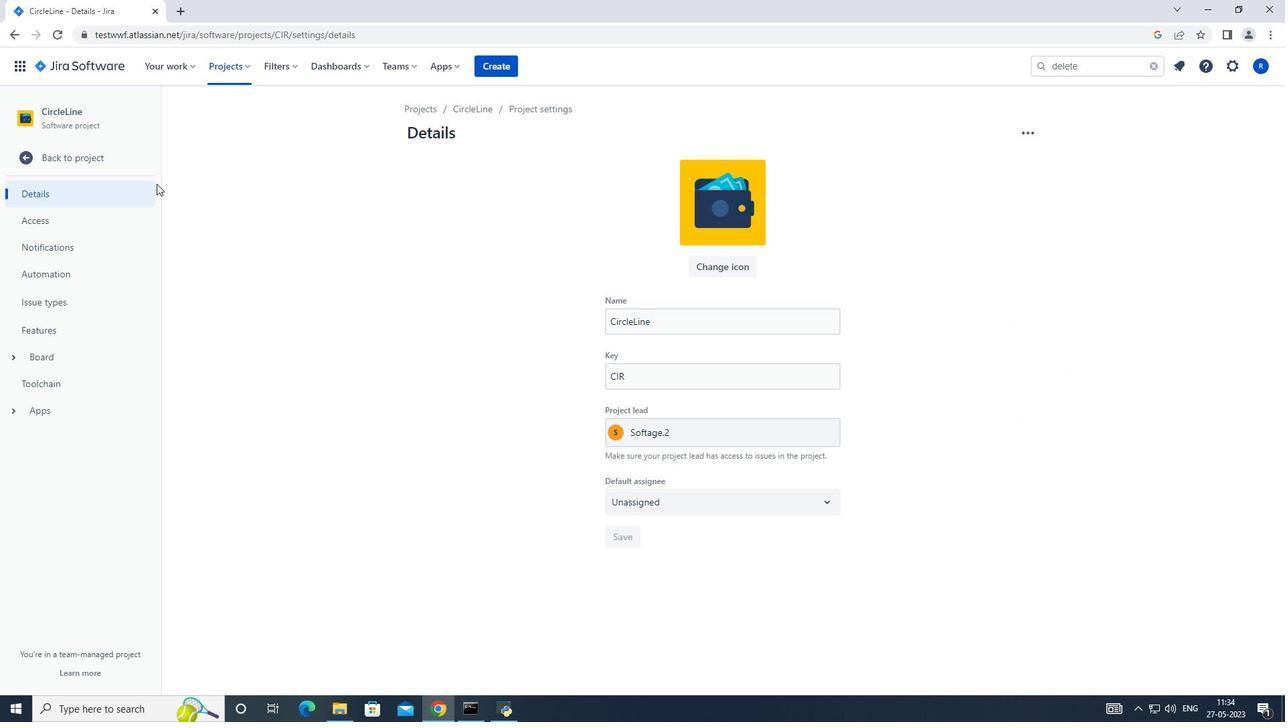 
Action: Mouse pressed left at (390, 423)
Screenshot: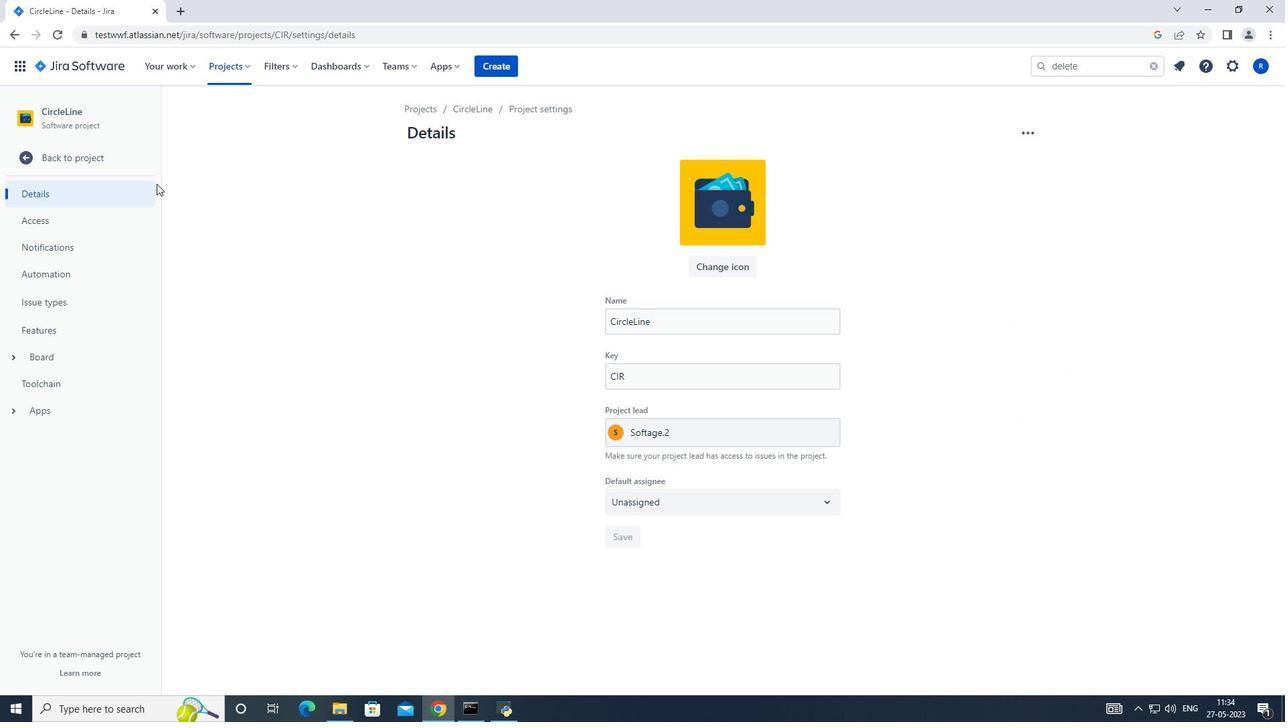 
Action: Mouse moved to (95, 76)
Screenshot: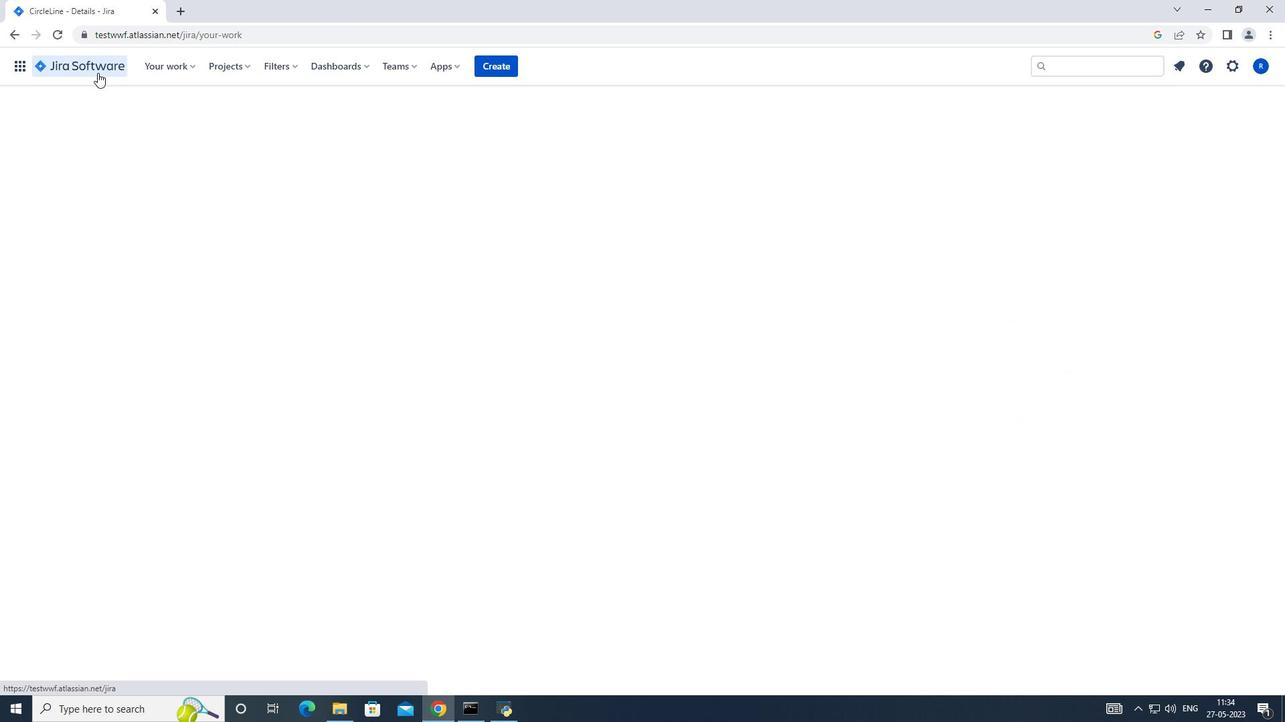 
Action: Mouse pressed left at (95, 76)
Screenshot: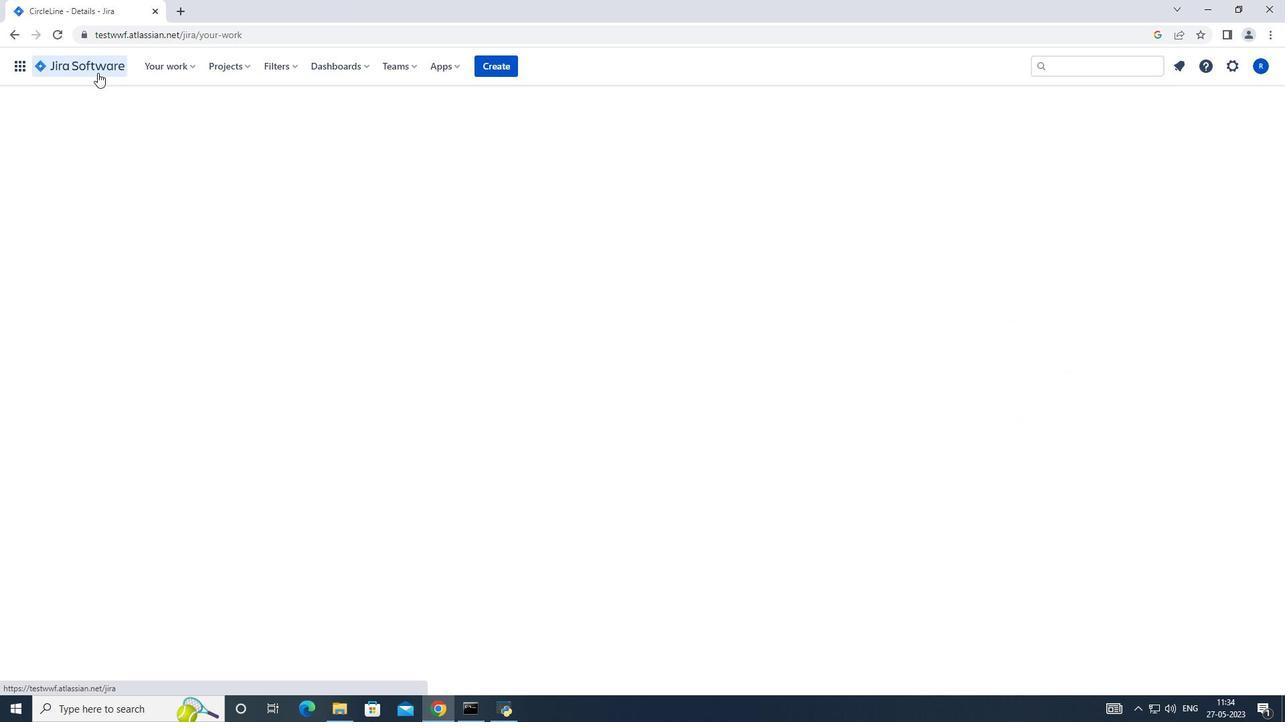 
Action: Mouse moved to (97, 72)
Screenshot: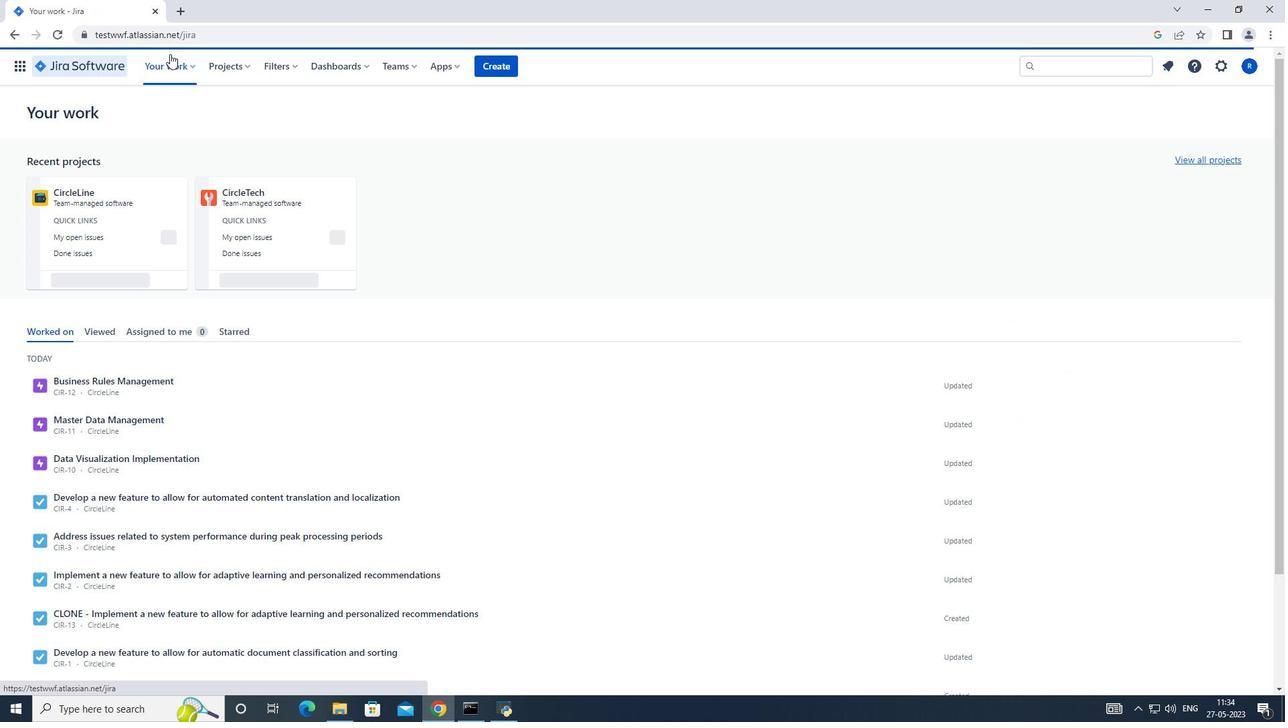 
Action: Mouse pressed left at (97, 72)
Screenshot: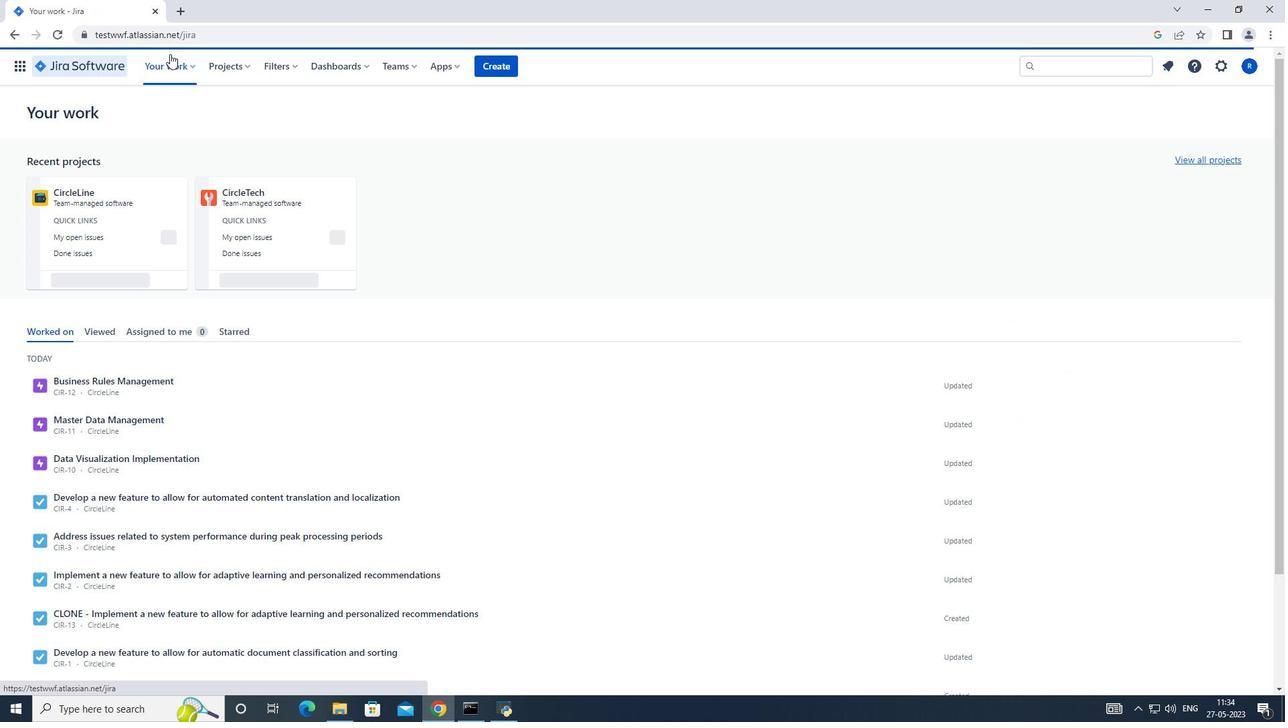 
Action: Mouse moved to (224, 66)
Screenshot: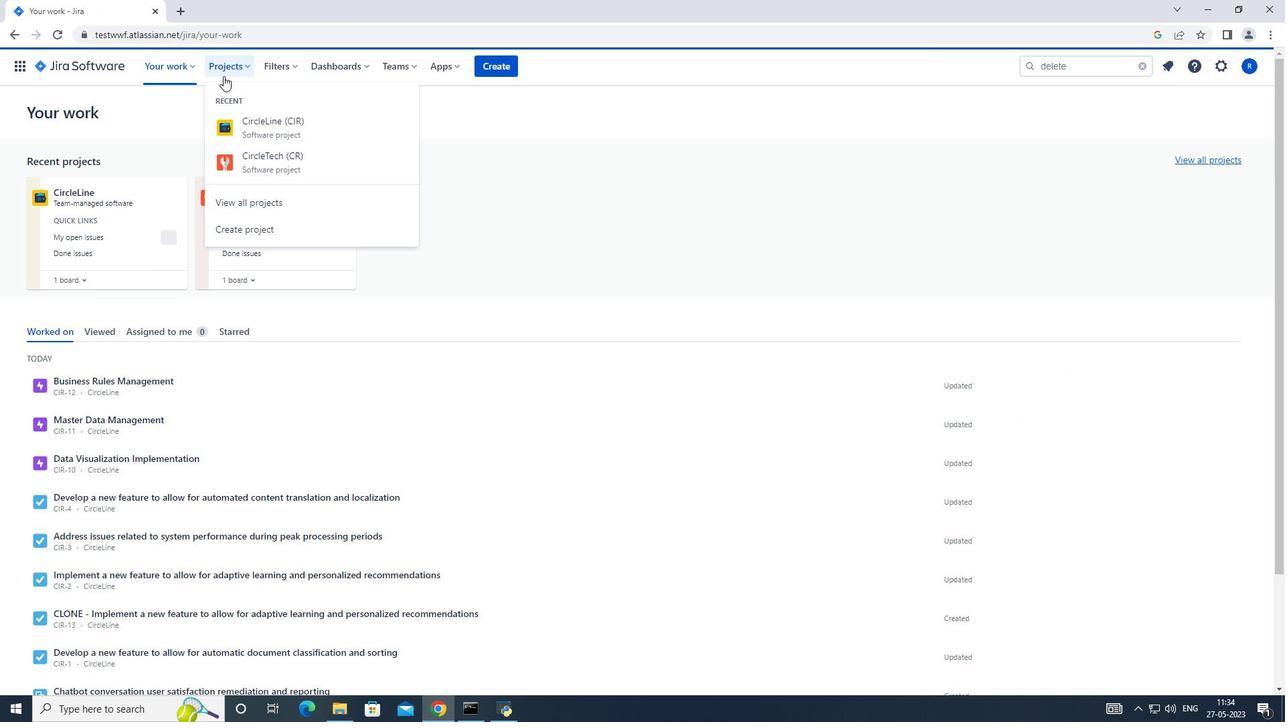 
Action: Mouse pressed left at (224, 66)
Screenshot: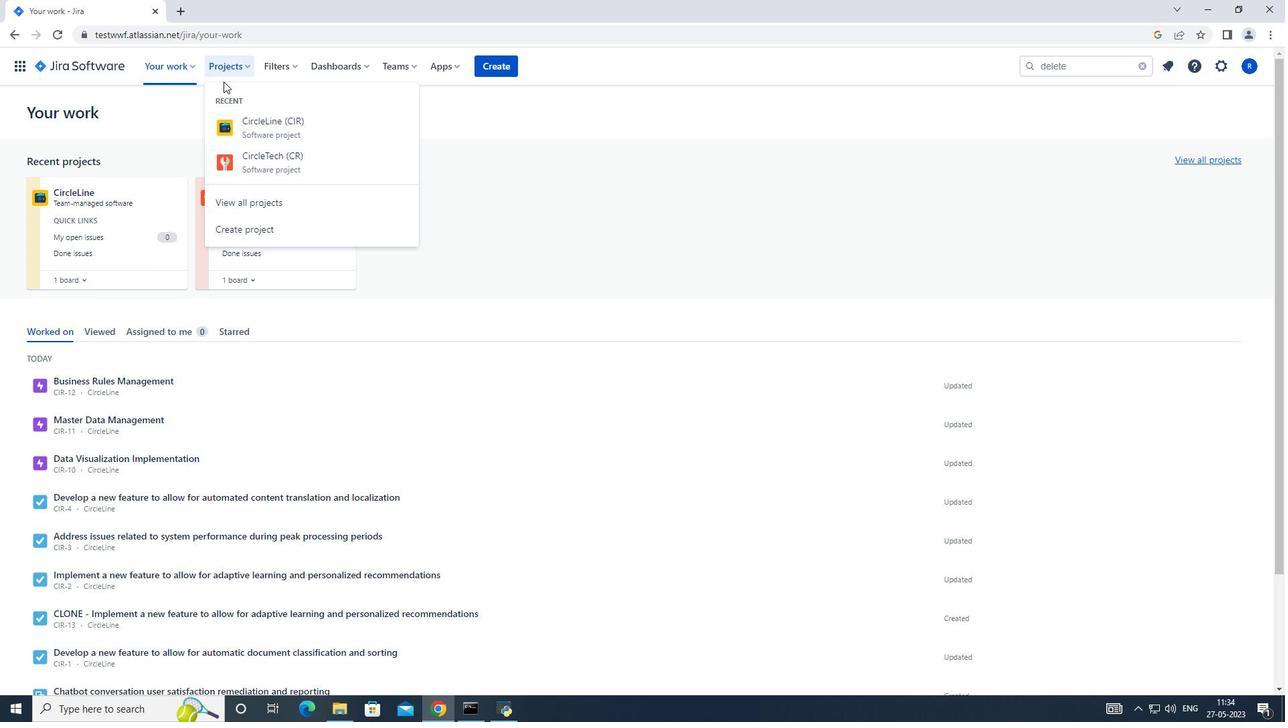 
Action: Mouse moved to (273, 221)
Screenshot: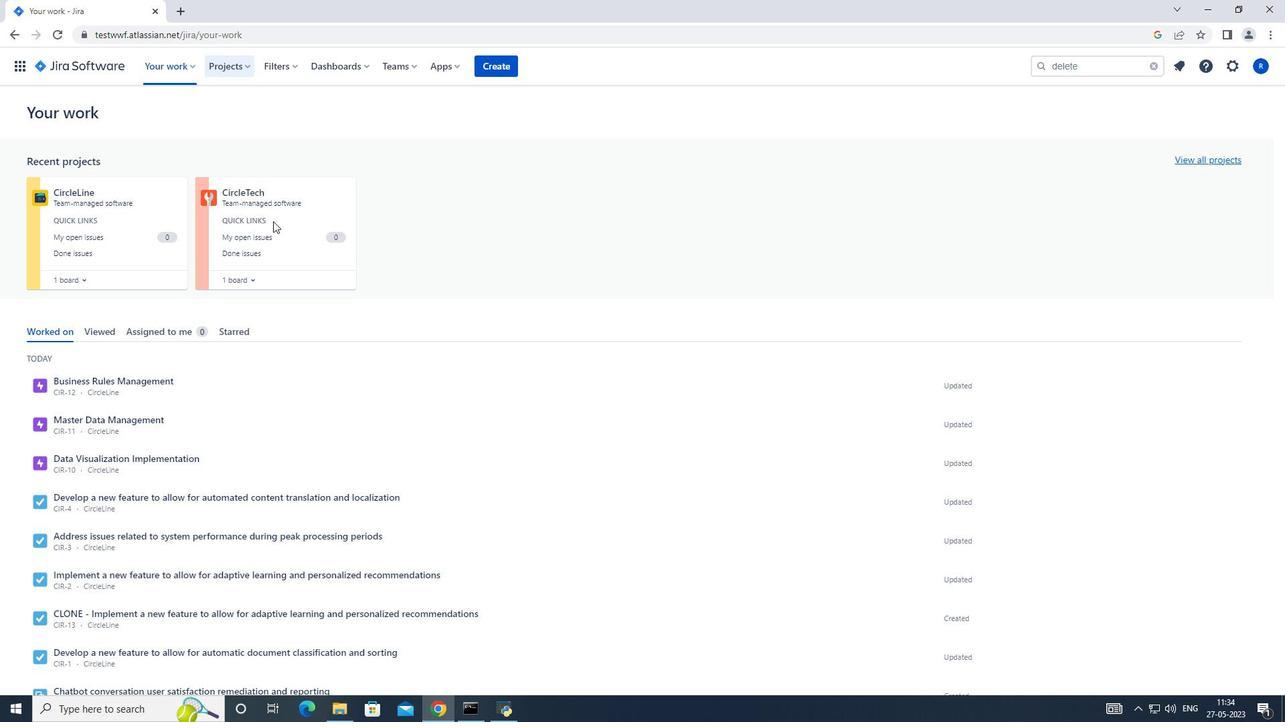 
Action: Mouse pressed left at (273, 221)
Screenshot: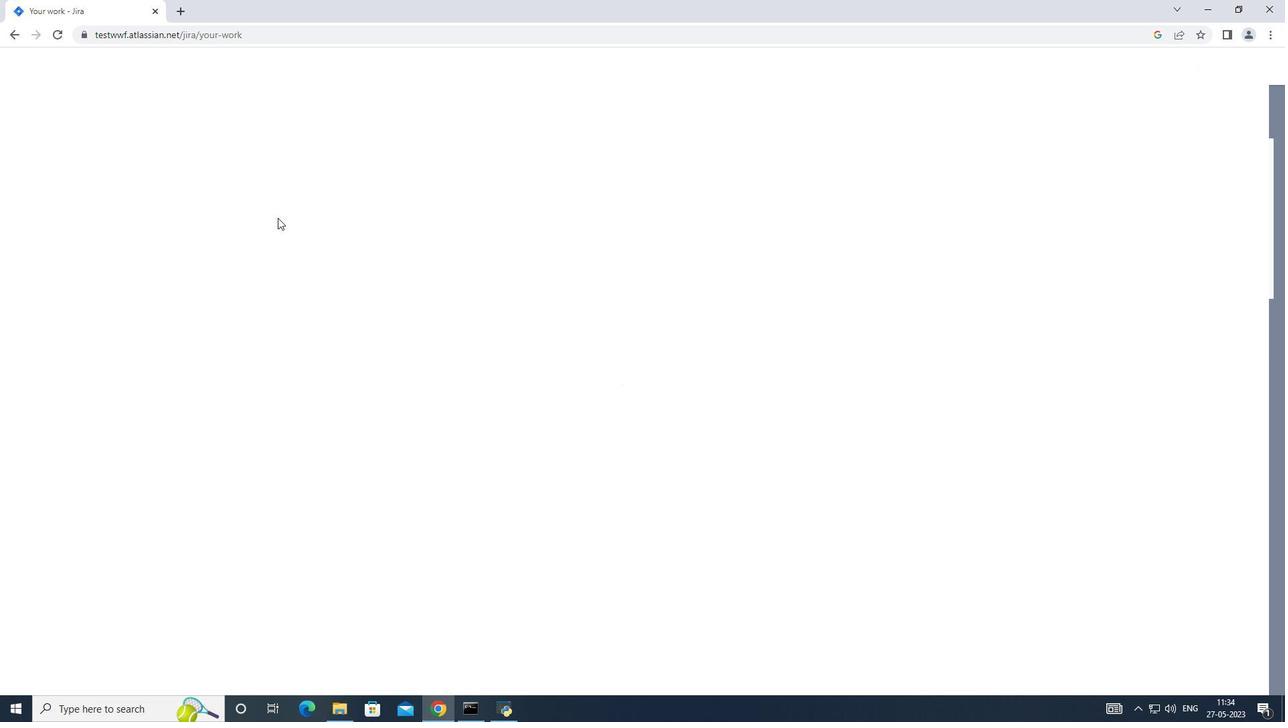 
Action: Mouse moved to (605, 346)
Screenshot: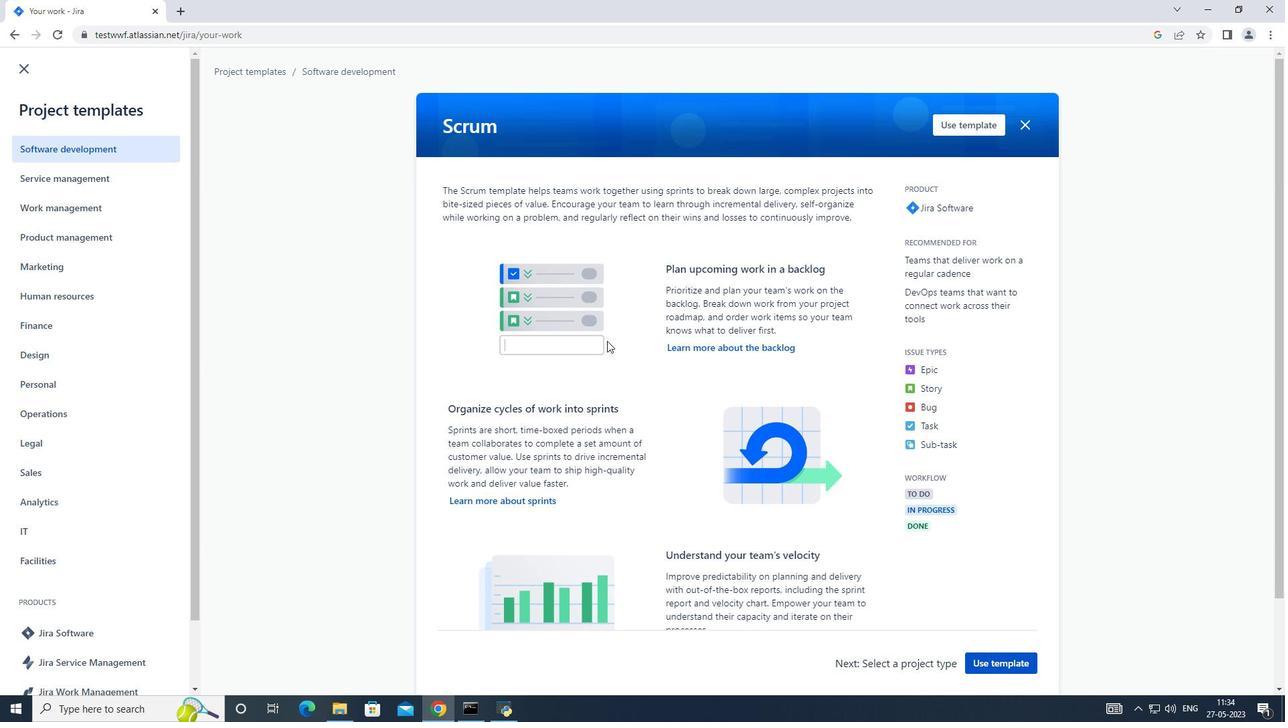 
Action: Mouse pressed left at (605, 346)
Screenshot: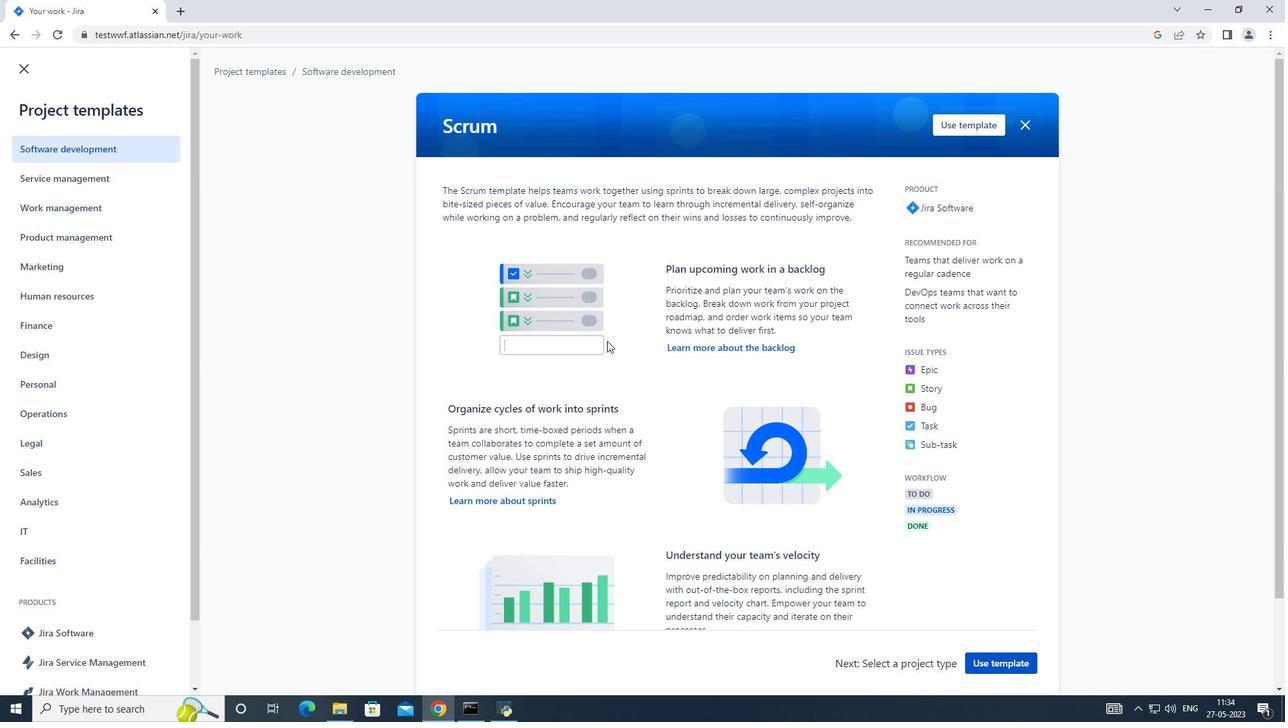 
Action: Mouse moved to (993, 666)
Screenshot: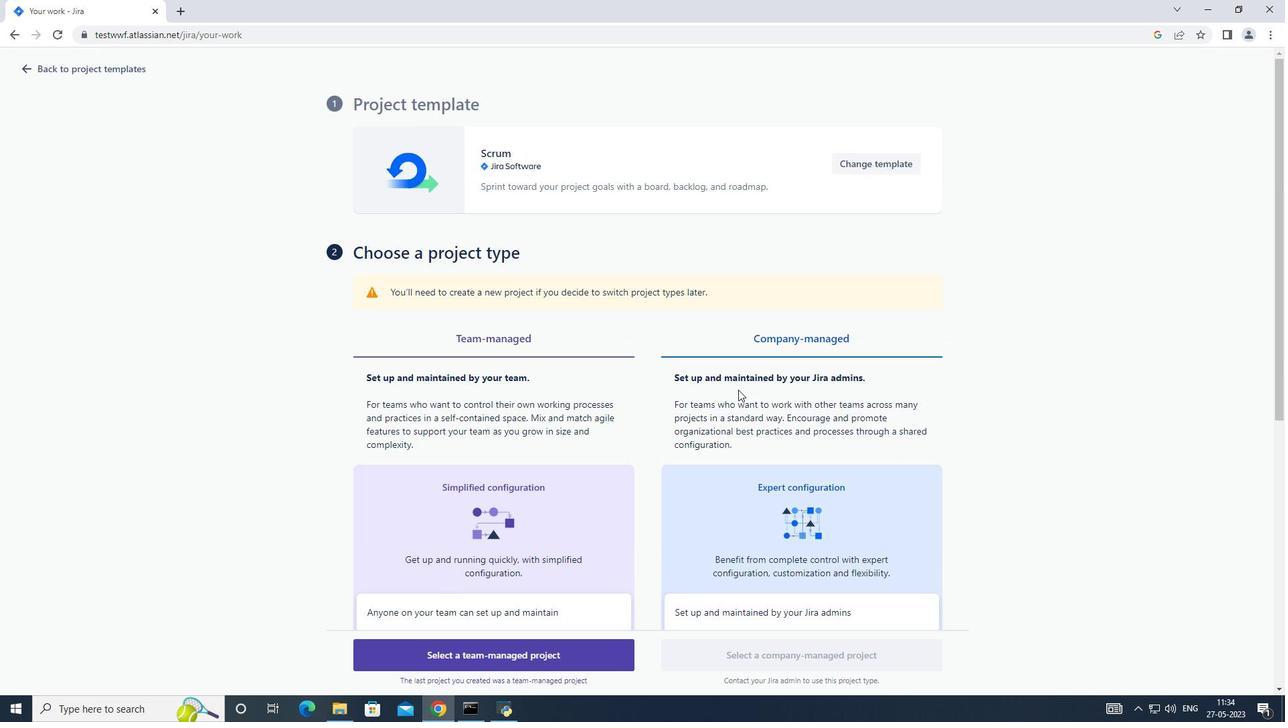 
Action: Mouse pressed left at (993, 666)
Screenshot: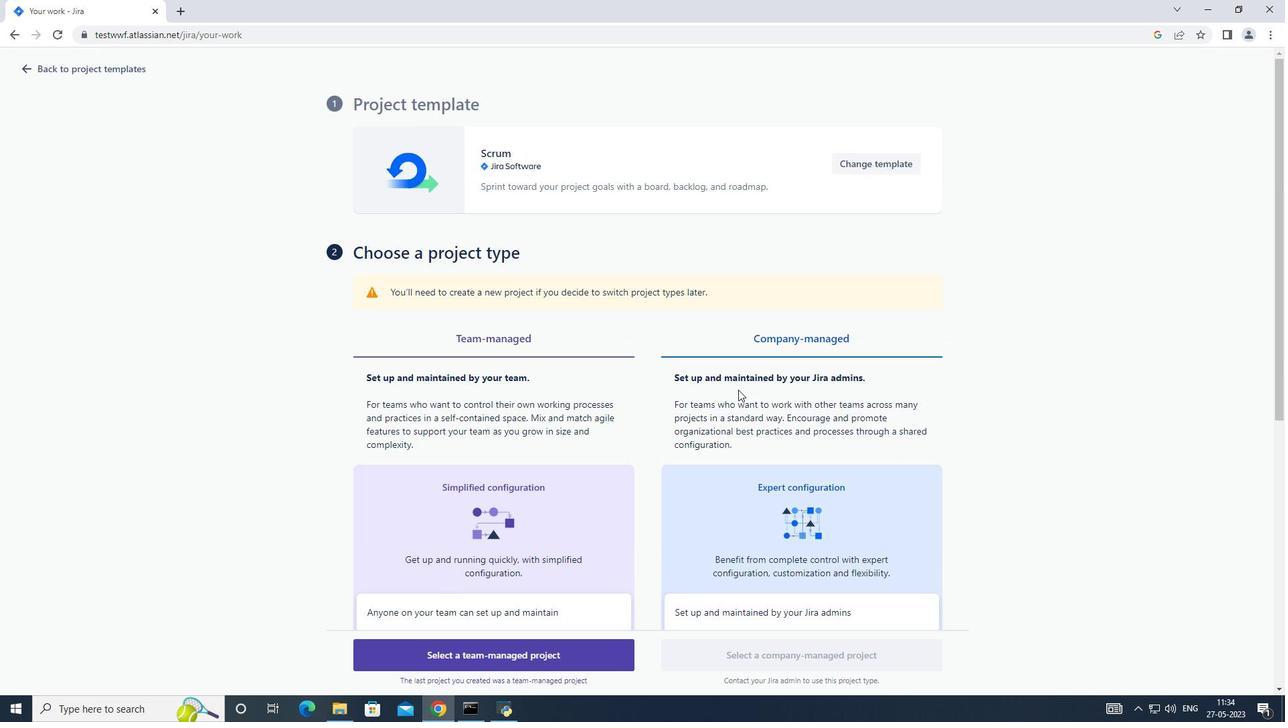 
Action: Mouse moved to (763, 306)
Screenshot: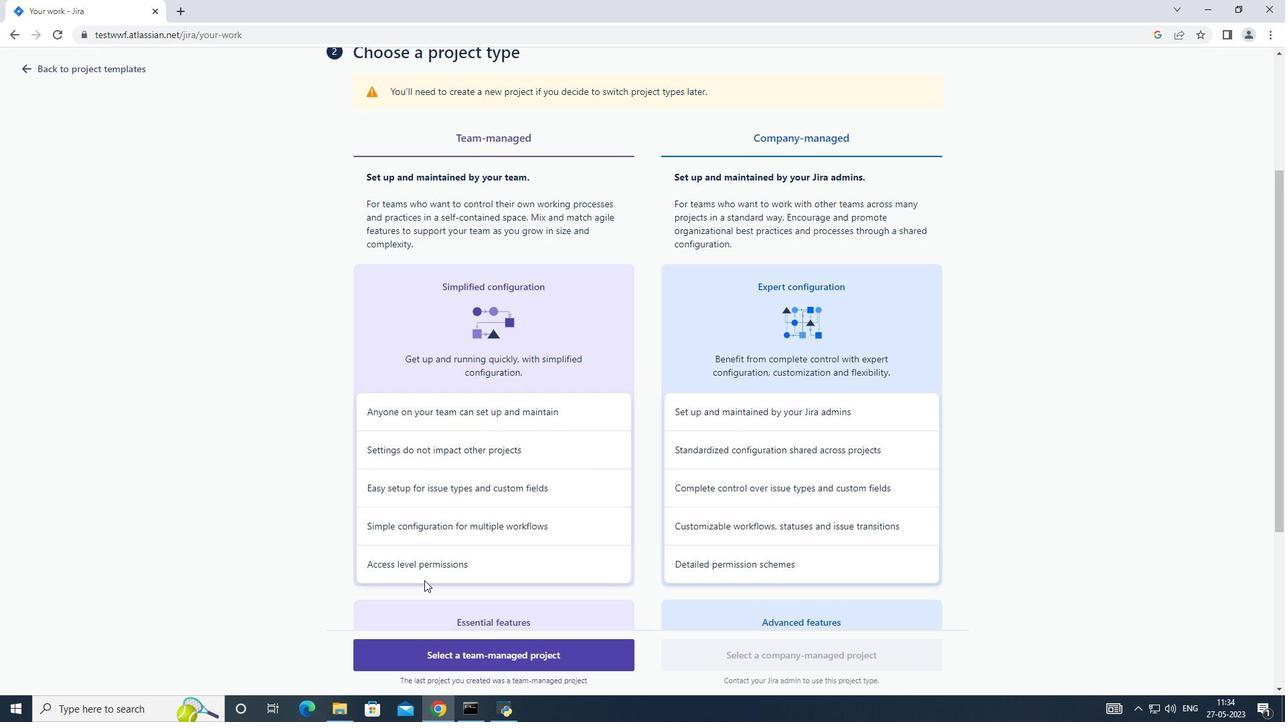 
Action: Mouse scrolled (763, 305) with delta (0, 0)
Screenshot: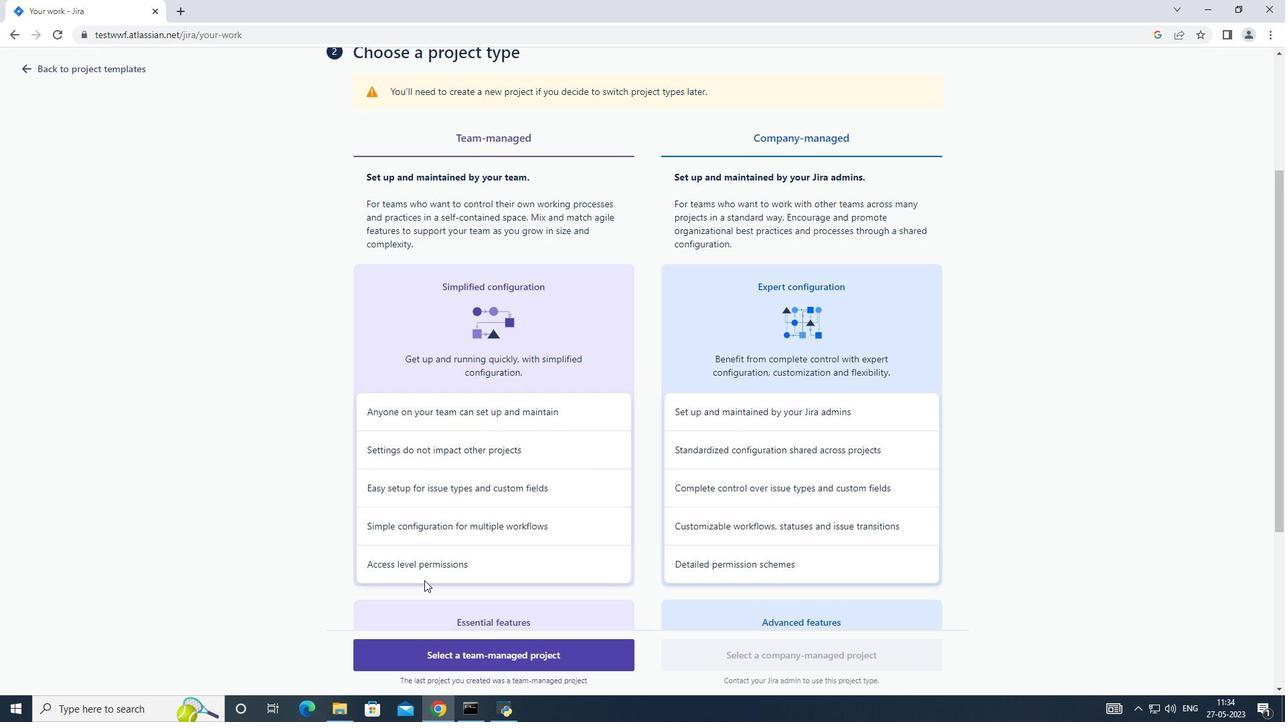 
Action: Mouse moved to (763, 307)
Screenshot: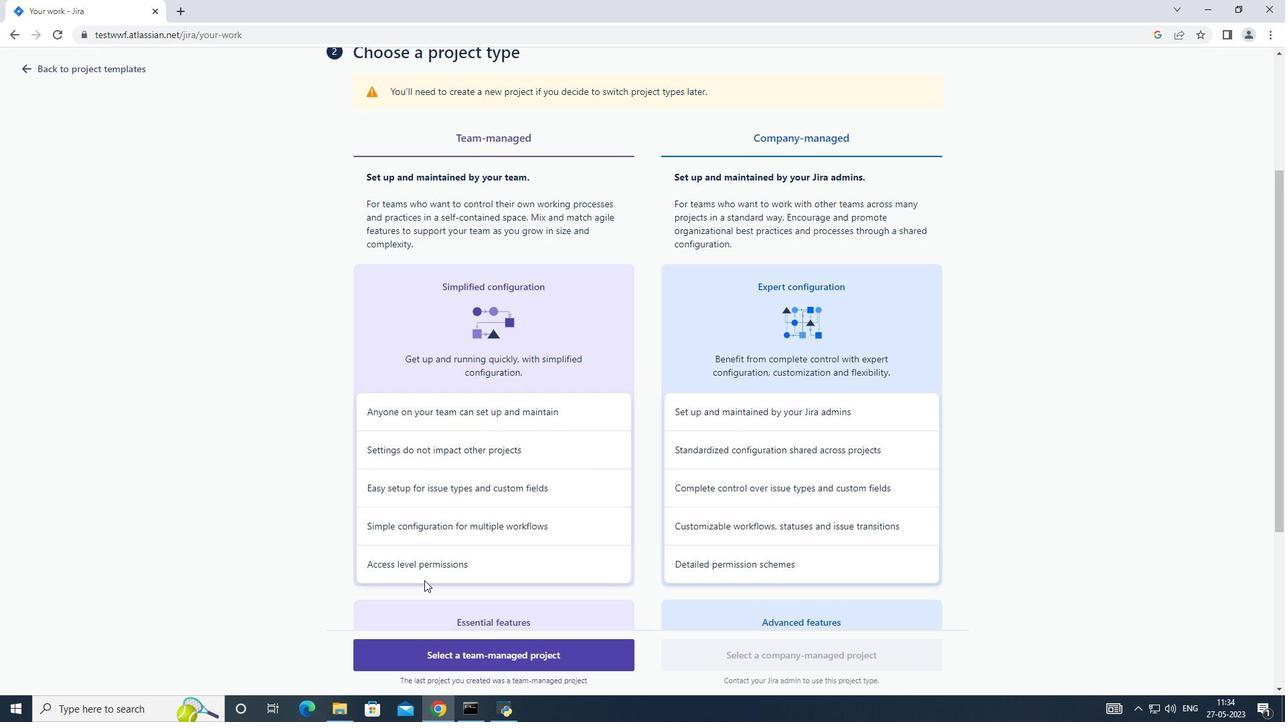 
Action: Mouse scrolled (763, 306) with delta (0, 0)
Screenshot: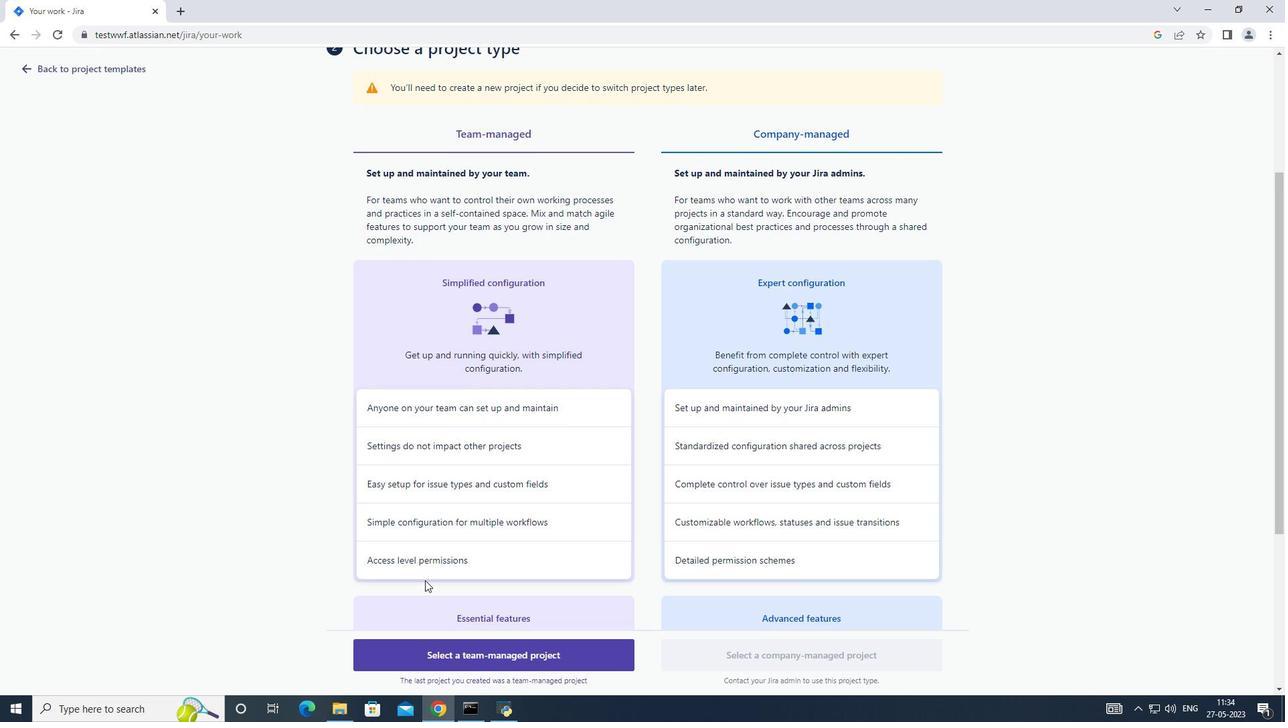 
Action: Mouse scrolled (763, 306) with delta (0, 0)
Screenshot: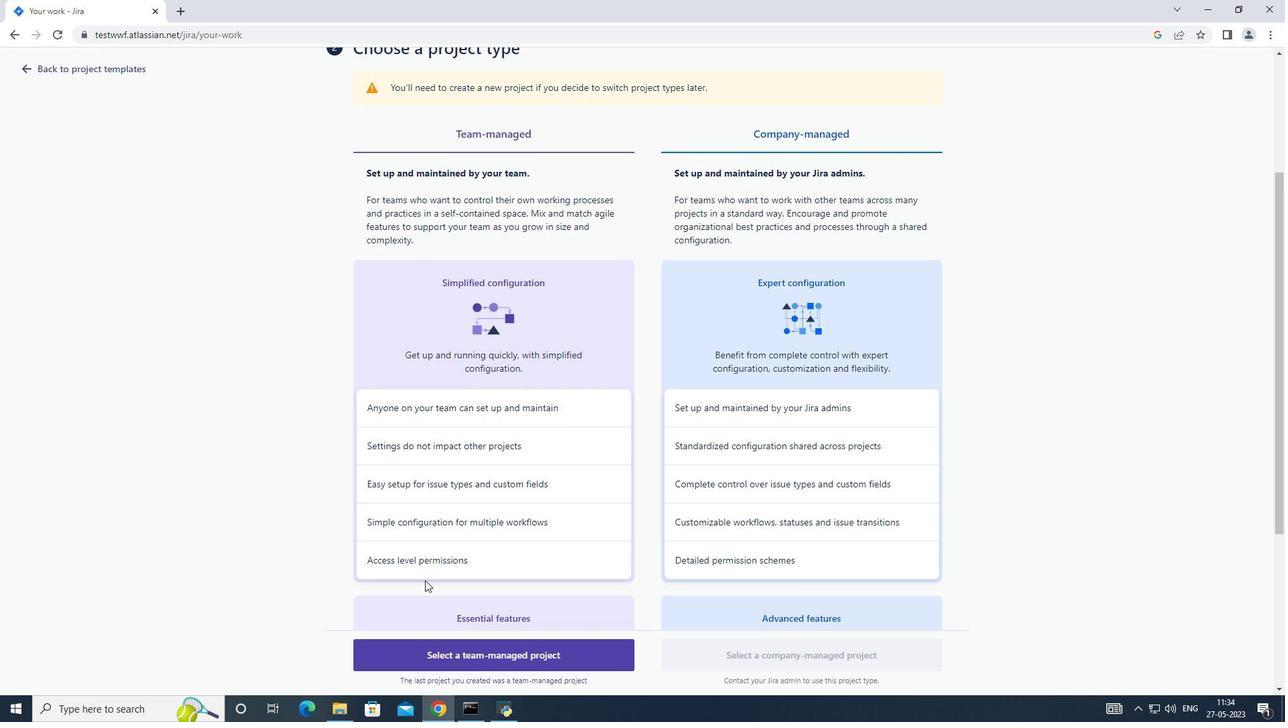 
Action: Mouse moved to (424, 581)
Screenshot: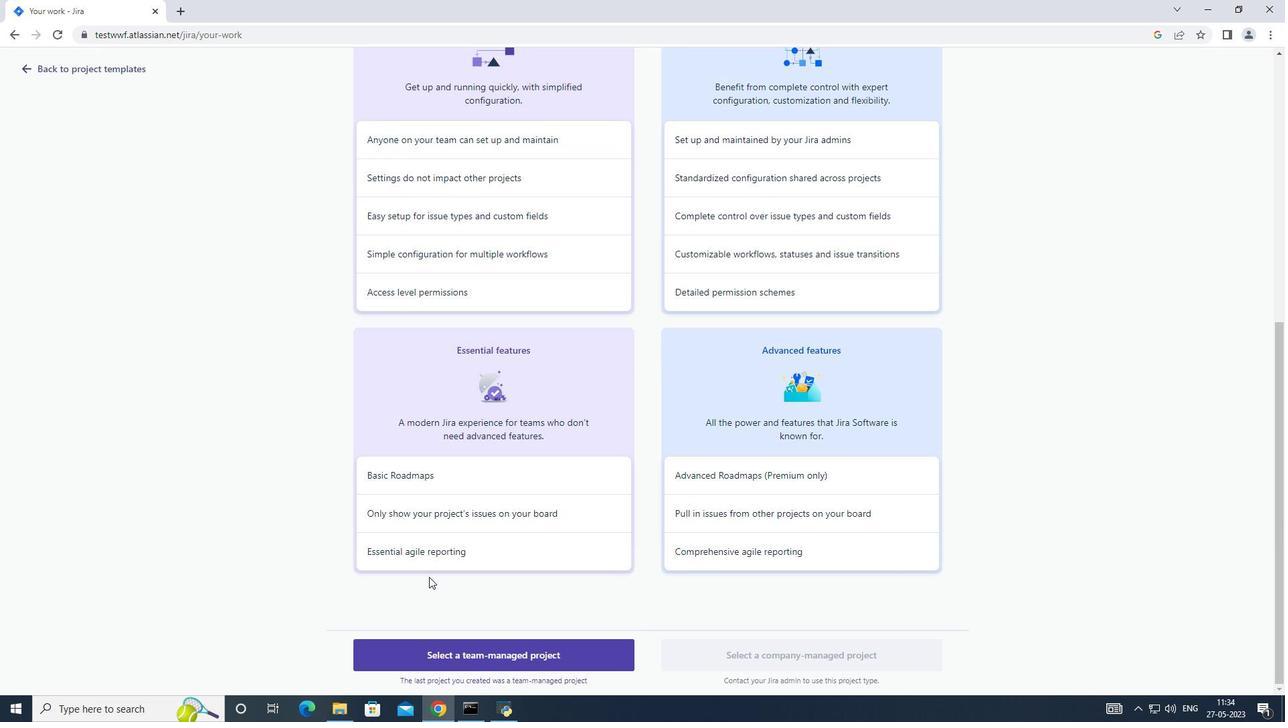 
Action: Mouse scrolled (424, 580) with delta (0, 0)
Screenshot: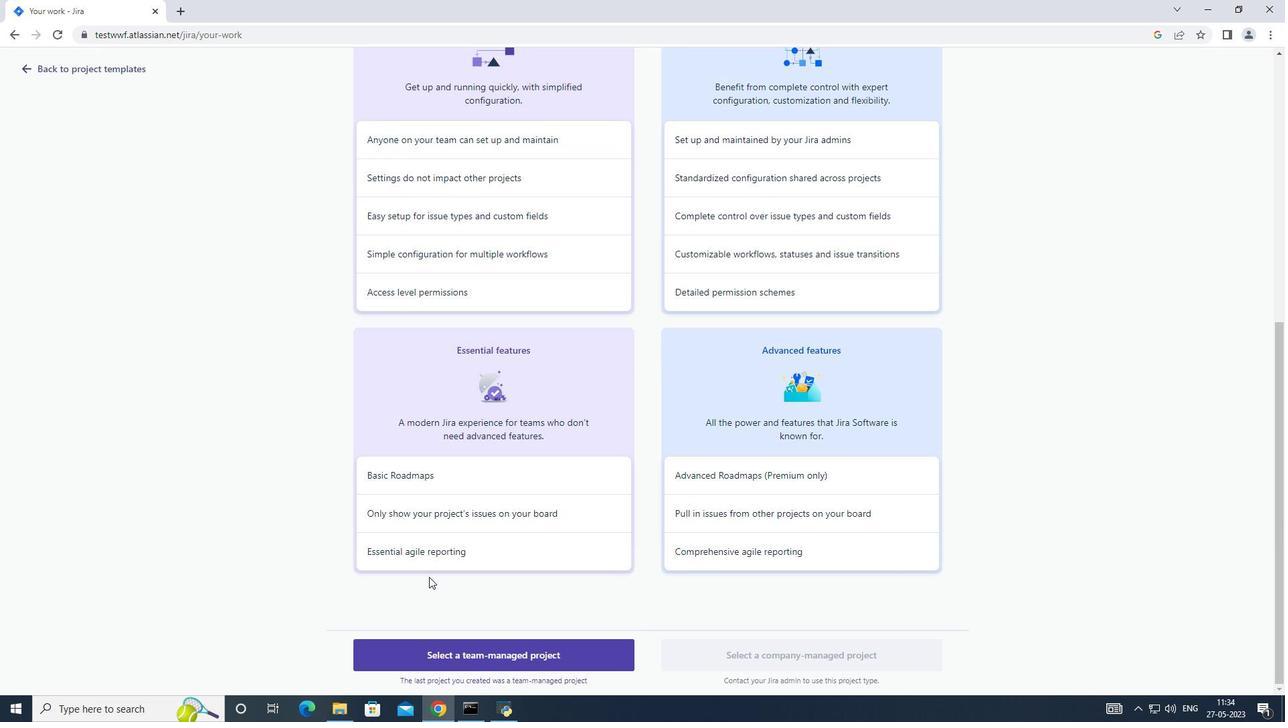 
Action: Mouse scrolled (424, 580) with delta (0, 0)
Screenshot: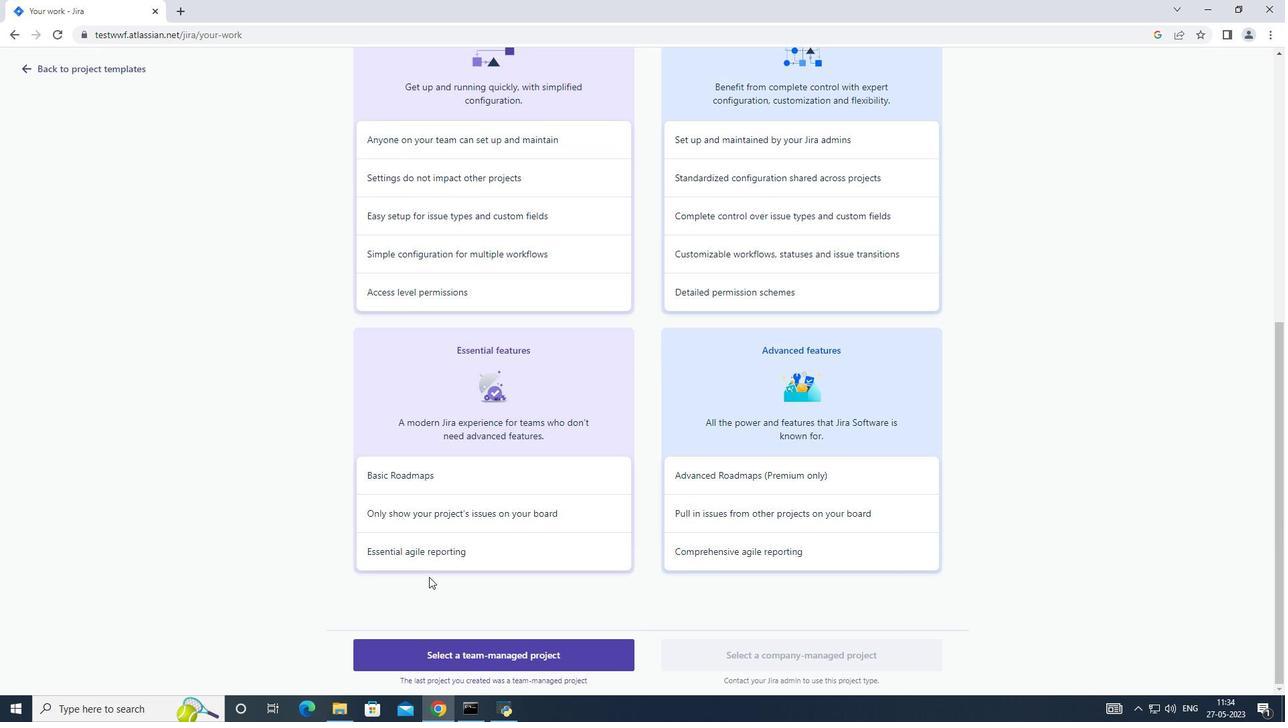 
Action: Mouse moved to (424, 581)
Screenshot: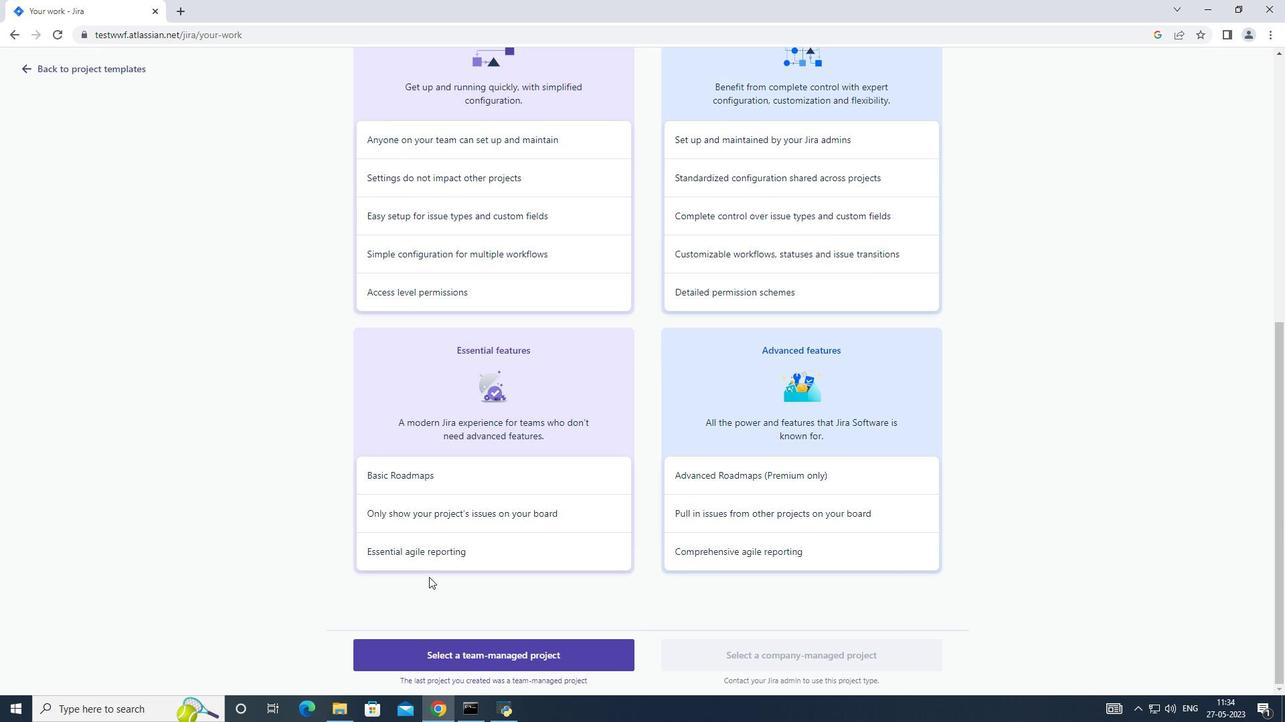 
Action: Mouse scrolled (424, 580) with delta (0, 0)
Screenshot: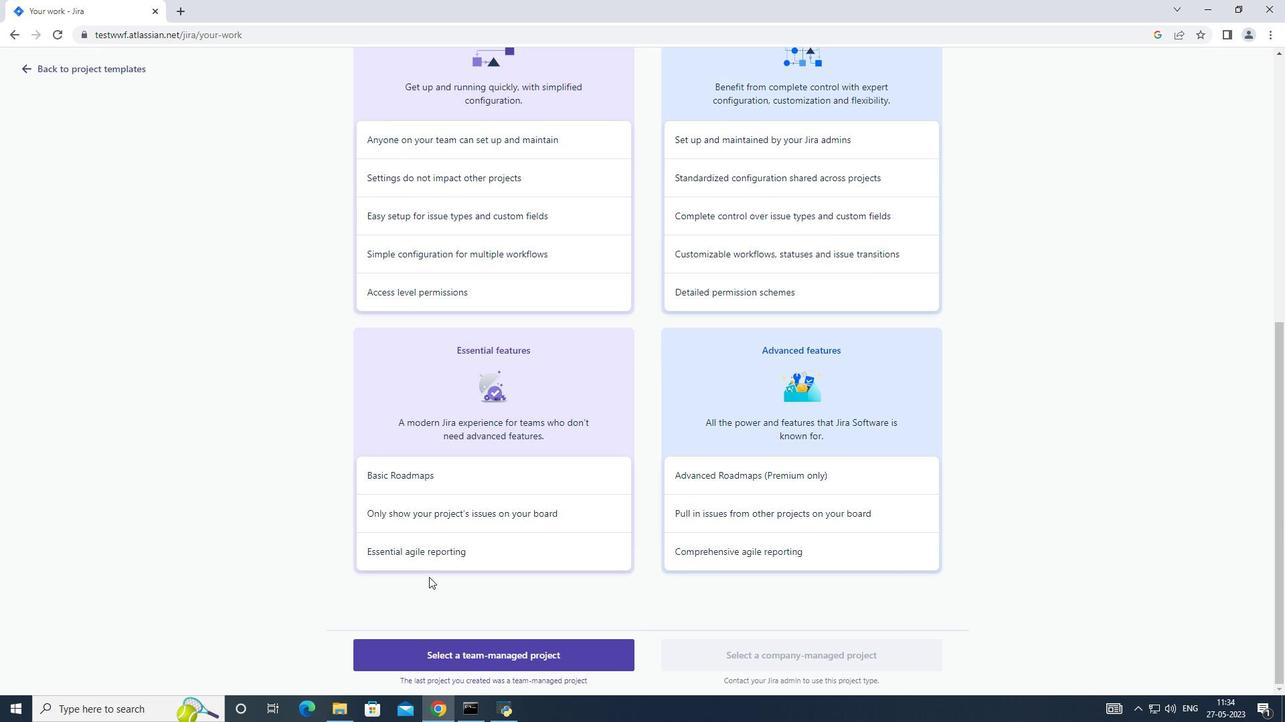 
Action: Mouse moved to (424, 581)
Screenshot: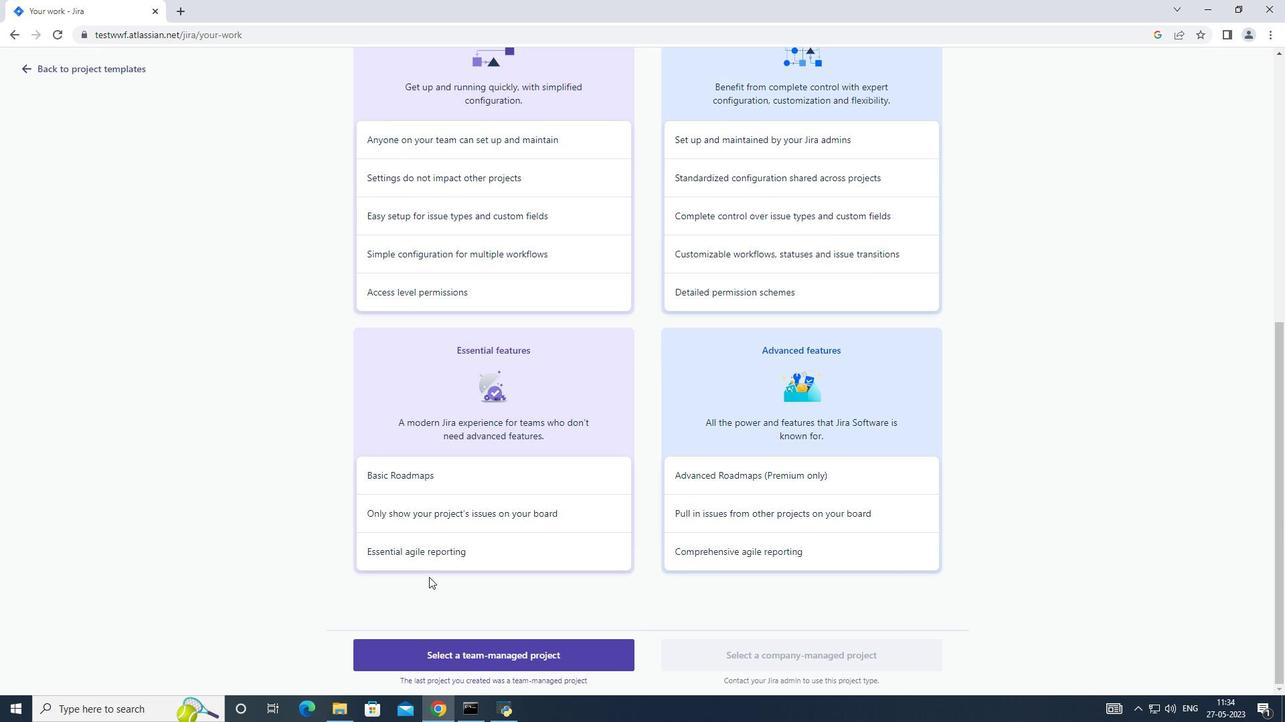 
Action: Mouse scrolled (424, 580) with delta (0, 0)
Screenshot: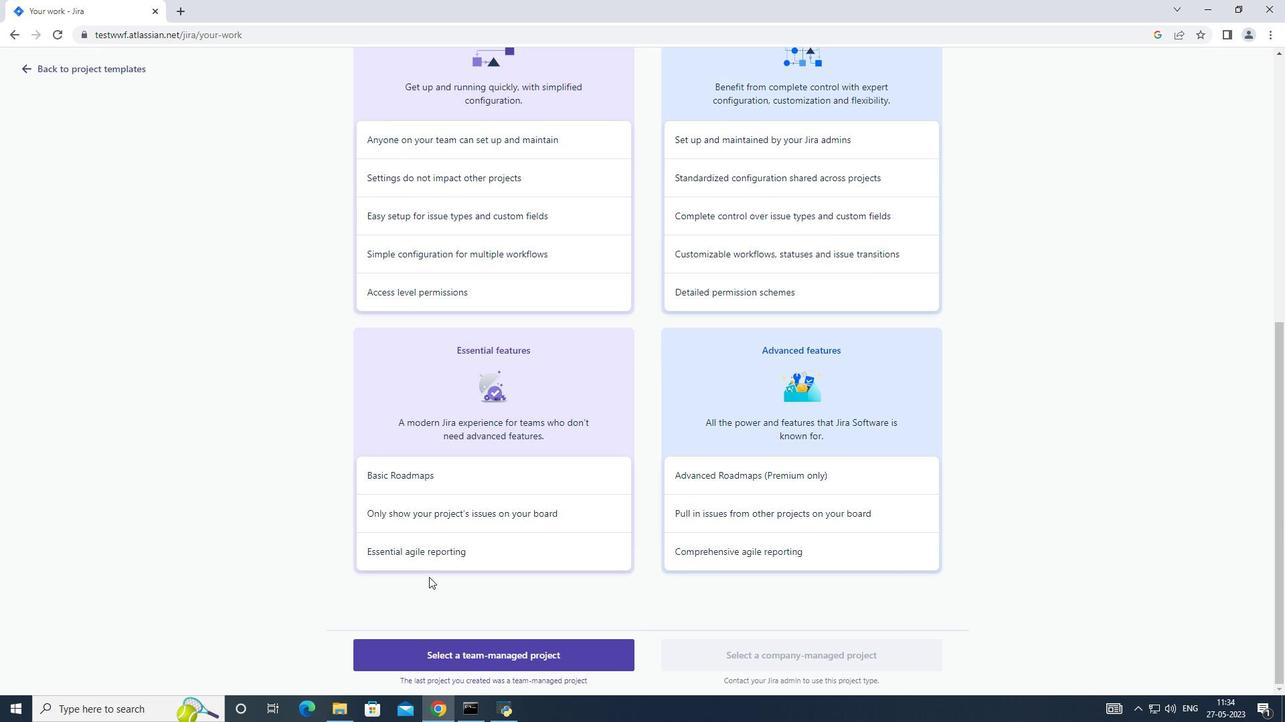 
Action: Mouse moved to (425, 581)
Screenshot: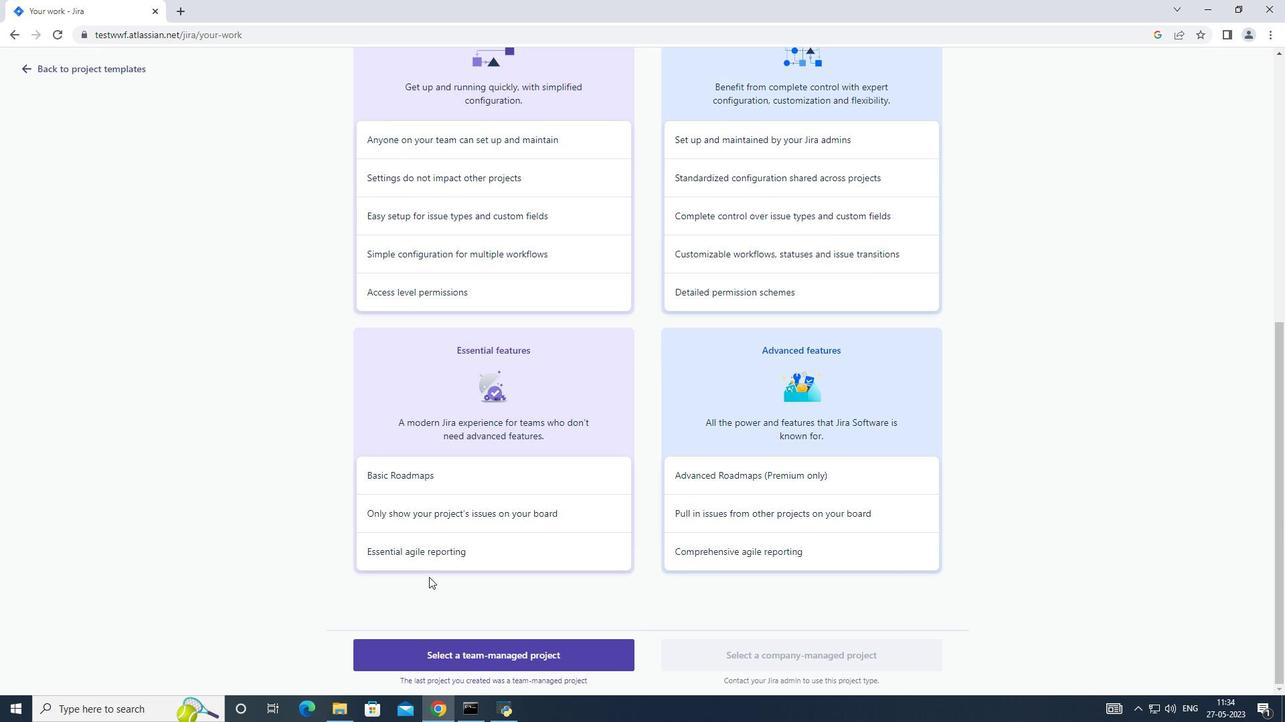 
Action: Mouse scrolled (425, 580) with delta (0, 0)
Screenshot: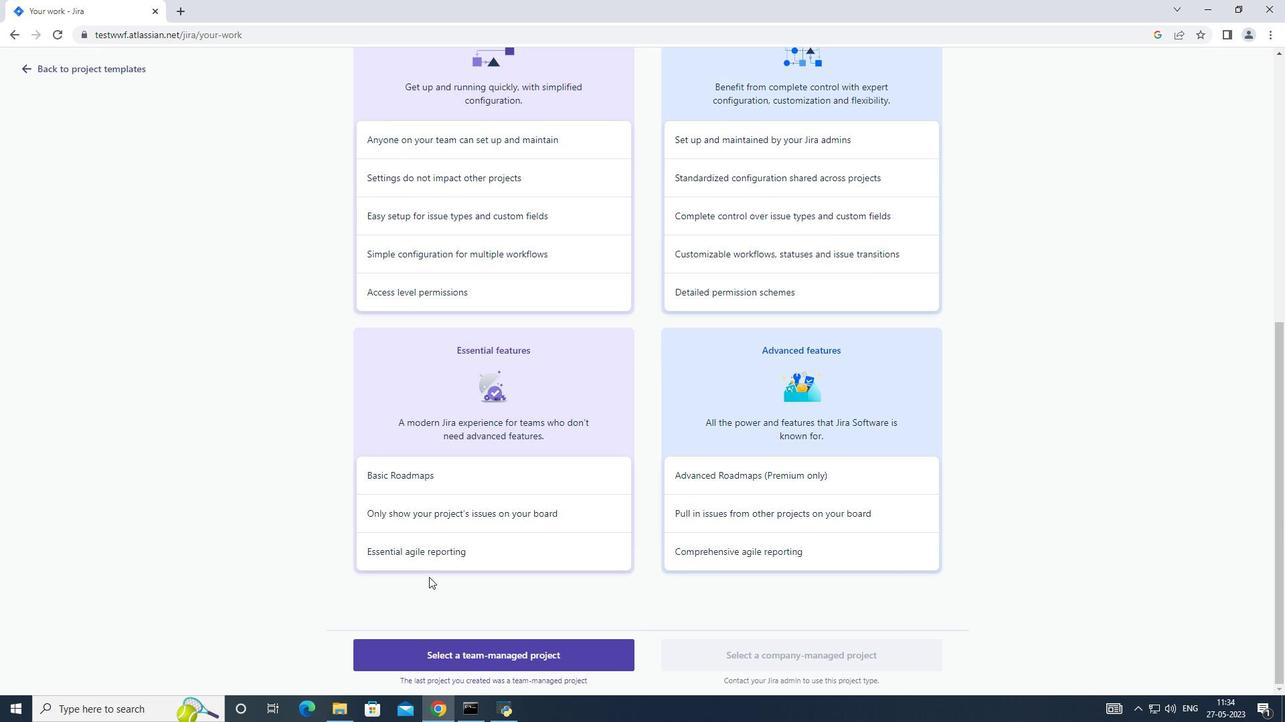 
Action: Mouse moved to (425, 581)
Screenshot: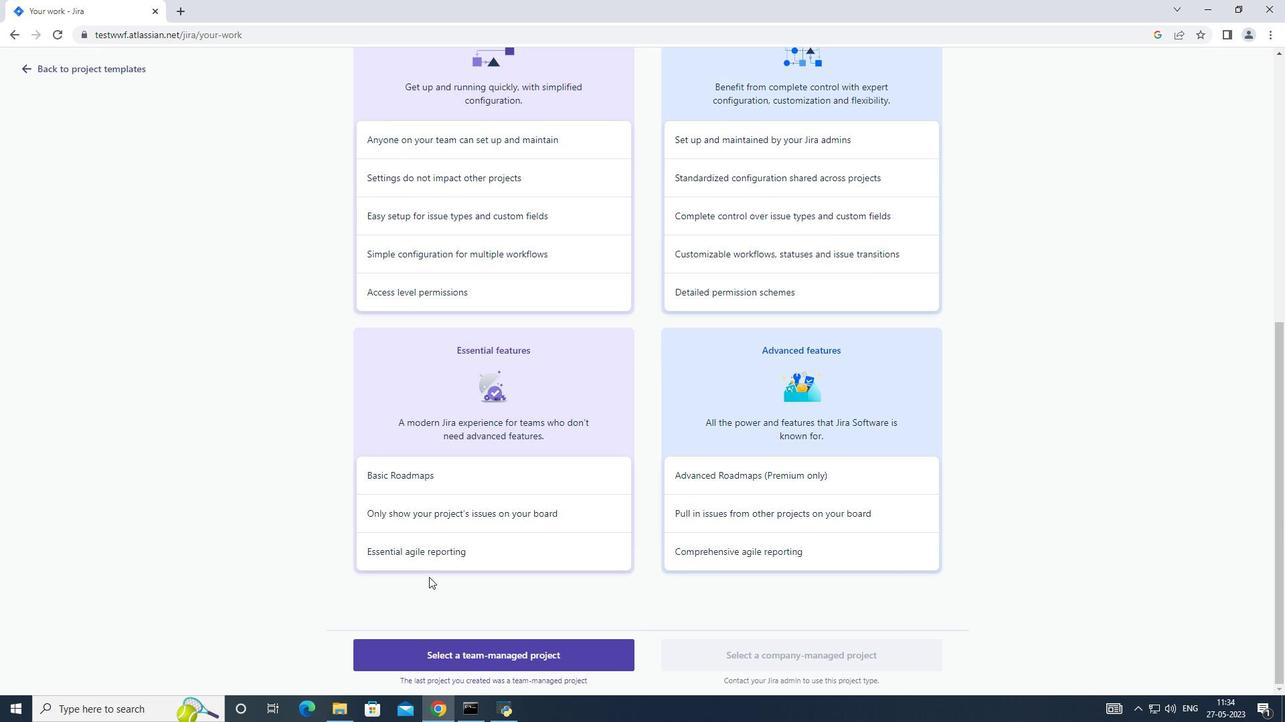 
Action: Mouse scrolled (425, 580) with delta (0, 0)
Screenshot: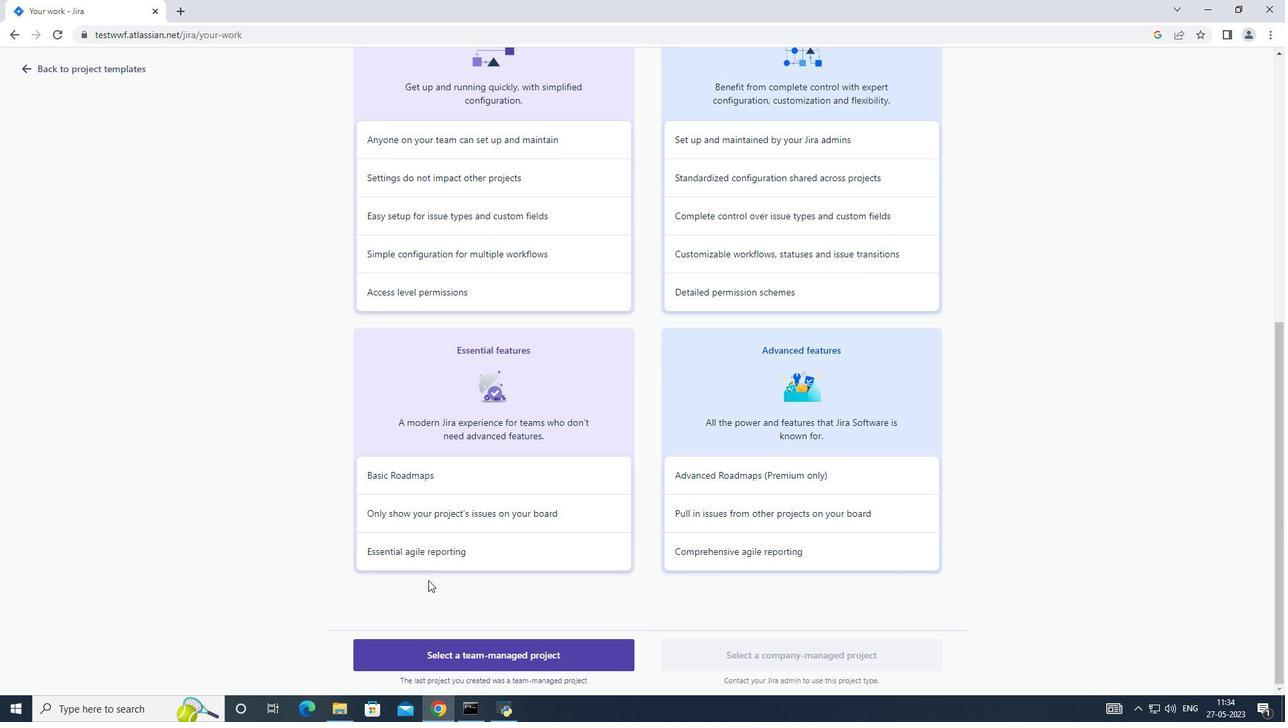 
Action: Mouse moved to (429, 577)
Screenshot: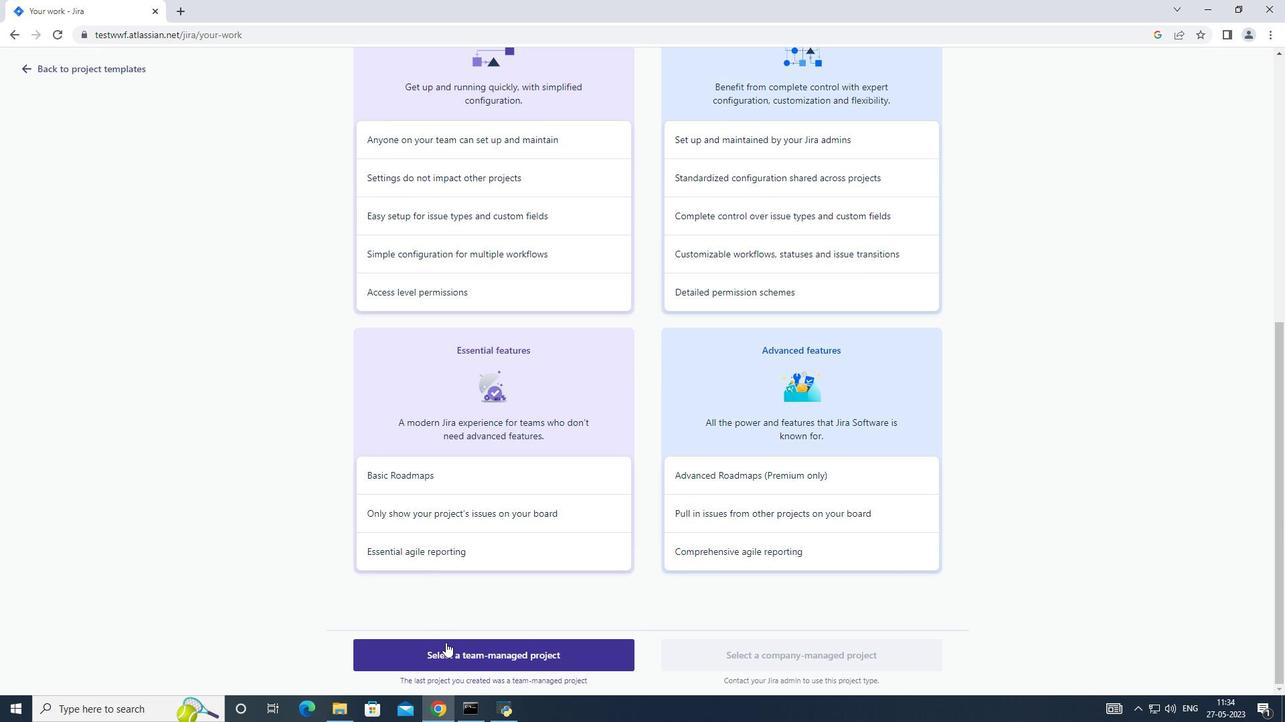 
Action: Mouse scrolled (429, 577) with delta (0, 0)
Screenshot: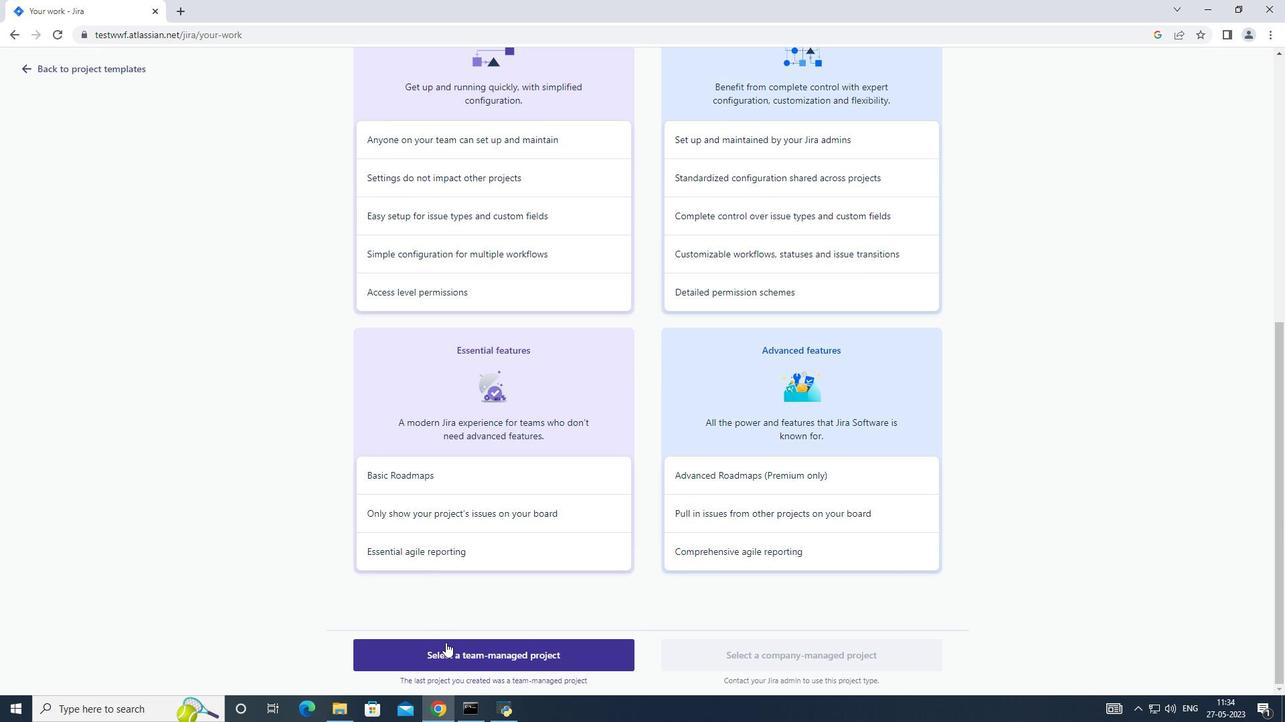 
Action: Mouse moved to (429, 577)
Screenshot: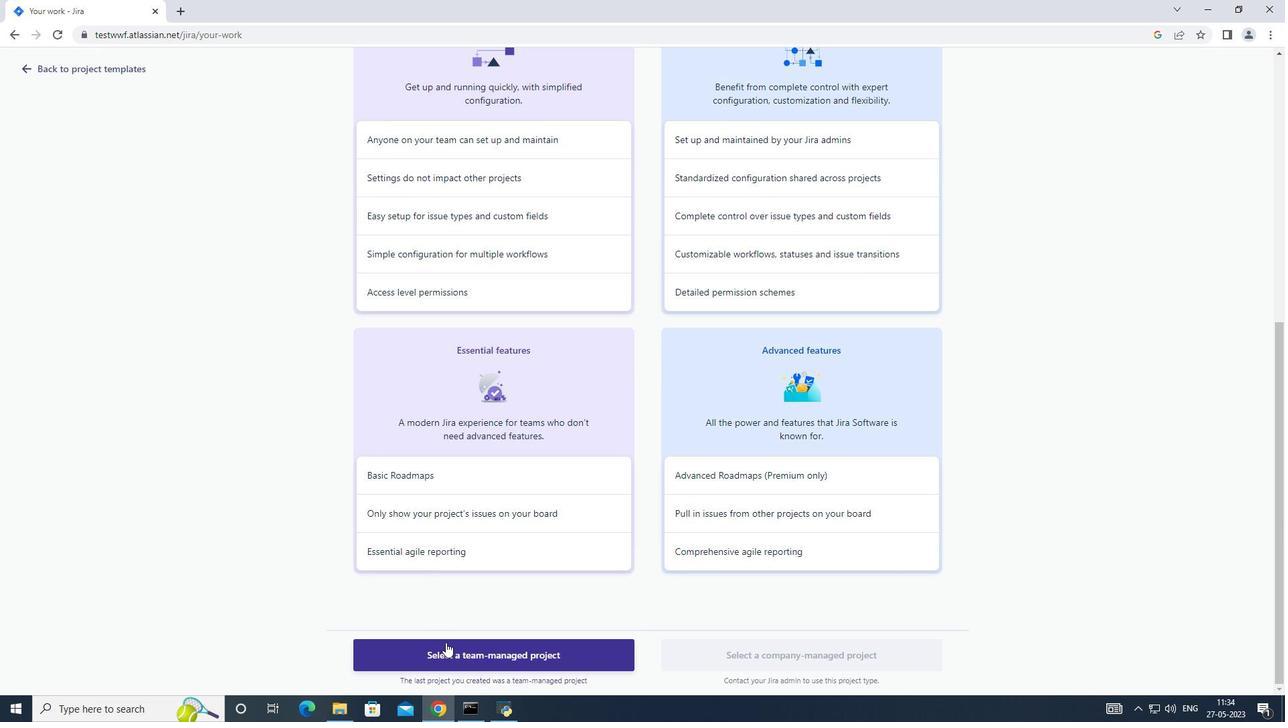 
Action: Mouse scrolled (429, 577) with delta (0, 0)
Screenshot: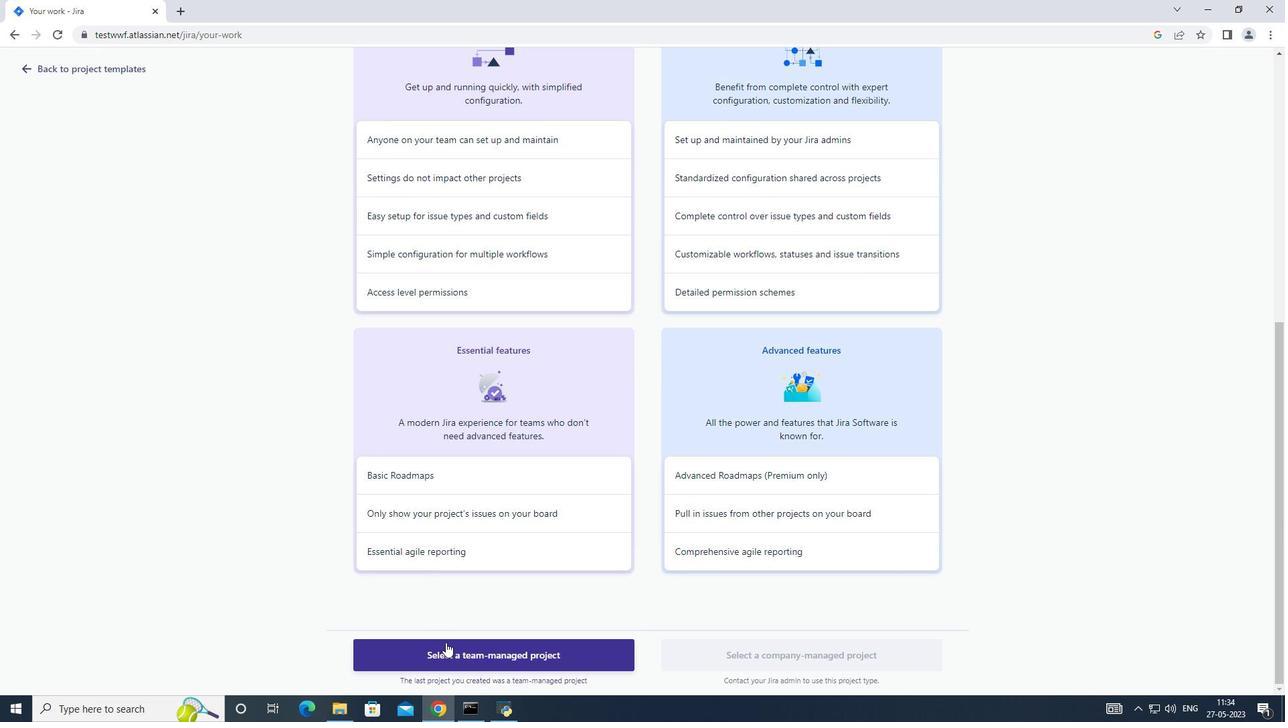 
Action: Mouse scrolled (429, 577) with delta (0, 0)
Screenshot: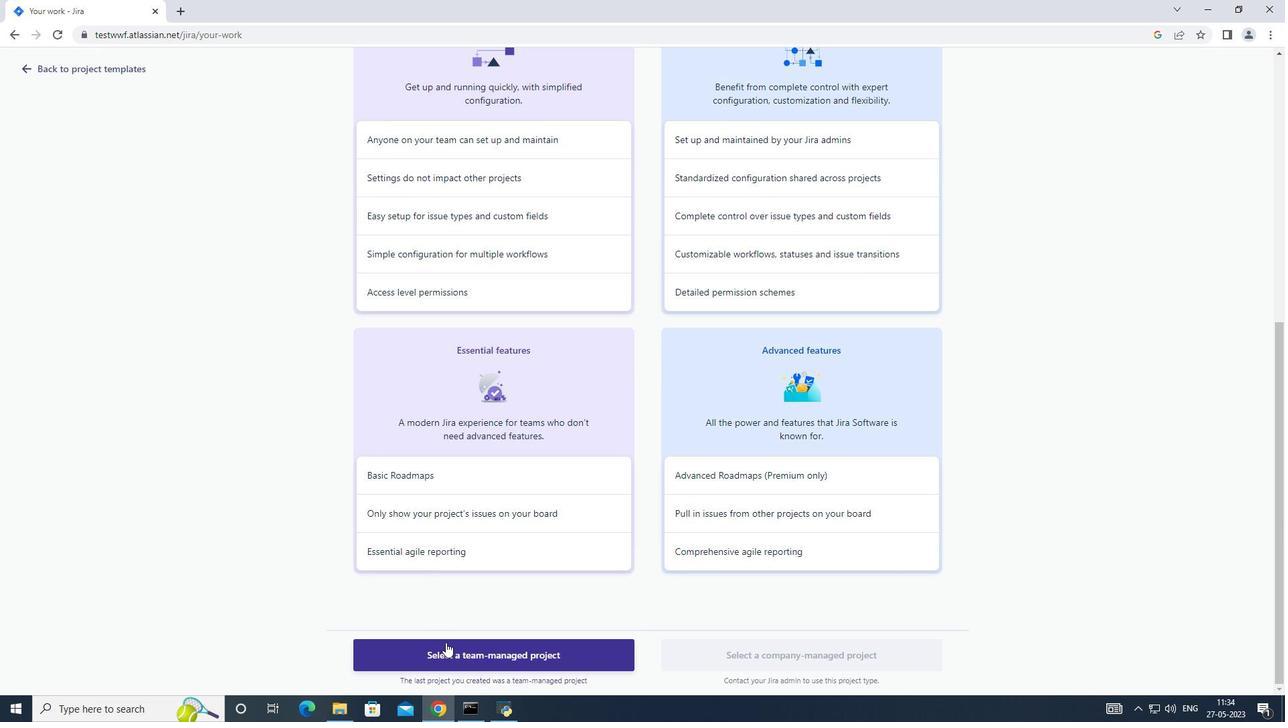 
Action: Mouse scrolled (429, 577) with delta (0, 0)
Screenshot: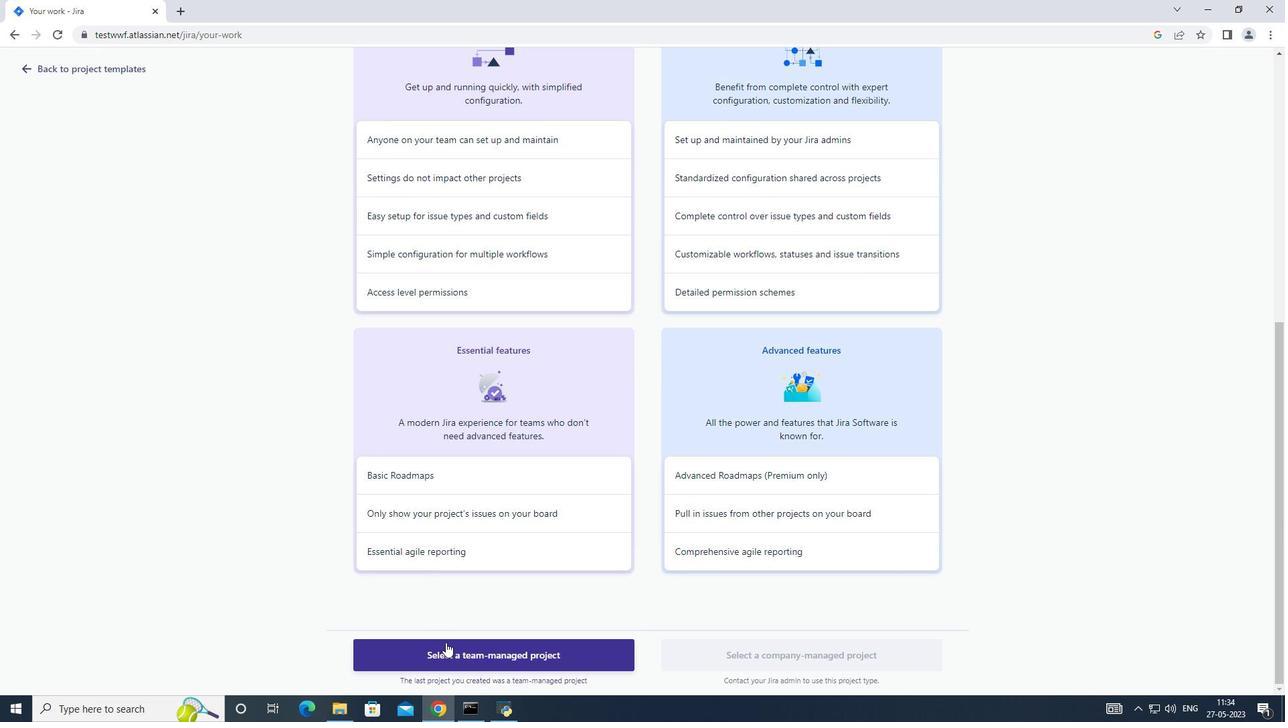 
Action: Mouse scrolled (429, 577) with delta (0, 0)
Screenshot: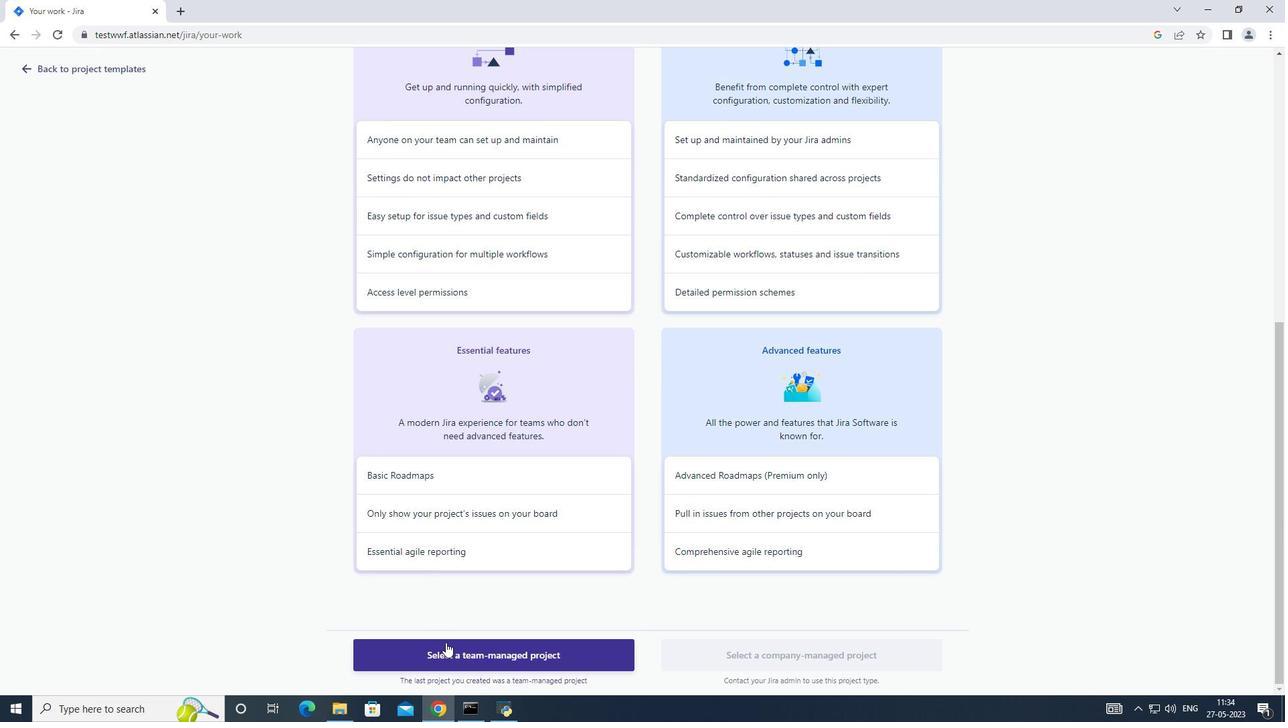 
Action: Mouse scrolled (429, 577) with delta (0, 0)
Screenshot: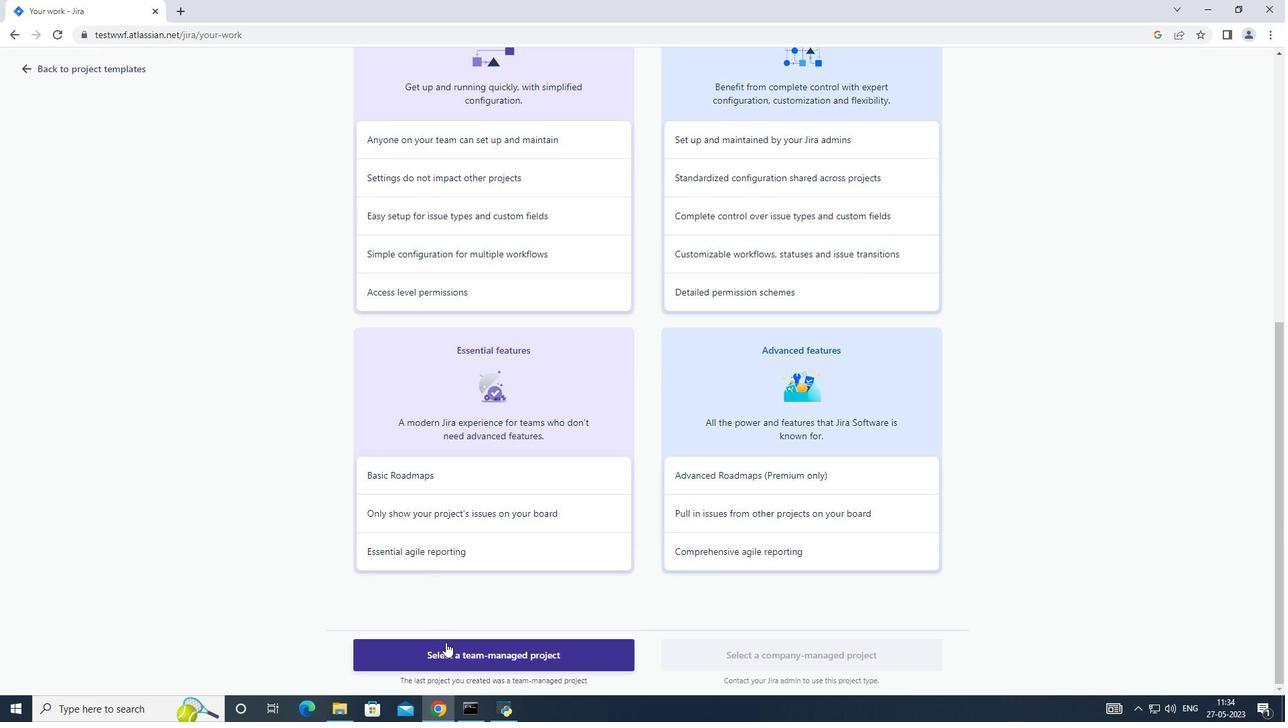 
Action: Mouse scrolled (429, 577) with delta (0, 0)
Screenshot: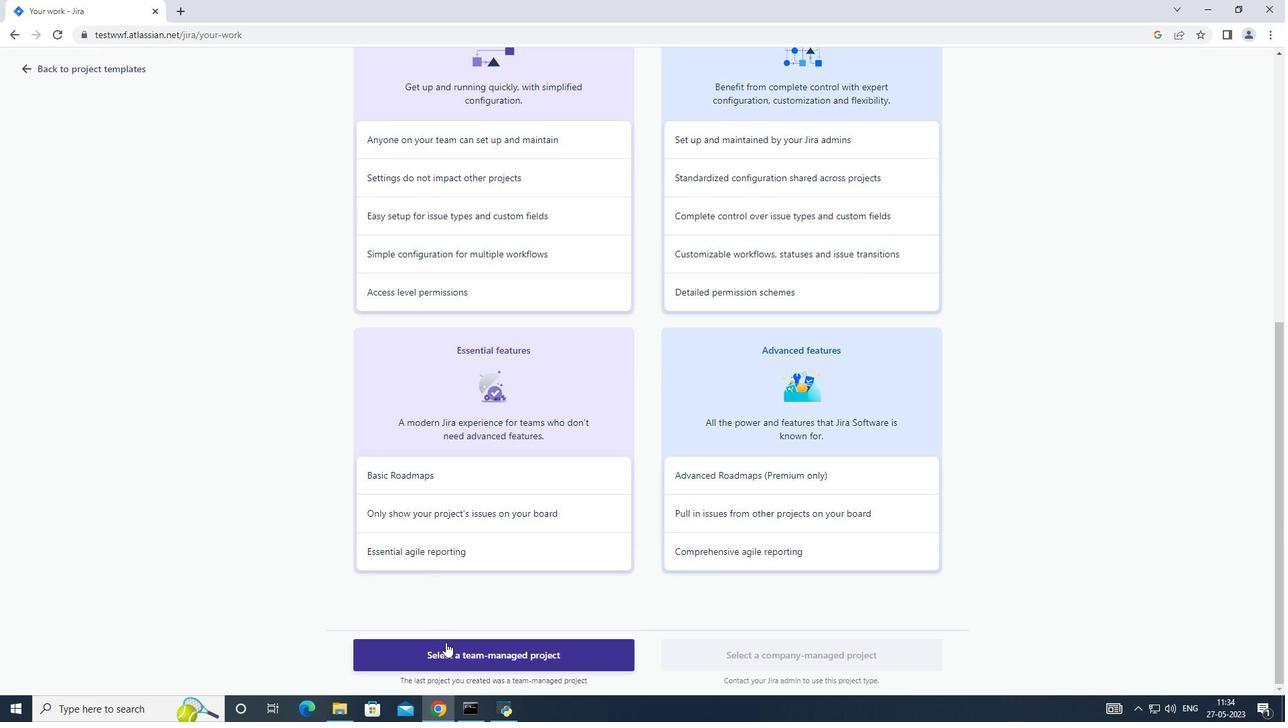 
Action: Mouse moved to (445, 643)
Screenshot: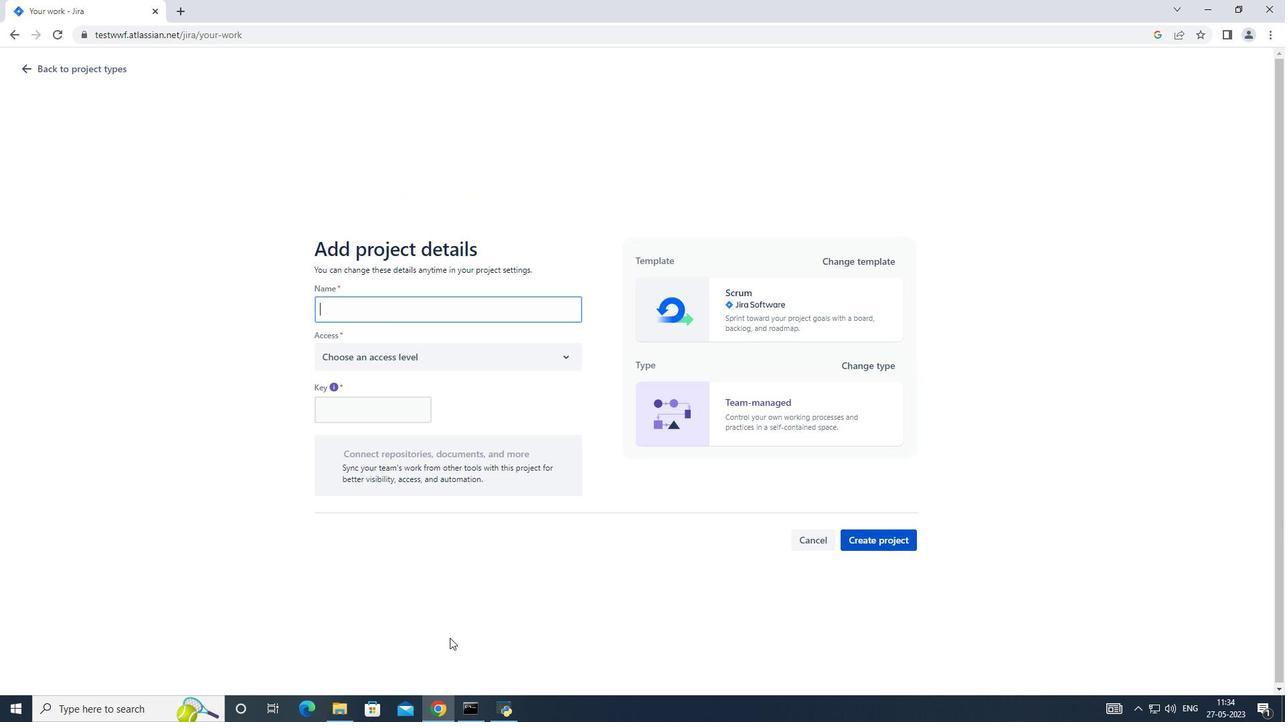 
Action: Mouse pressed left at (445, 643)
Screenshot: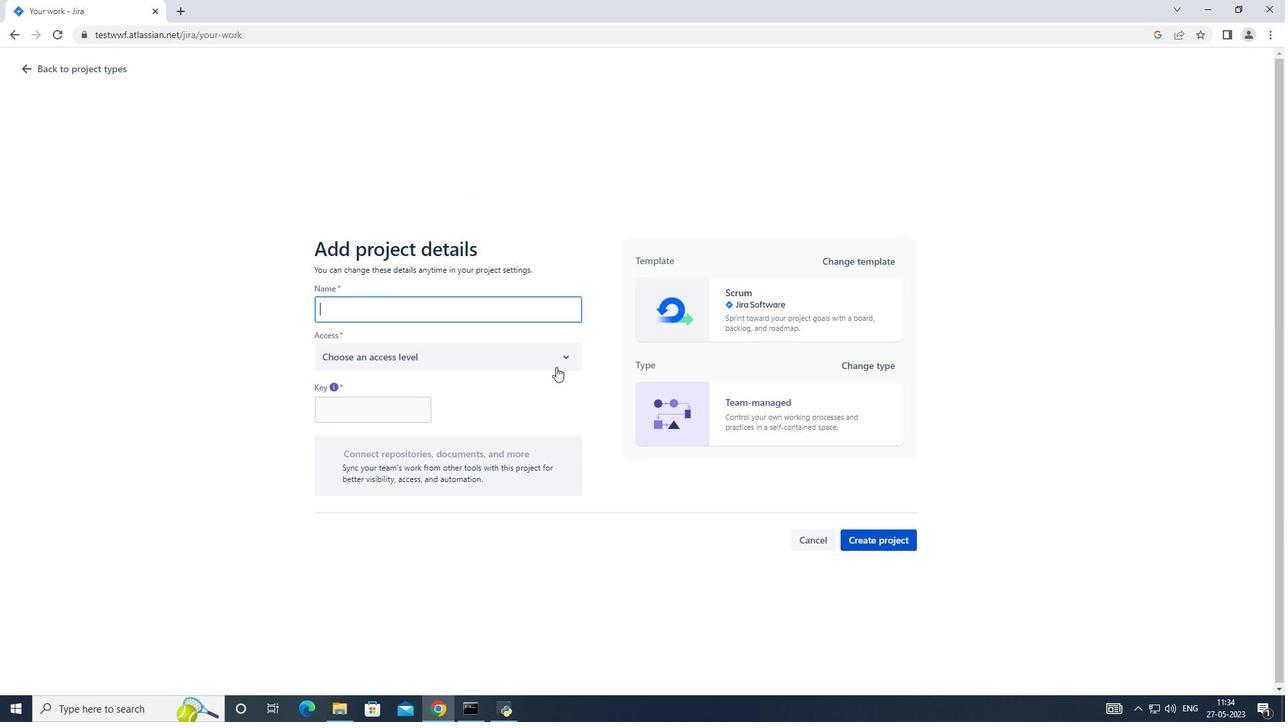 
Action: Mouse moved to (449, 320)
Screenshot: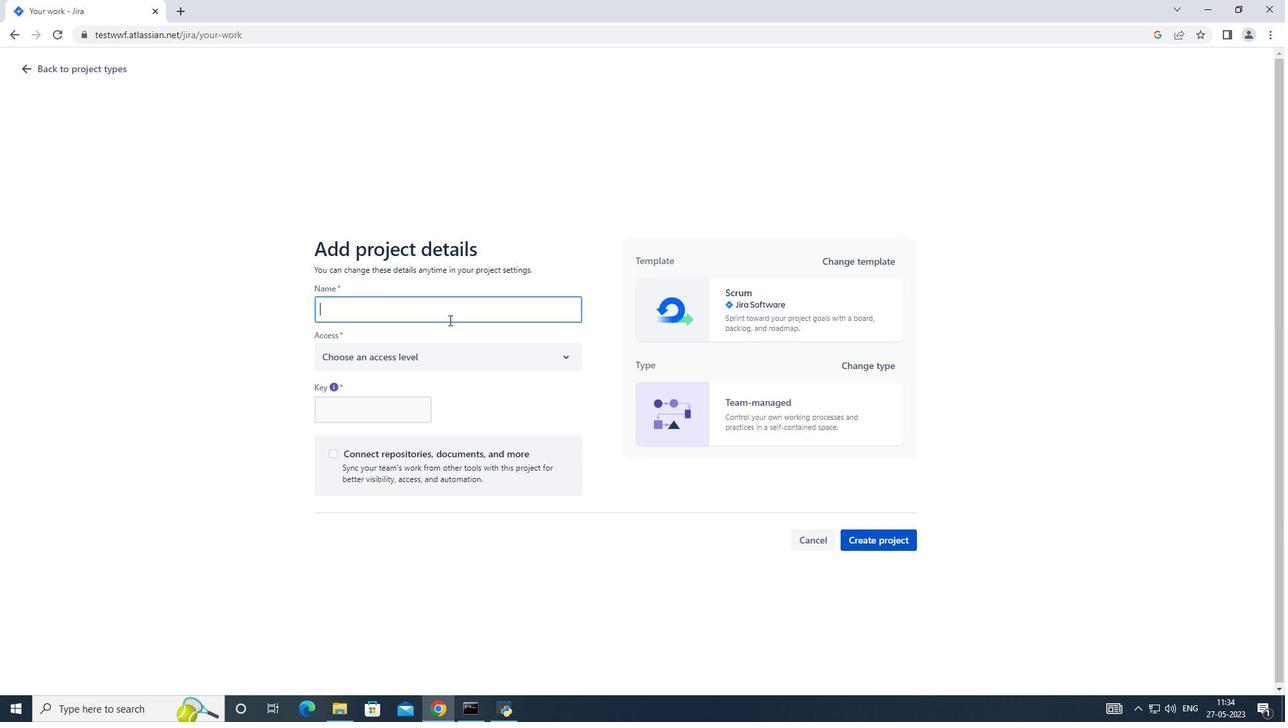 
Action: Key pressed <Key.shift>Circle<Key.backspace><Key.shift>Line
Screenshot: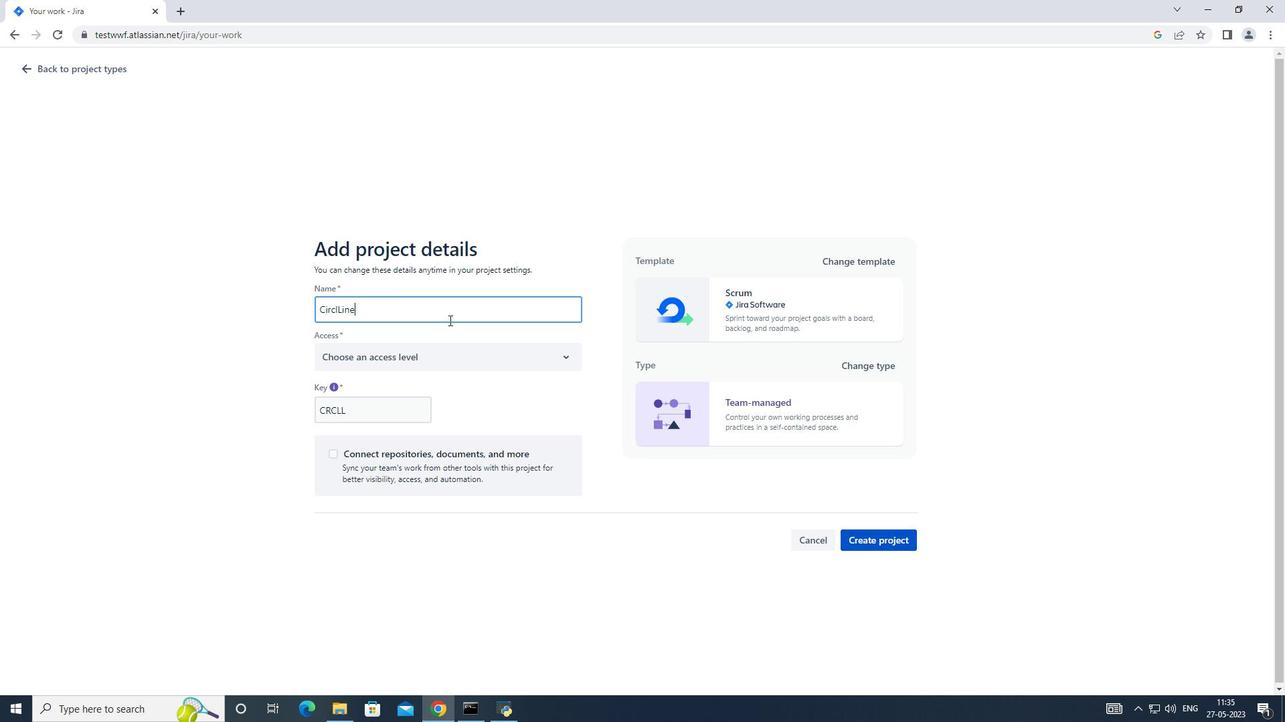 
Action: Mouse moved to (447, 360)
Screenshot: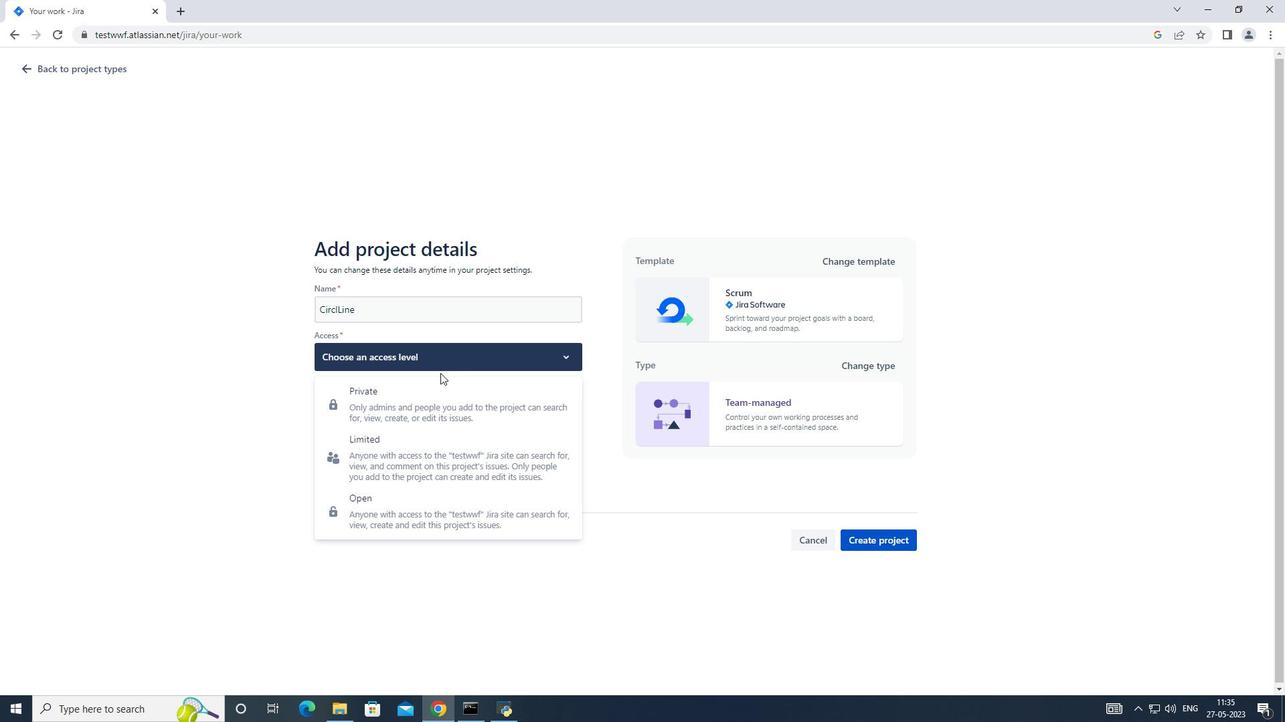 
Action: Mouse pressed left at (447, 360)
Screenshot: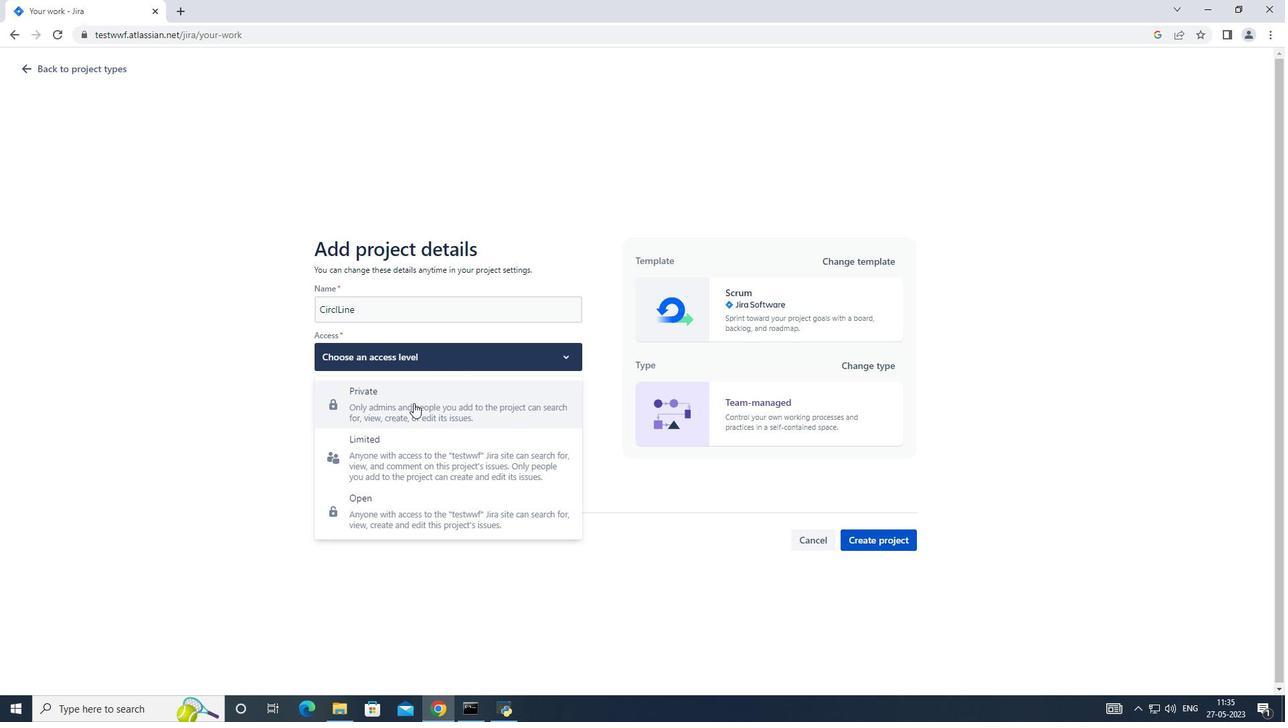 
Action: Mouse moved to (405, 416)
Screenshot: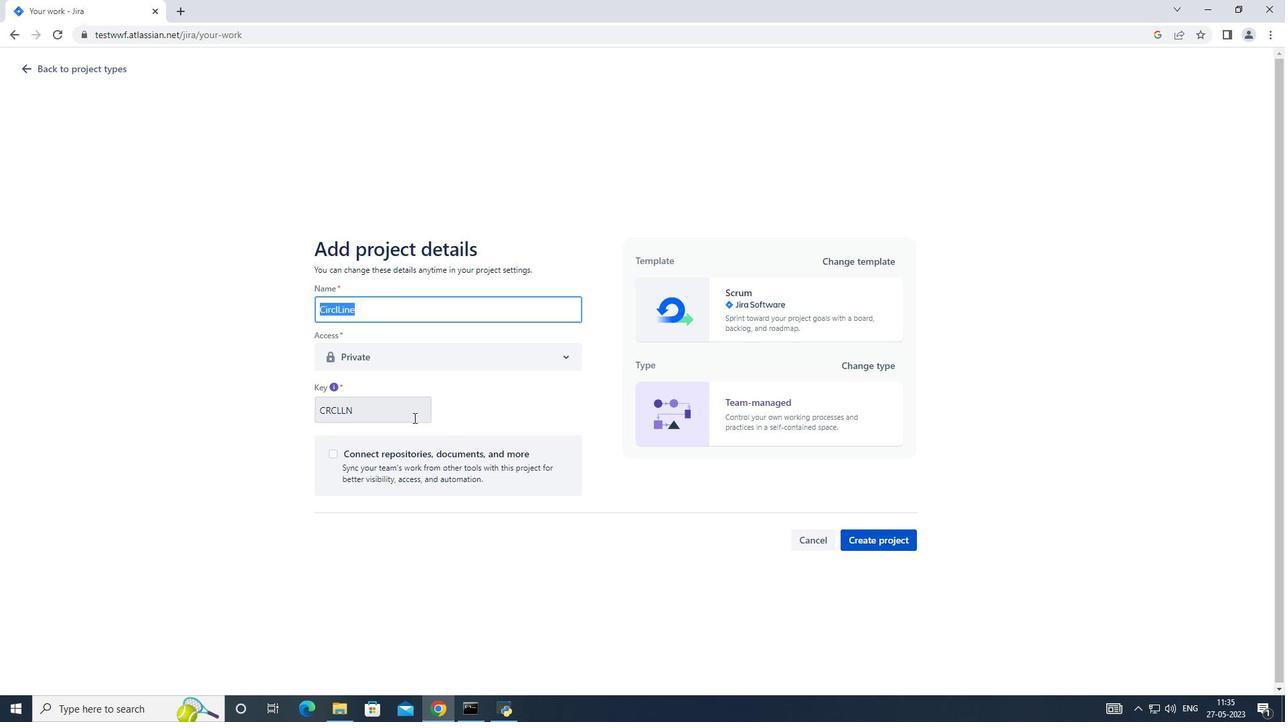 
Action: Mouse pressed left at (405, 416)
Screenshot: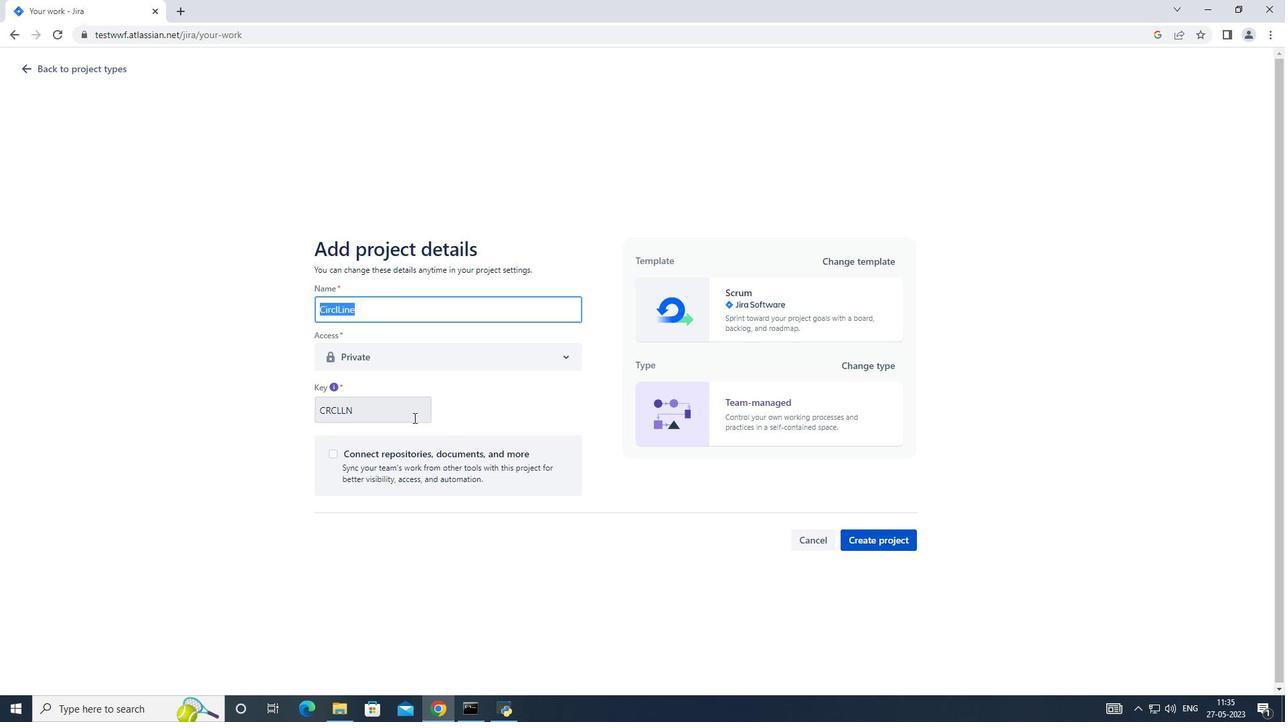 
Action: Mouse moved to (871, 543)
Screenshot: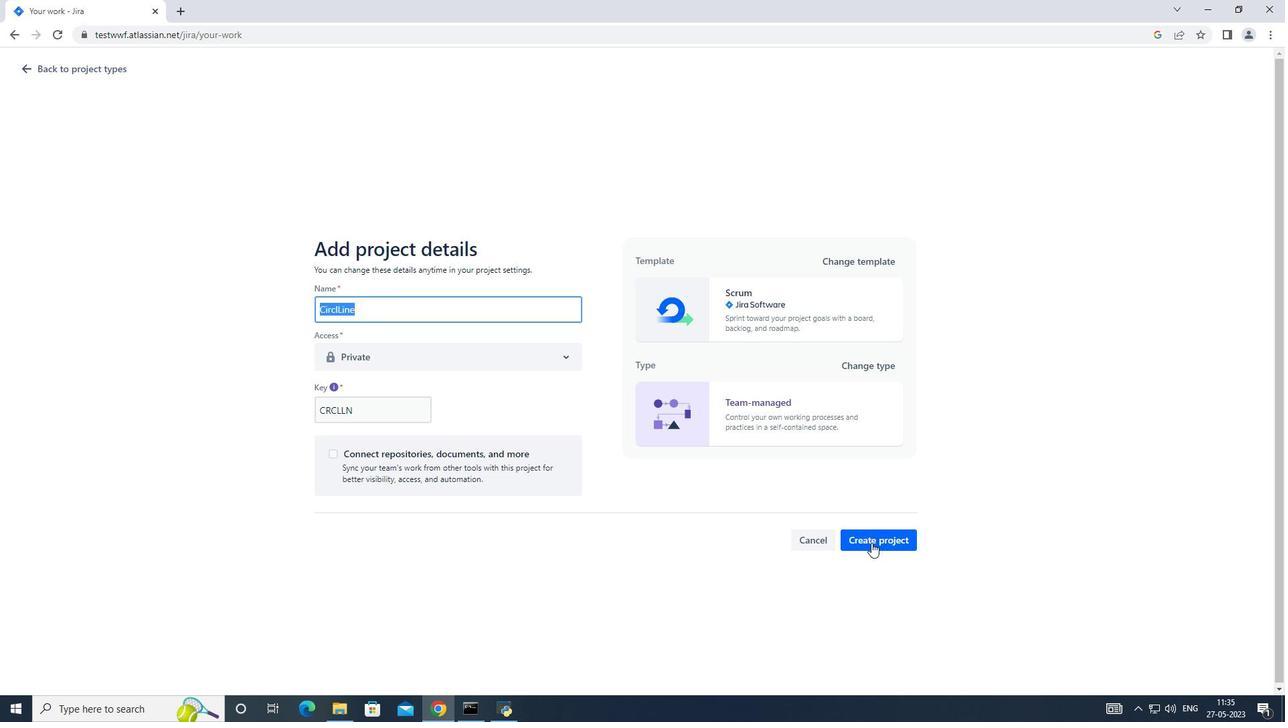 
Action: Mouse pressed left at (871, 543)
Screenshot: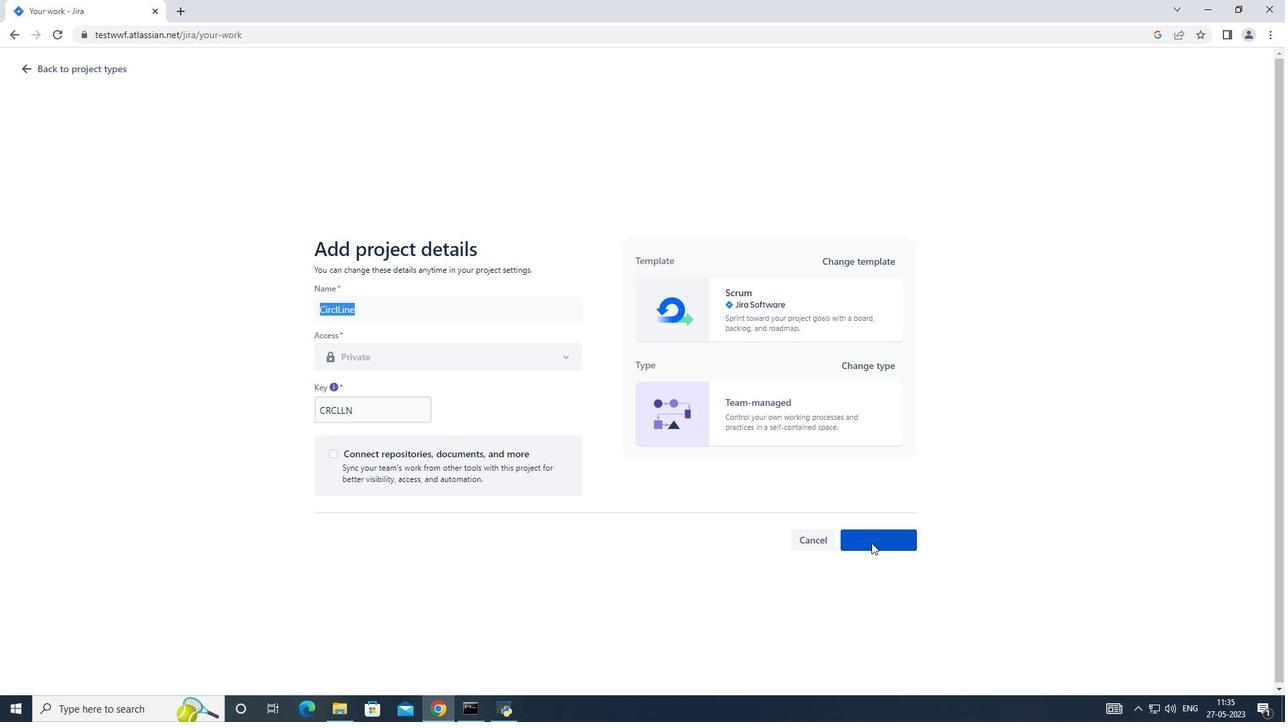 
Action: Mouse moved to (316, 185)
Screenshot: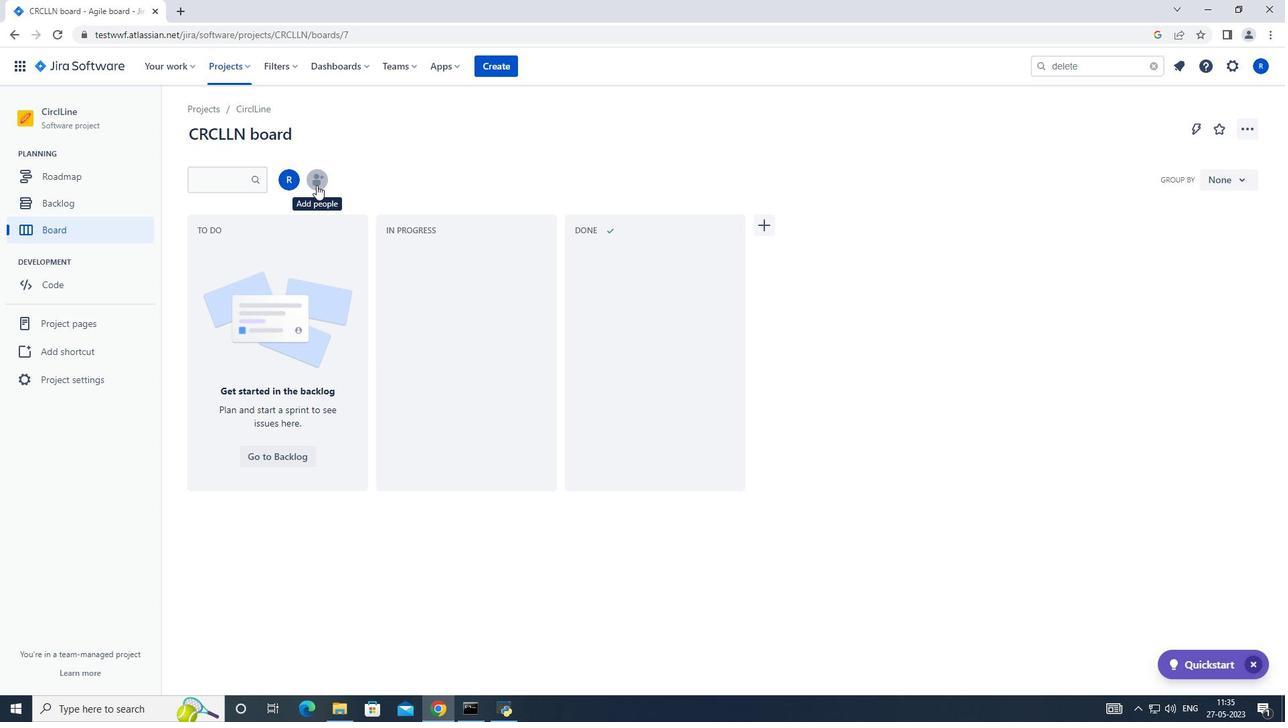 
Action: Mouse pressed left at (316, 185)
Screenshot: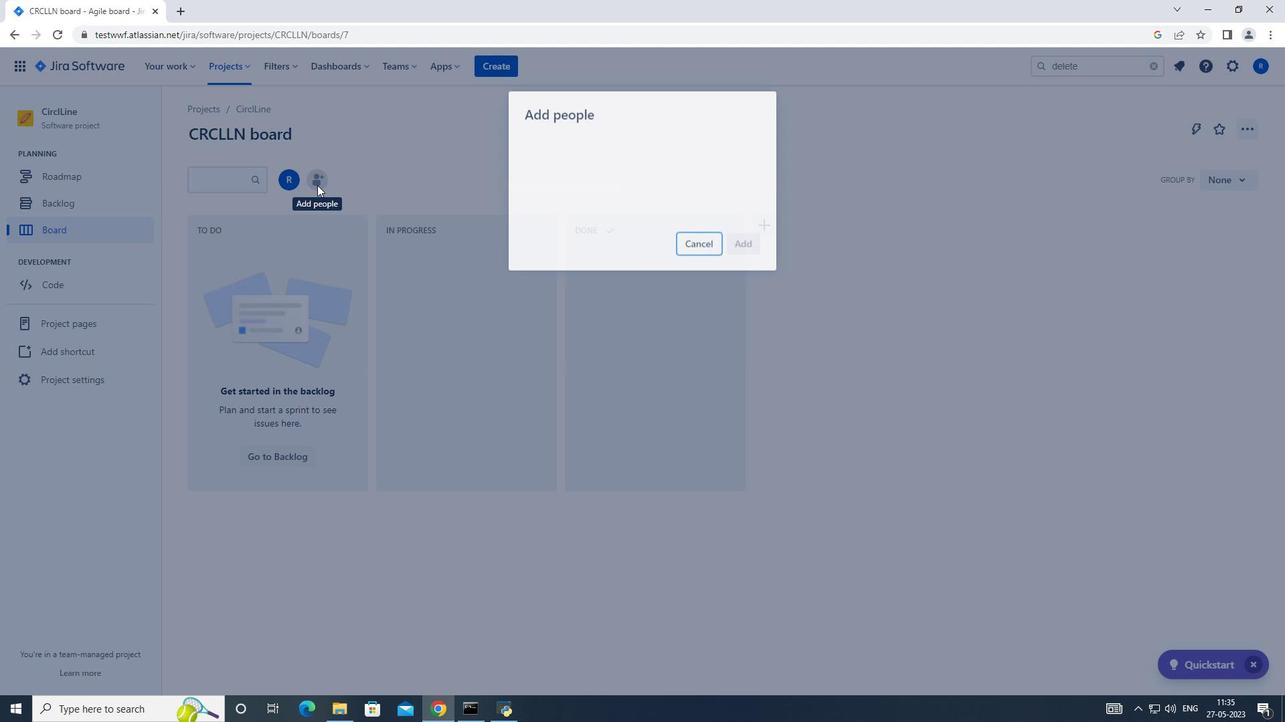 
Action: Mouse moved to (621, 166)
Screenshot: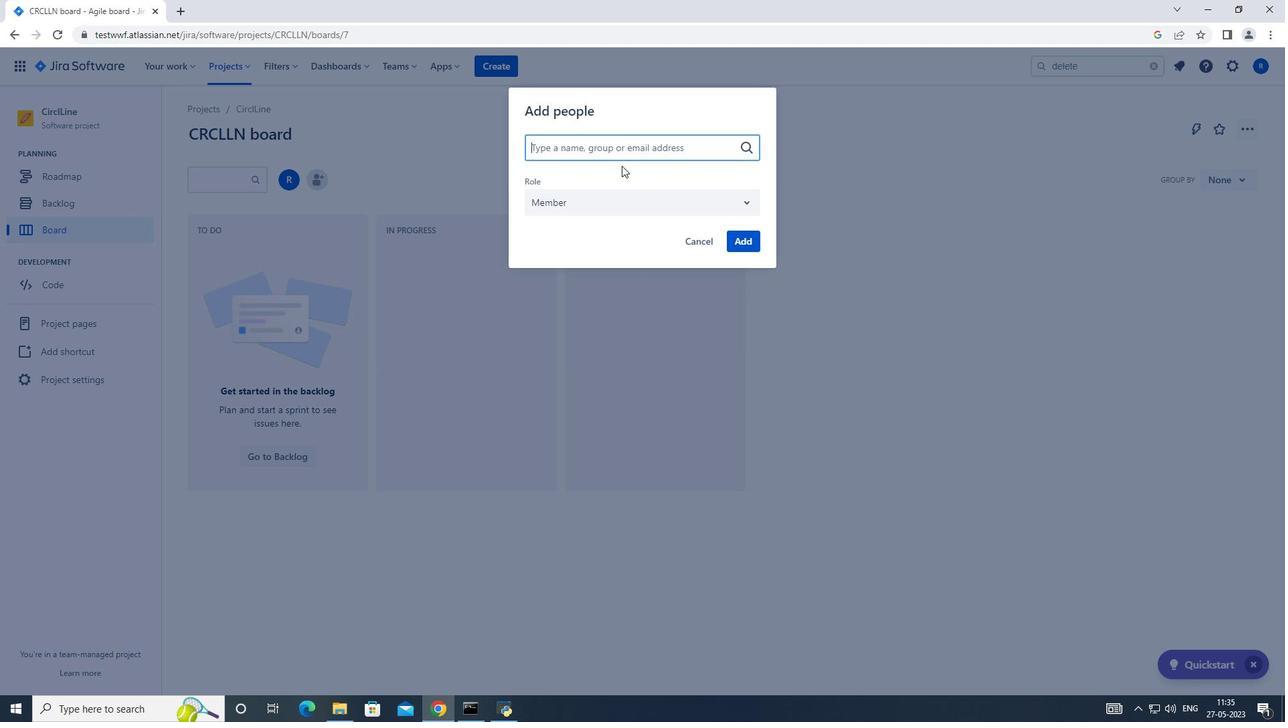 
Action: Key pressed softage.2<Key.shift_r>@softage.net
Screenshot: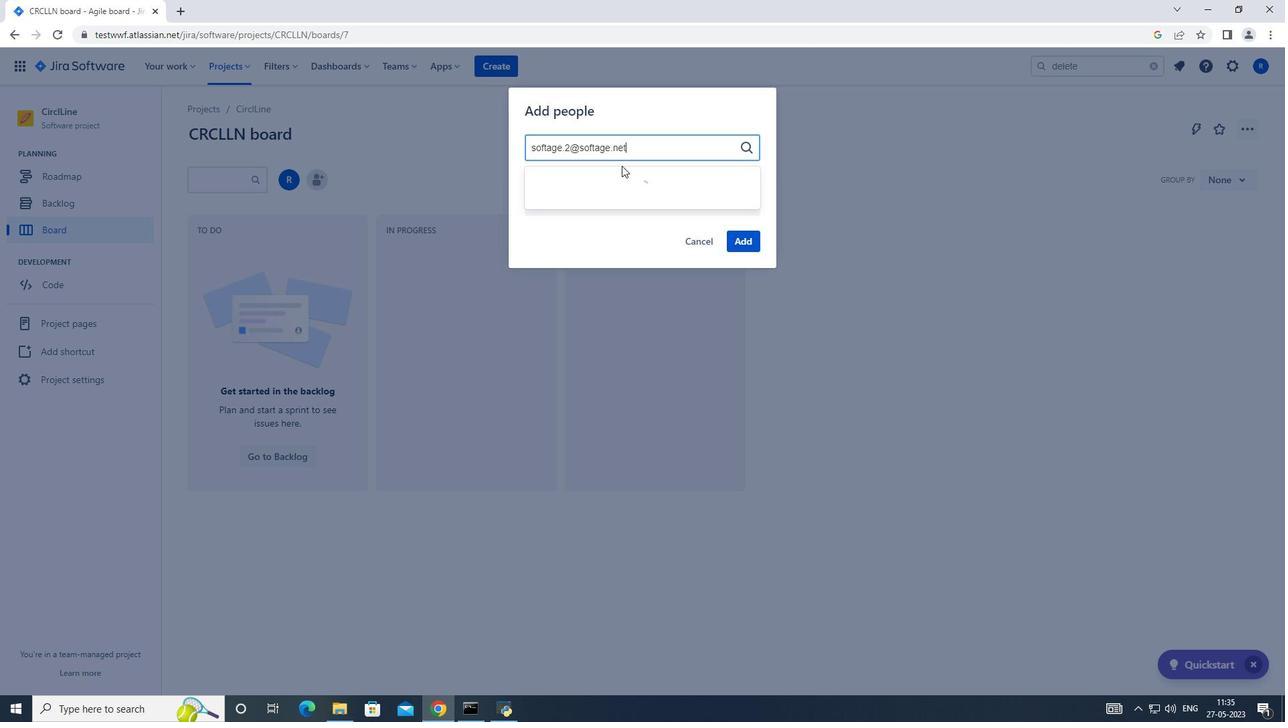 
Action: Mouse moved to (609, 182)
Screenshot: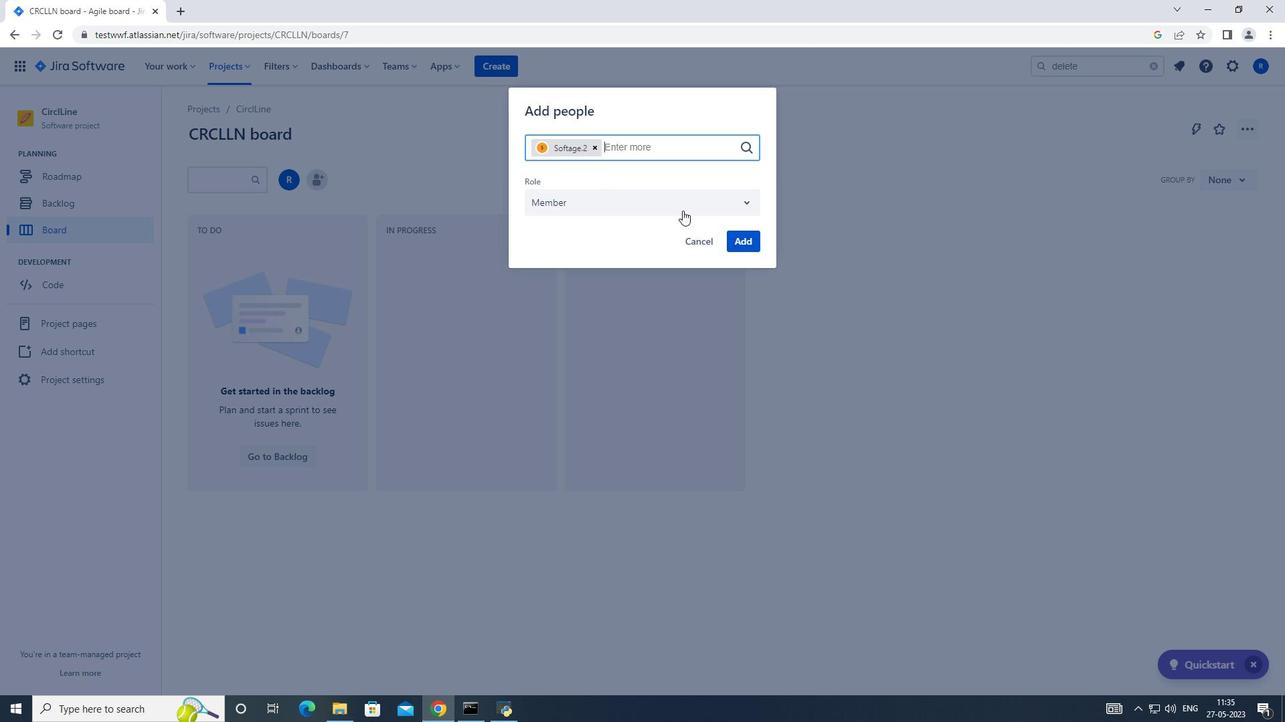 
Action: Mouse pressed left at (609, 182)
Screenshot: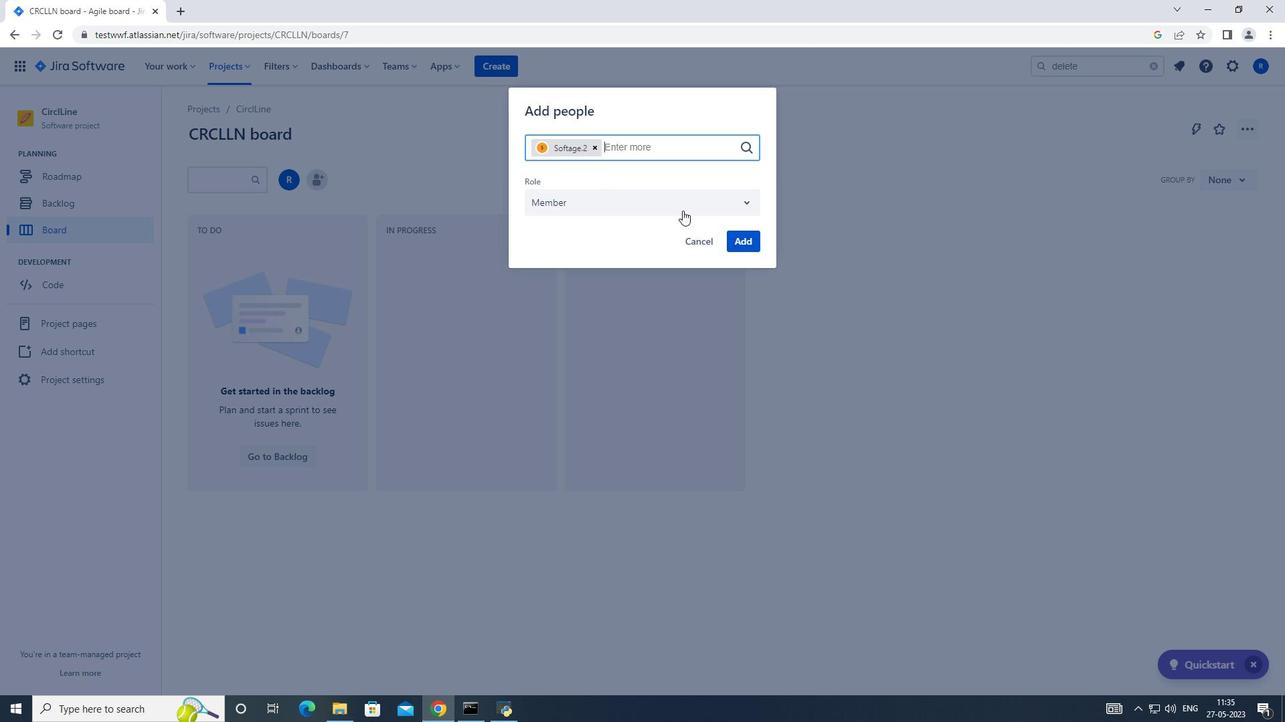 
Action: Mouse moved to (753, 242)
Screenshot: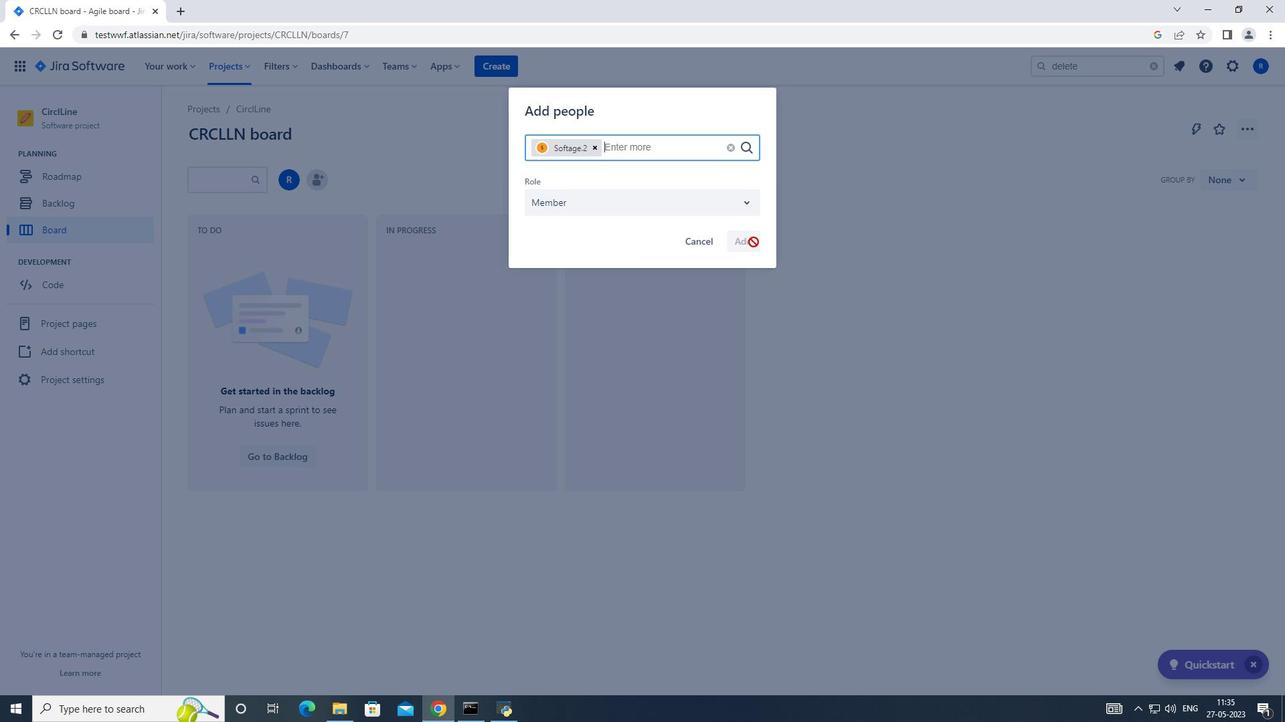 
Action: Mouse pressed left at (753, 242)
Screenshot: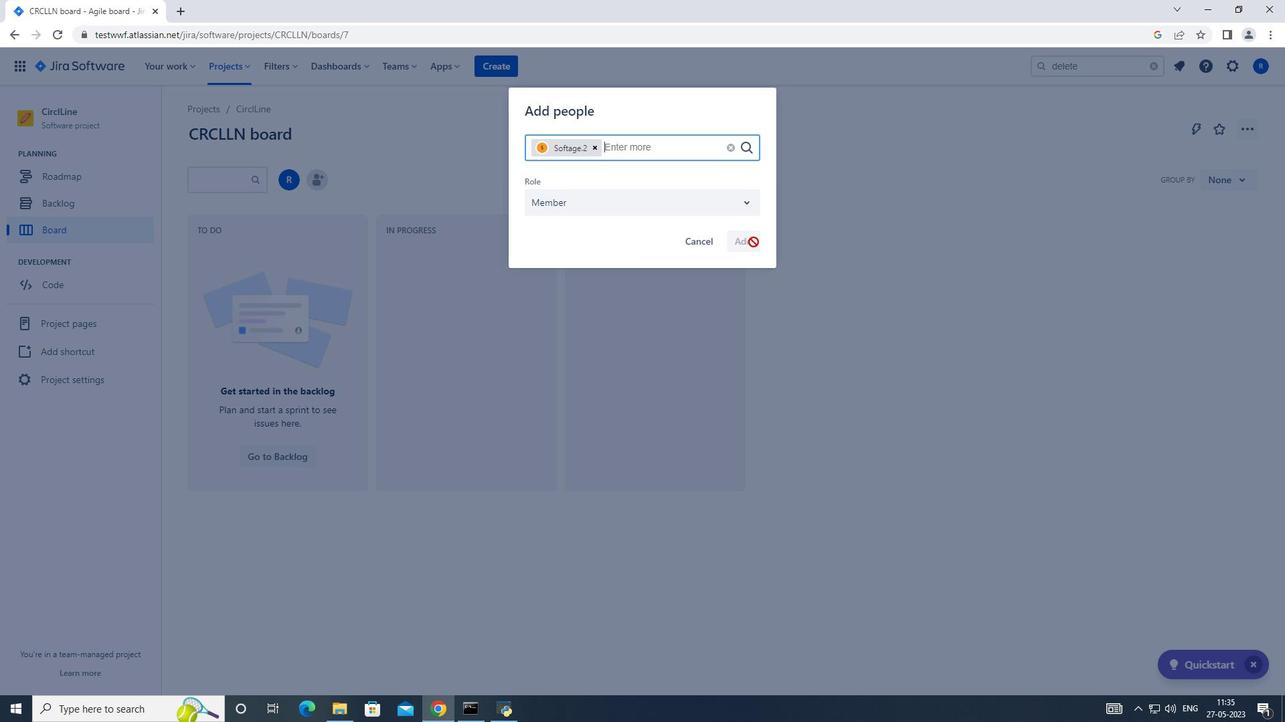 
Action: Mouse moved to (298, 181)
Screenshot: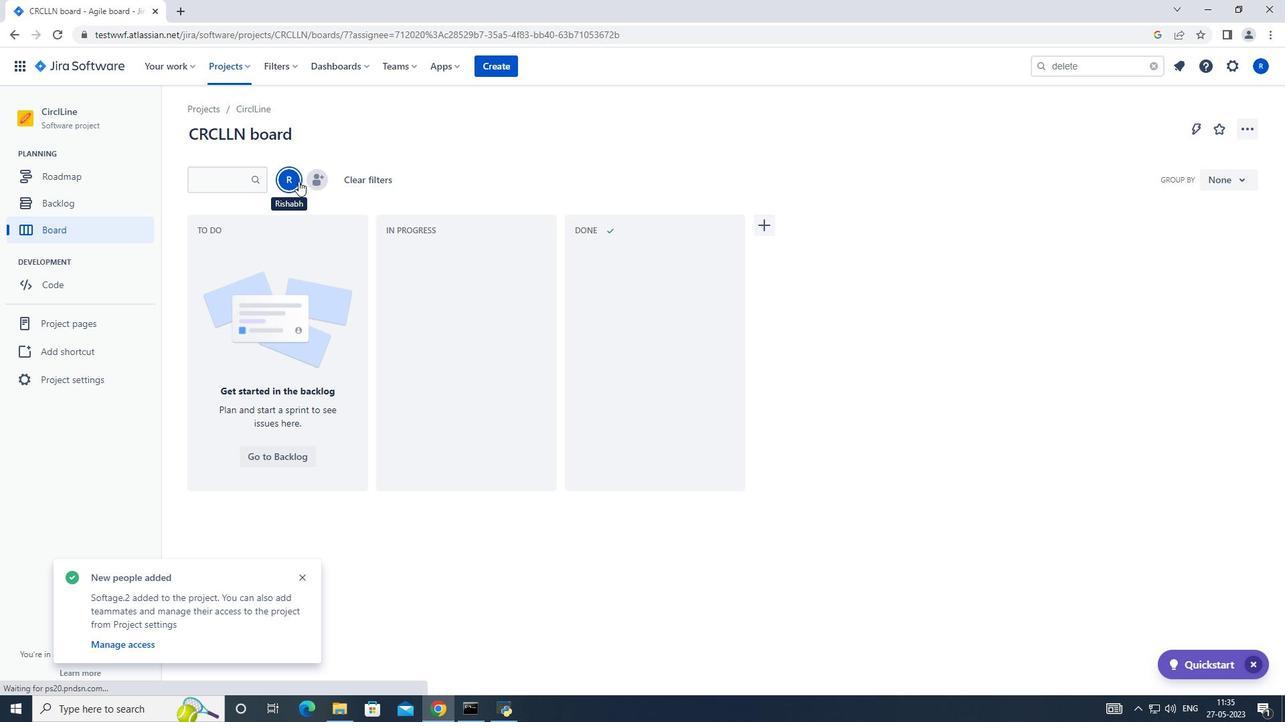 
Action: Mouse pressed left at (298, 181)
Screenshot: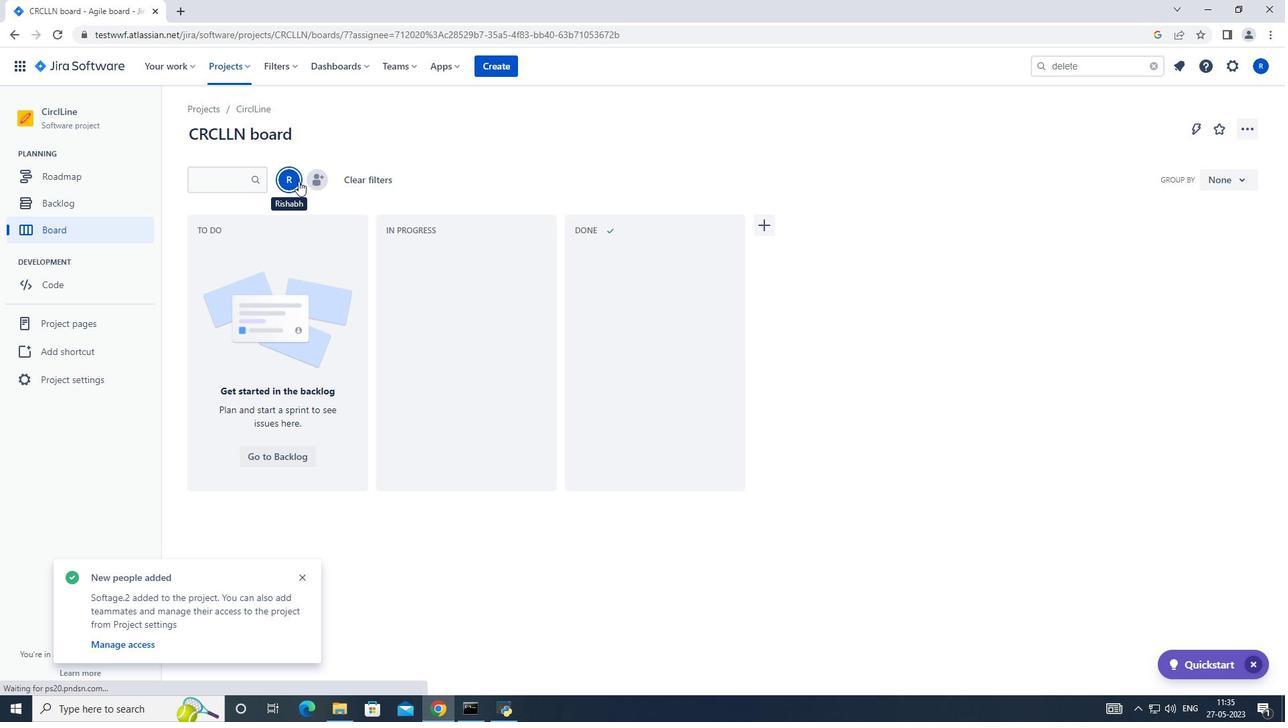 
Action: Mouse moved to (88, 369)
Screenshot: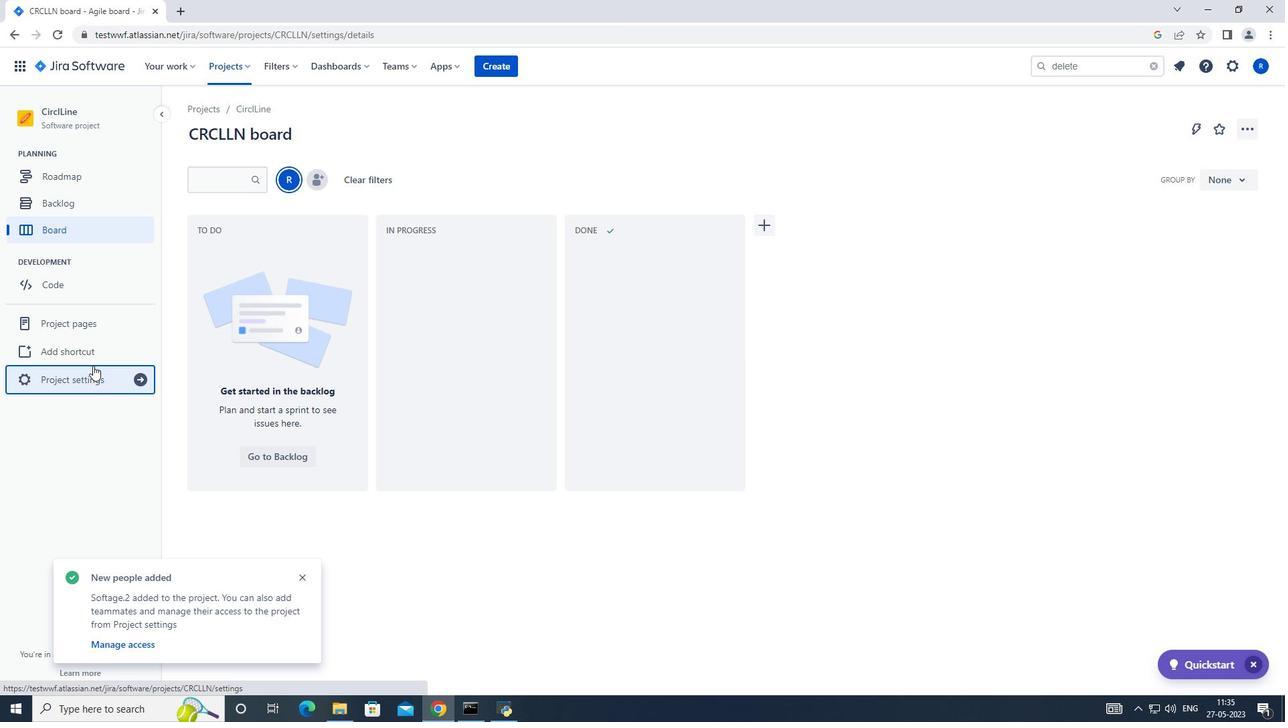 
Action: Mouse pressed left at (88, 369)
Screenshot: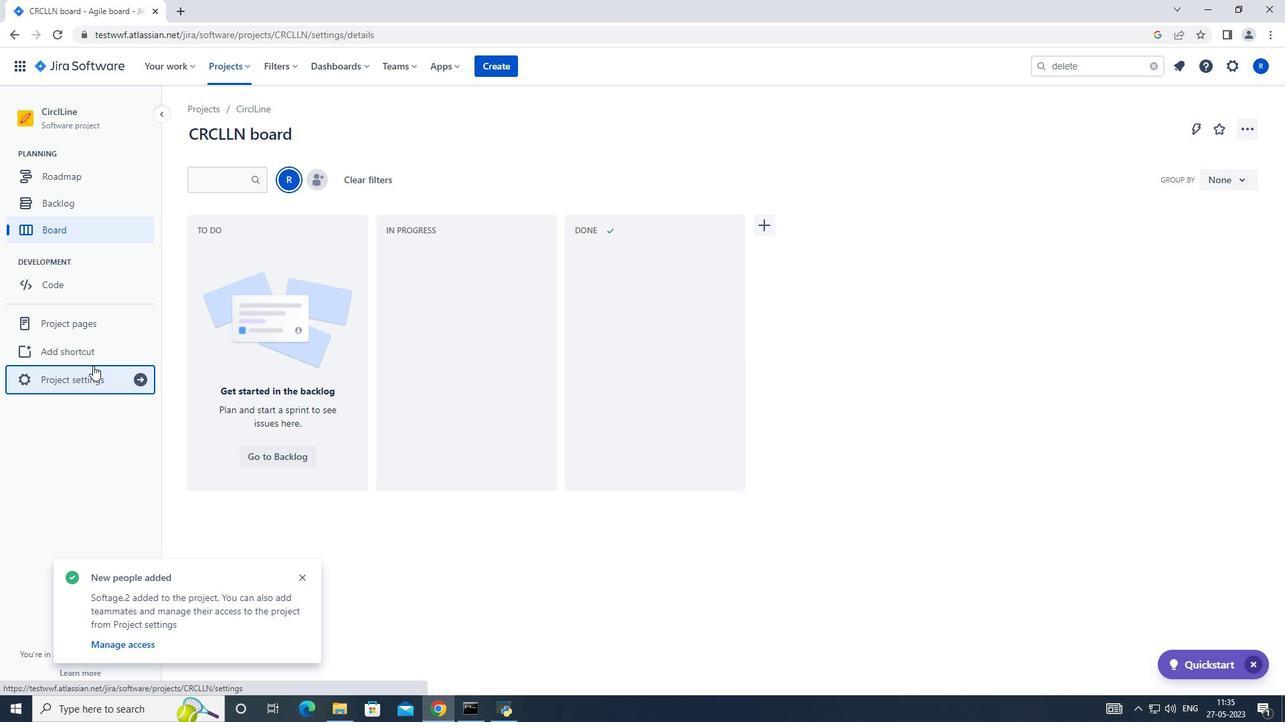 
Action: Mouse moved to (676, 439)
Screenshot: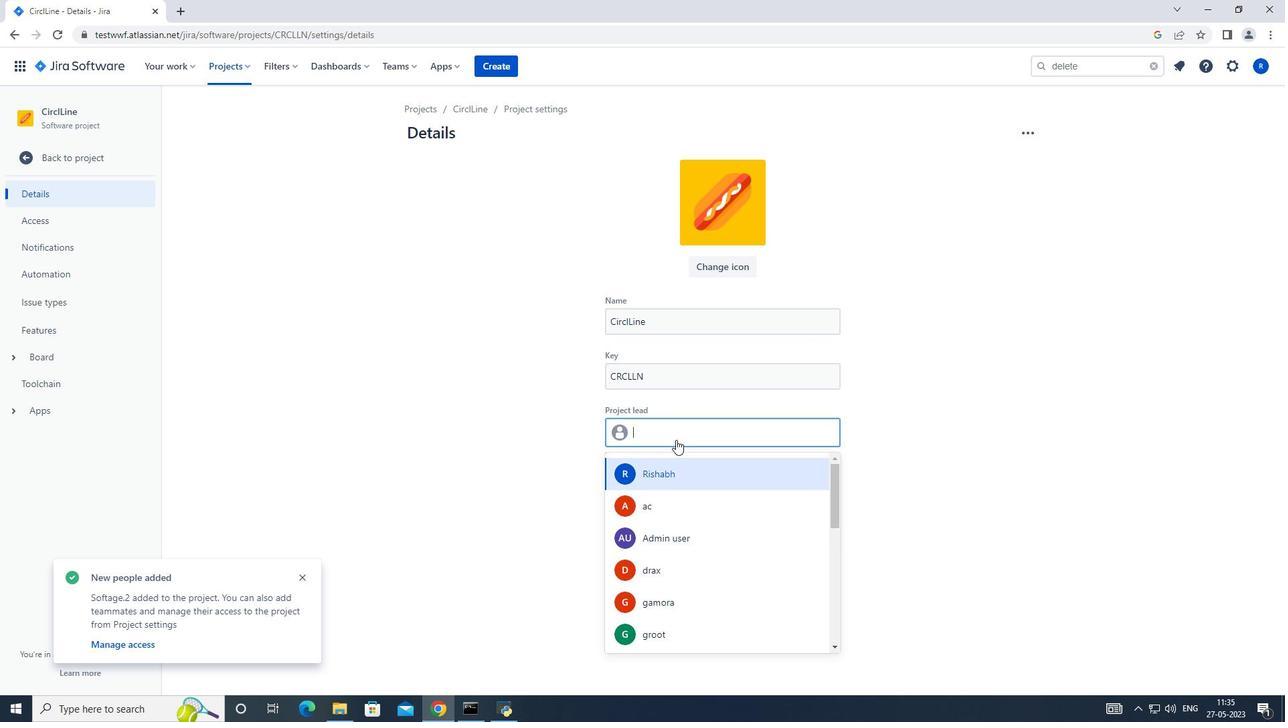 
Action: Mouse pressed left at (676, 439)
Screenshot: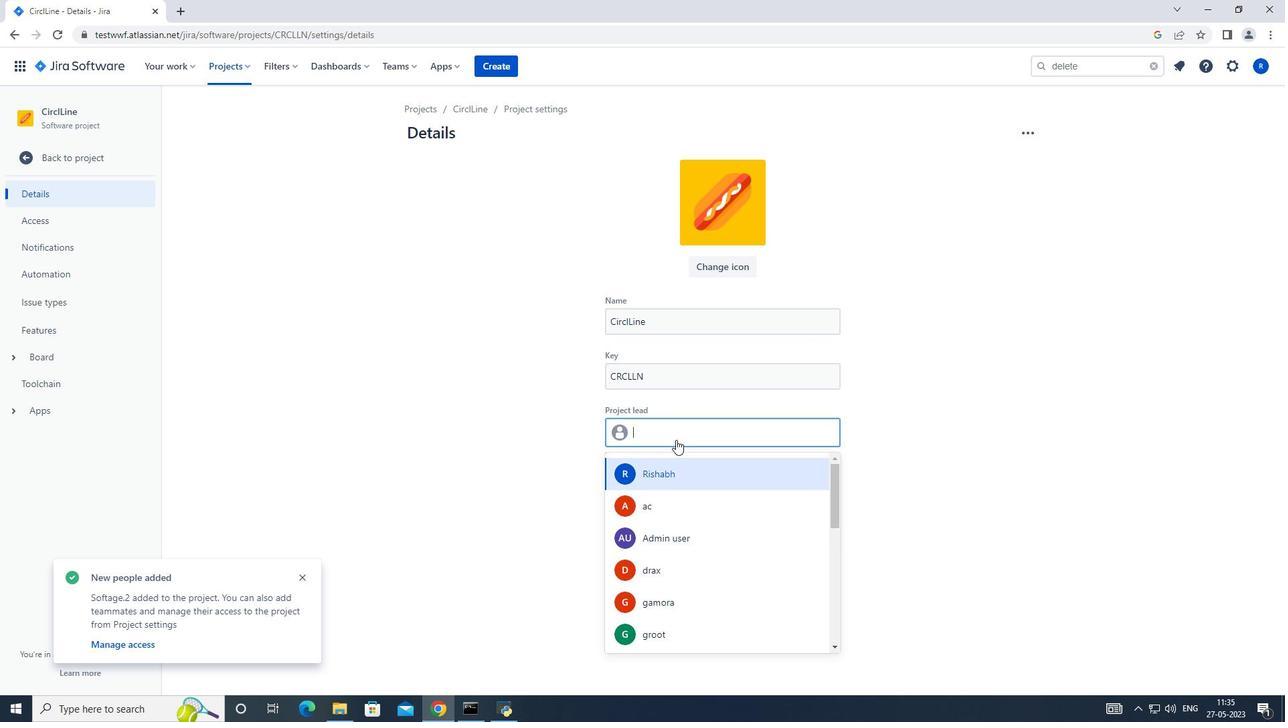 
Action: Mouse moved to (676, 443)
Screenshot: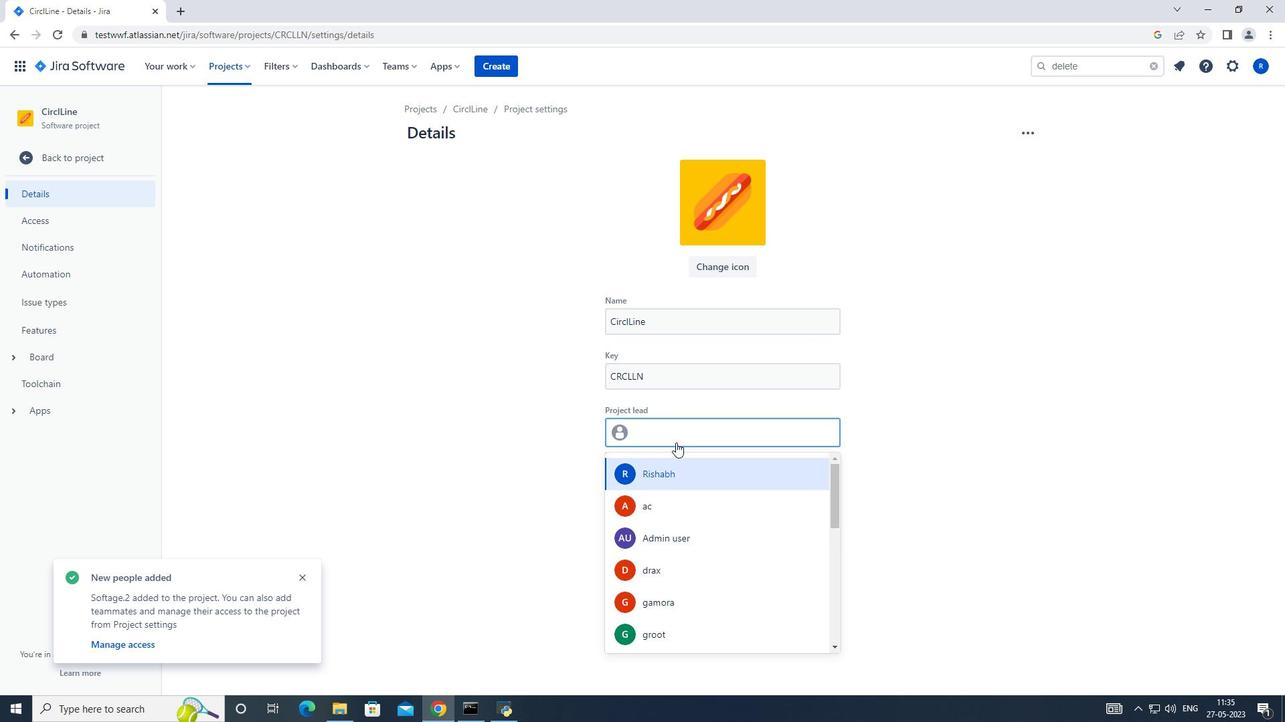 
Action: Key pressed softage.2<Key.shift_r>@softage.net<Key.enter>
Screenshot: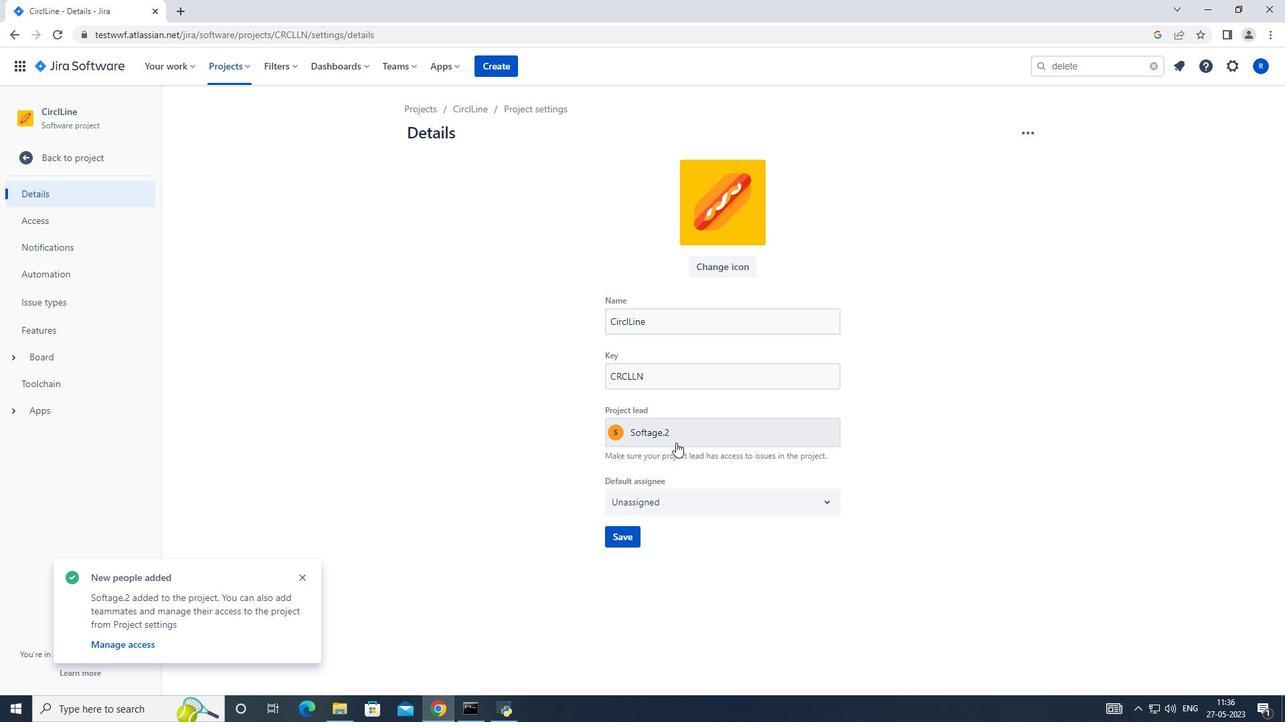 
Action: Mouse moved to (673, 502)
Screenshot: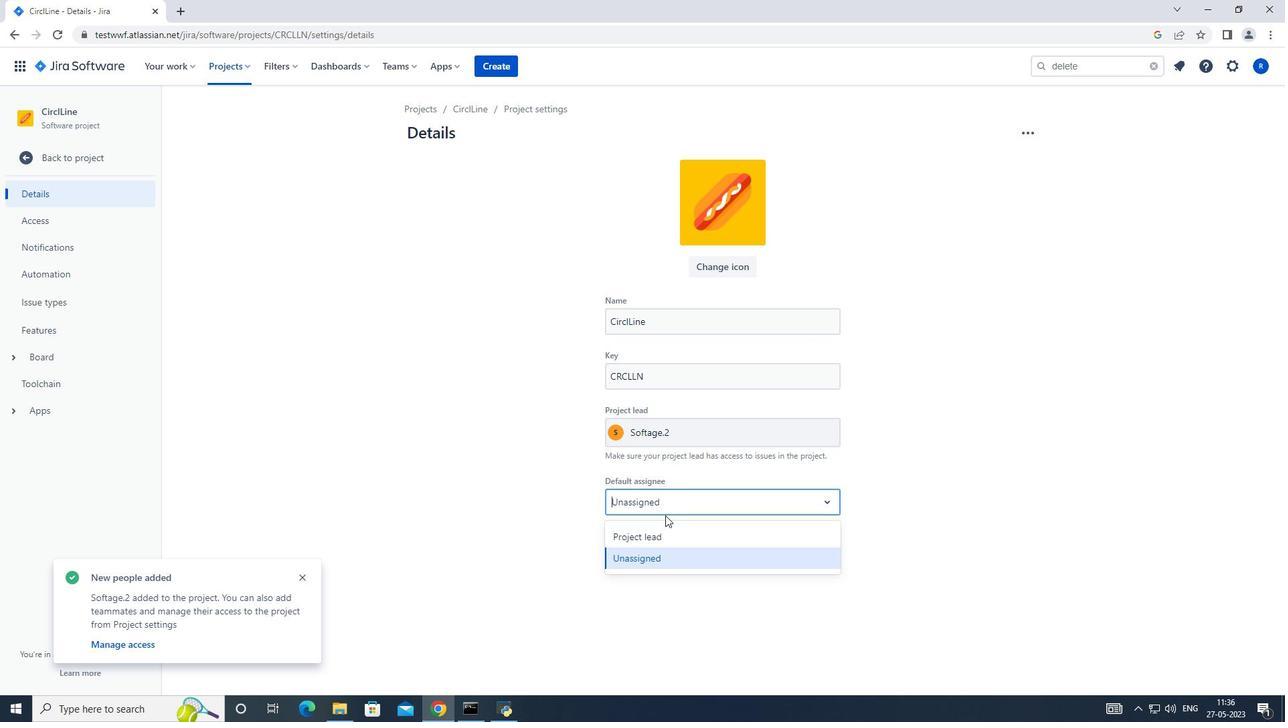 
Action: Mouse pressed left at (673, 502)
Screenshot: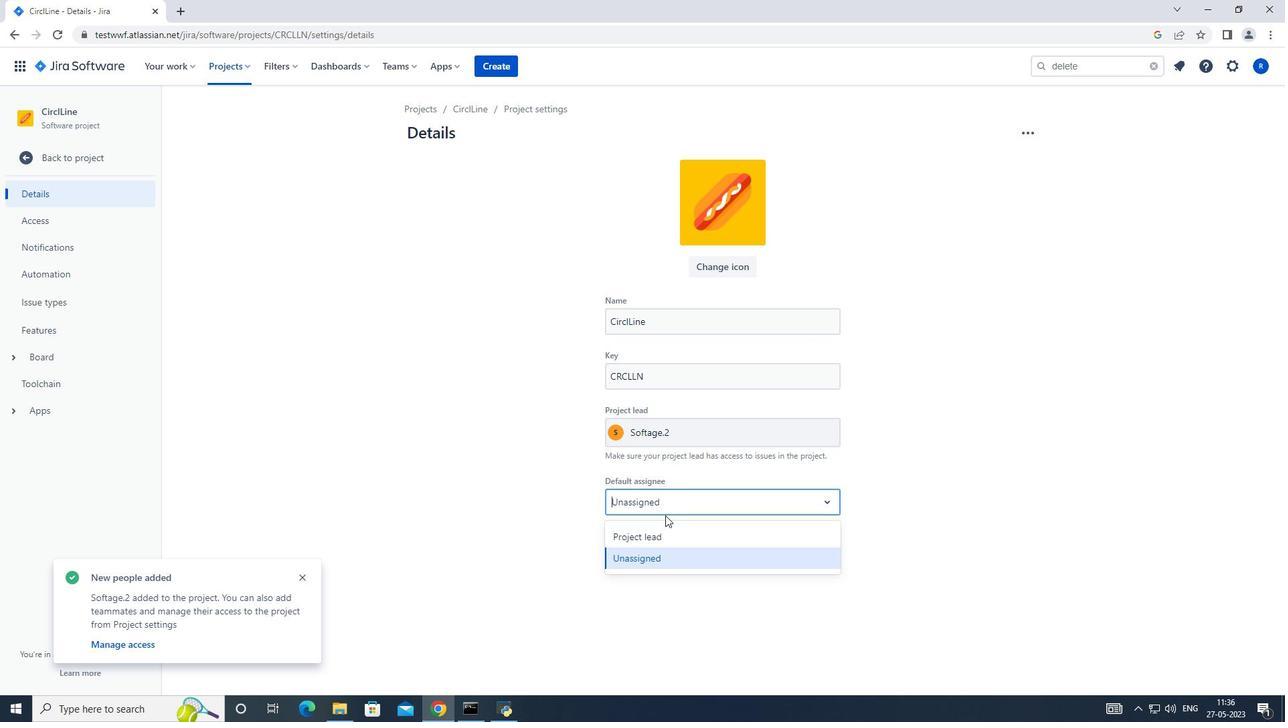 
Action: Mouse moved to (658, 532)
Screenshot: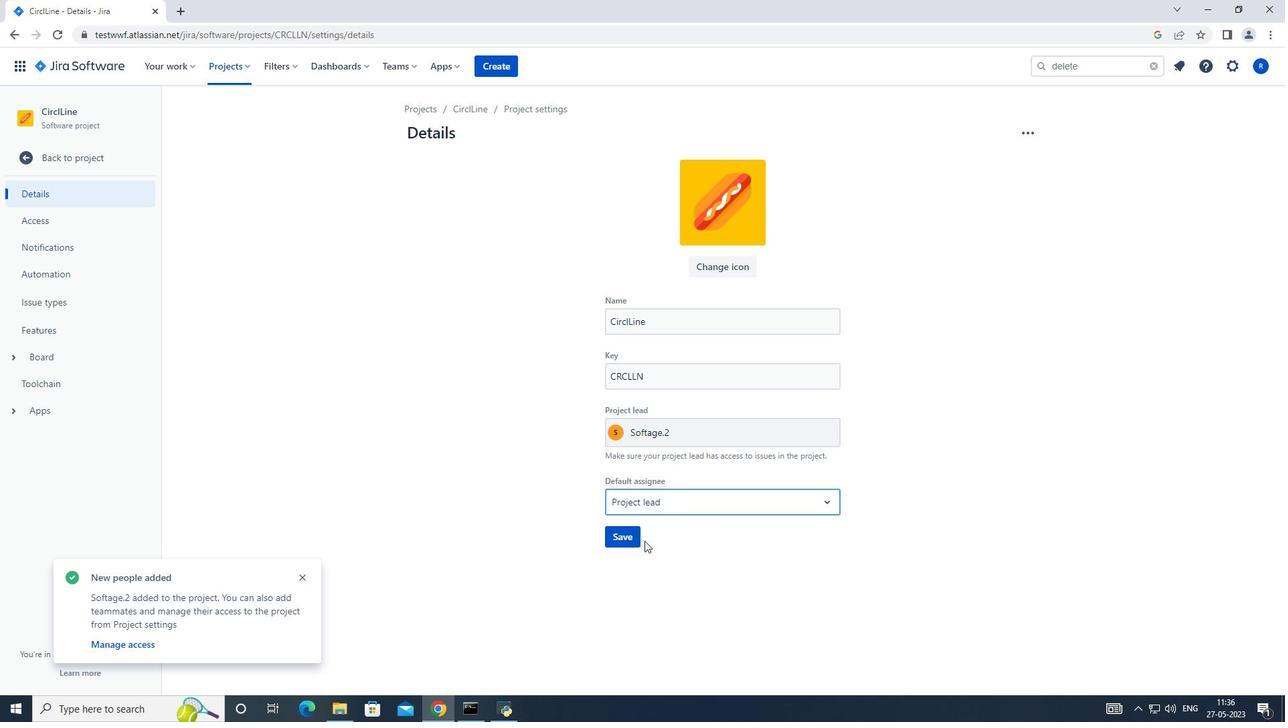 
Action: Mouse pressed left at (658, 532)
Screenshot: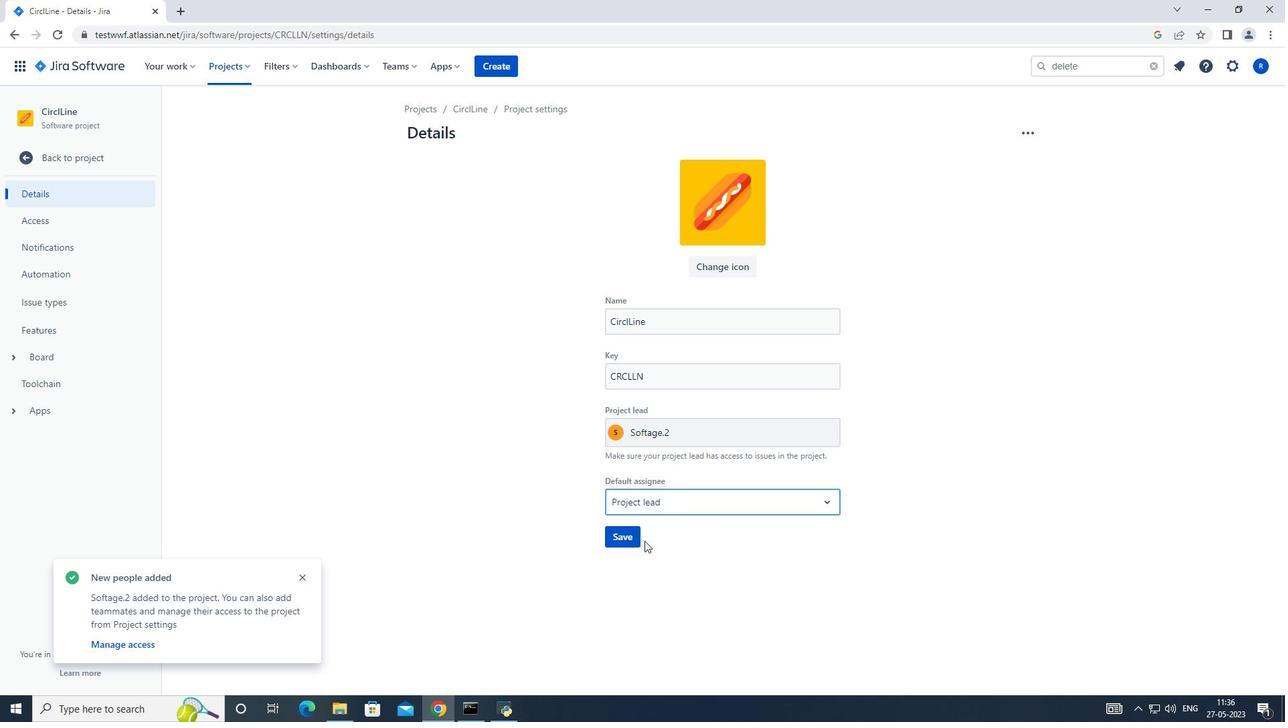 
Action: Mouse moved to (624, 538)
Screenshot: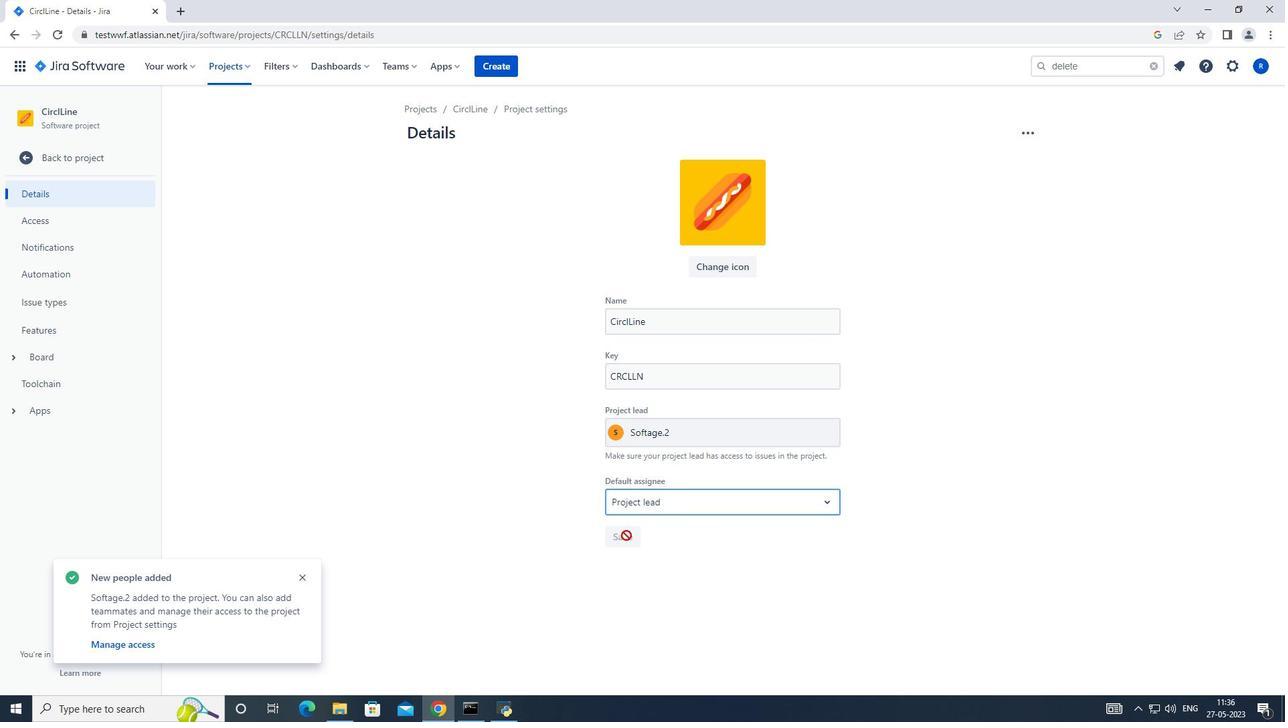 
Action: Mouse pressed left at (624, 538)
Screenshot: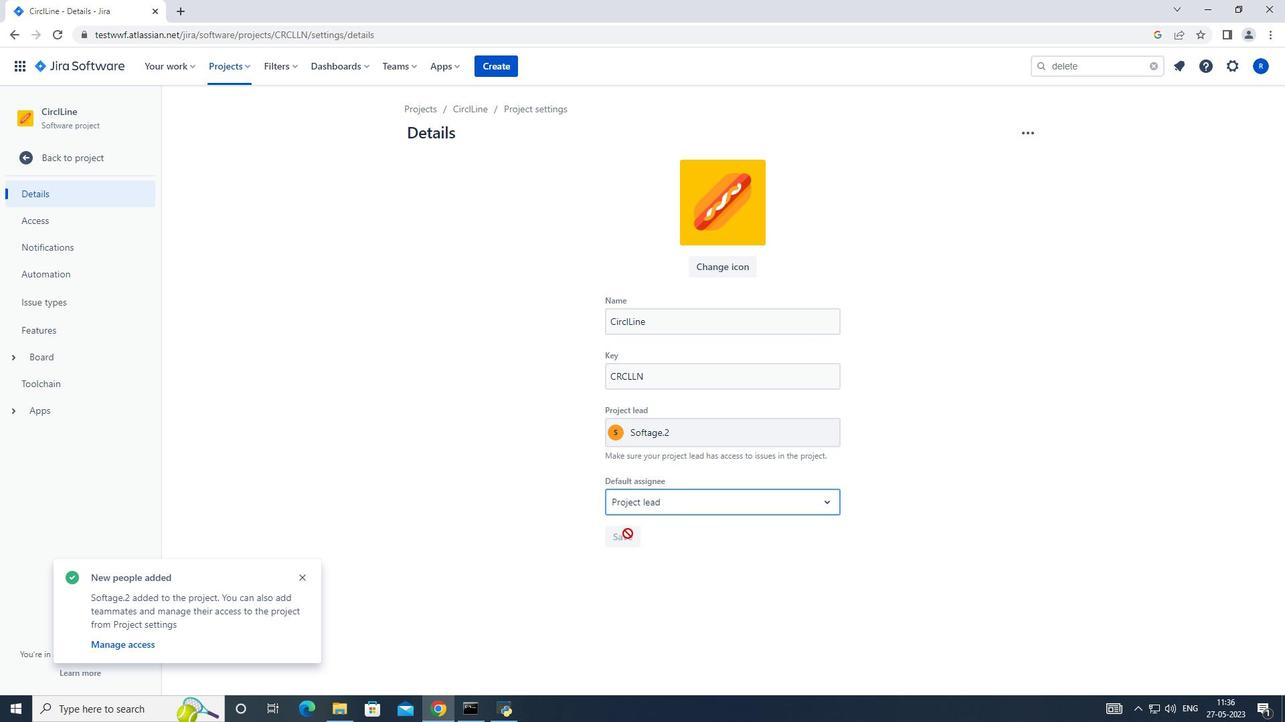 
Action: Mouse moved to (305, 574)
Screenshot: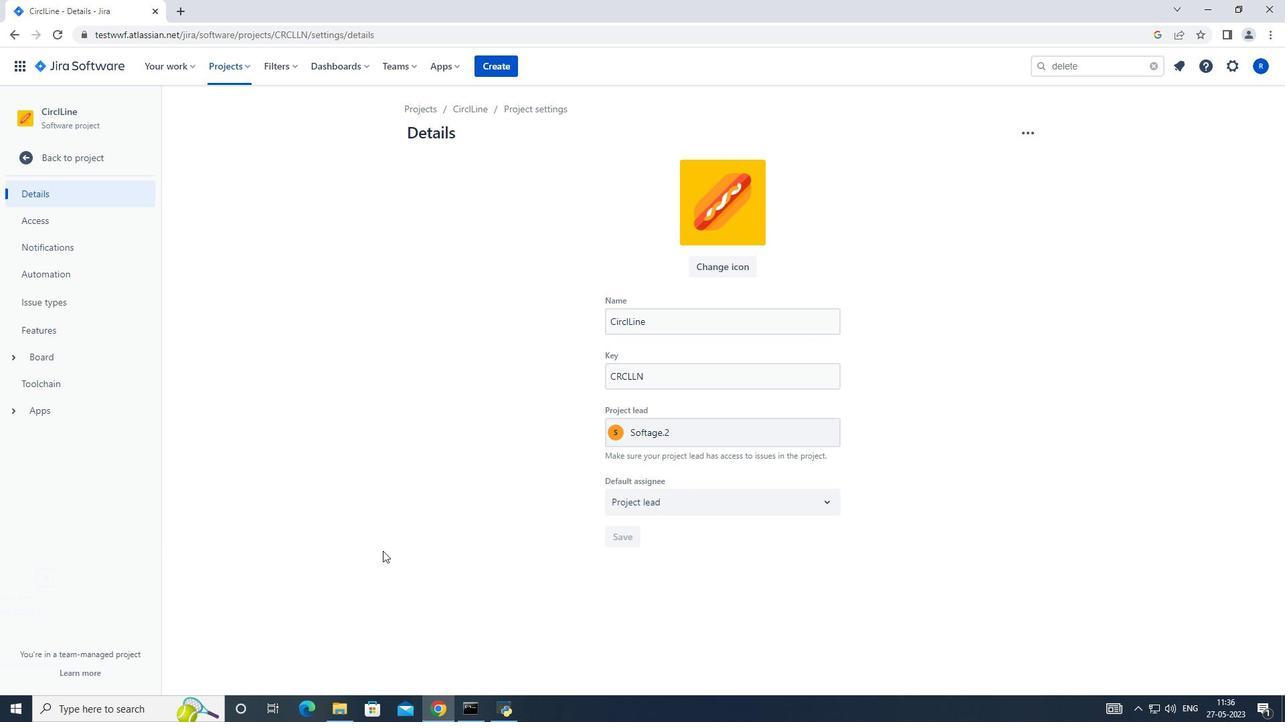 
Action: Mouse pressed left at (305, 574)
Screenshot: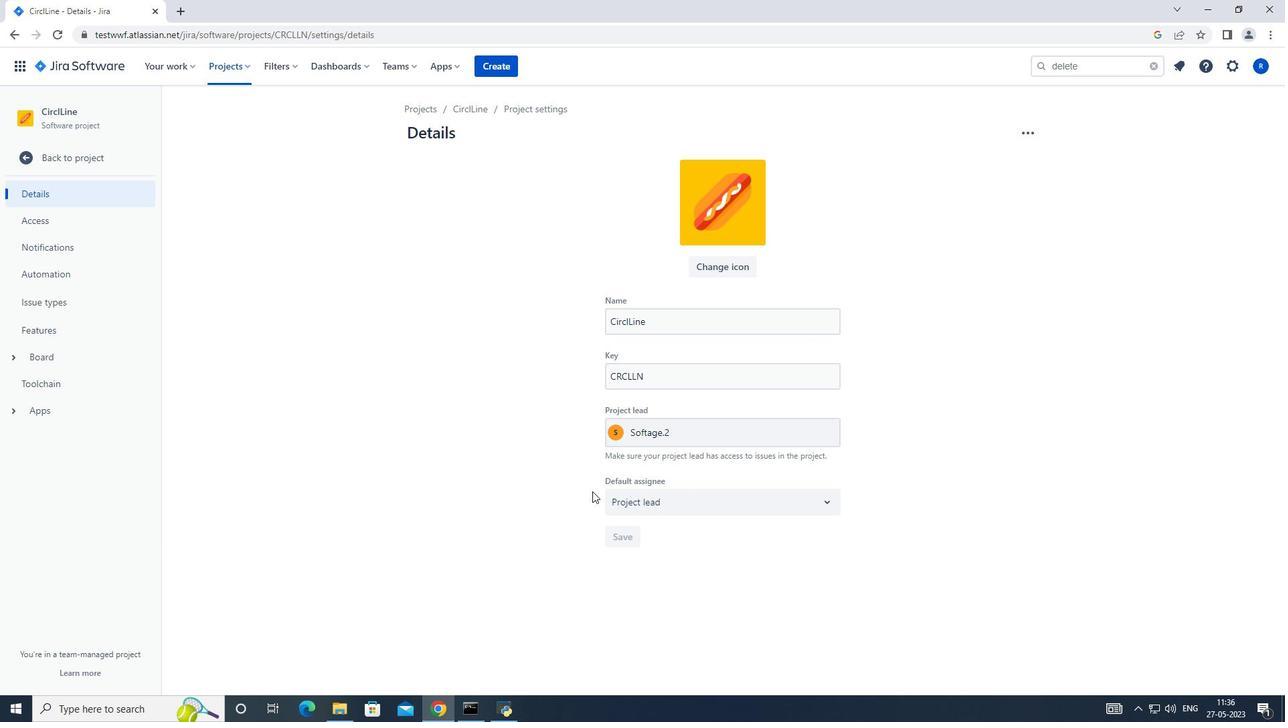 
Action: Mouse moved to (70, 166)
Screenshot: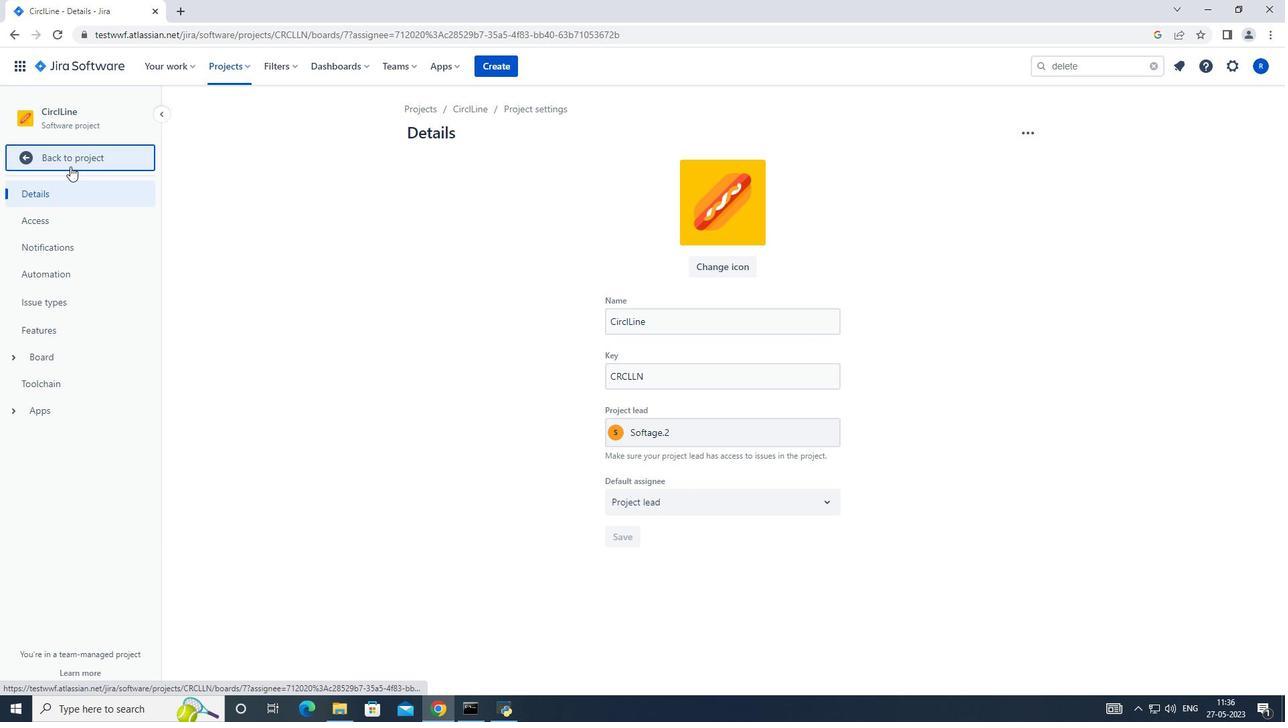 
Action: Mouse pressed left at (70, 166)
Screenshot: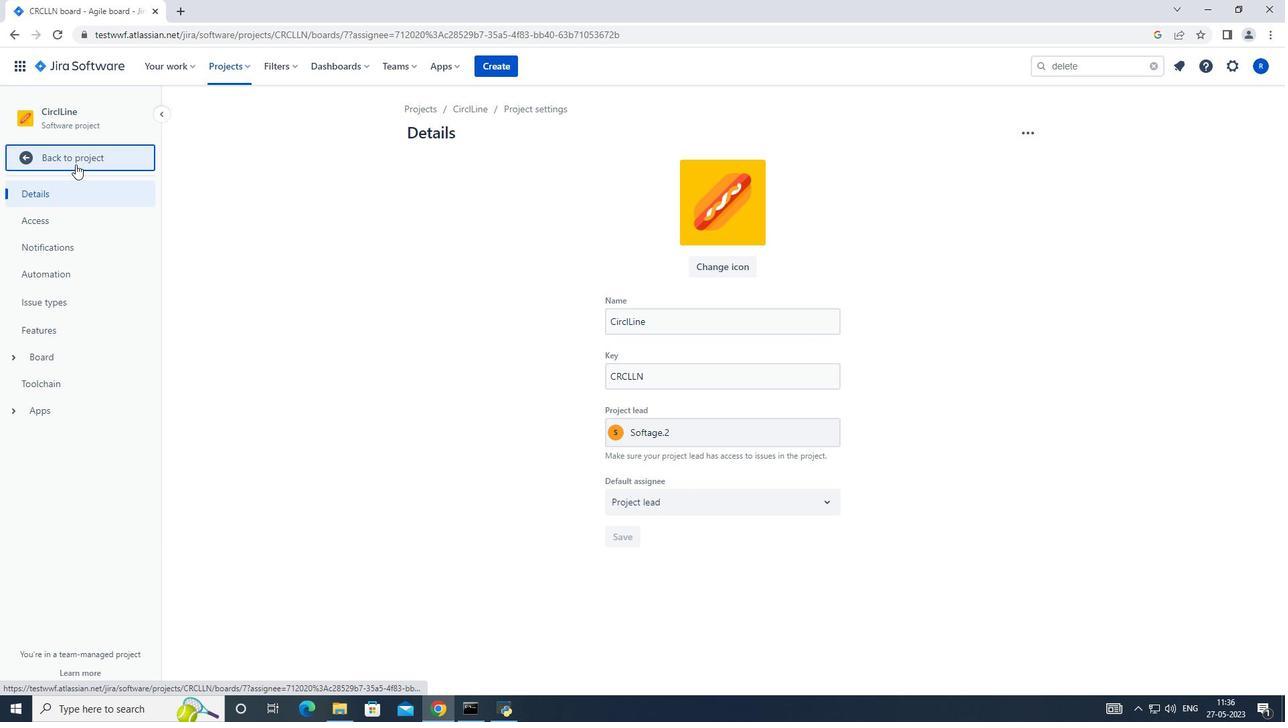 
Action: Mouse moved to (317, 179)
Screenshot: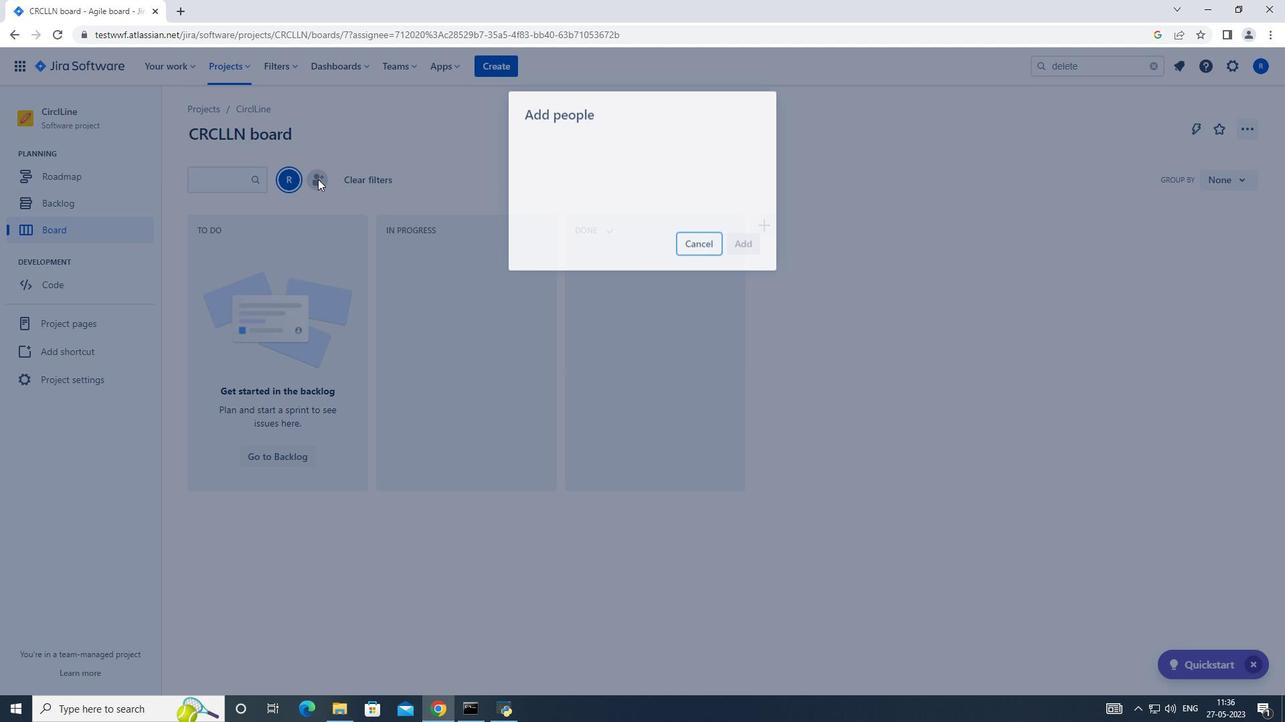 
Action: Mouse pressed left at (317, 179)
Screenshot: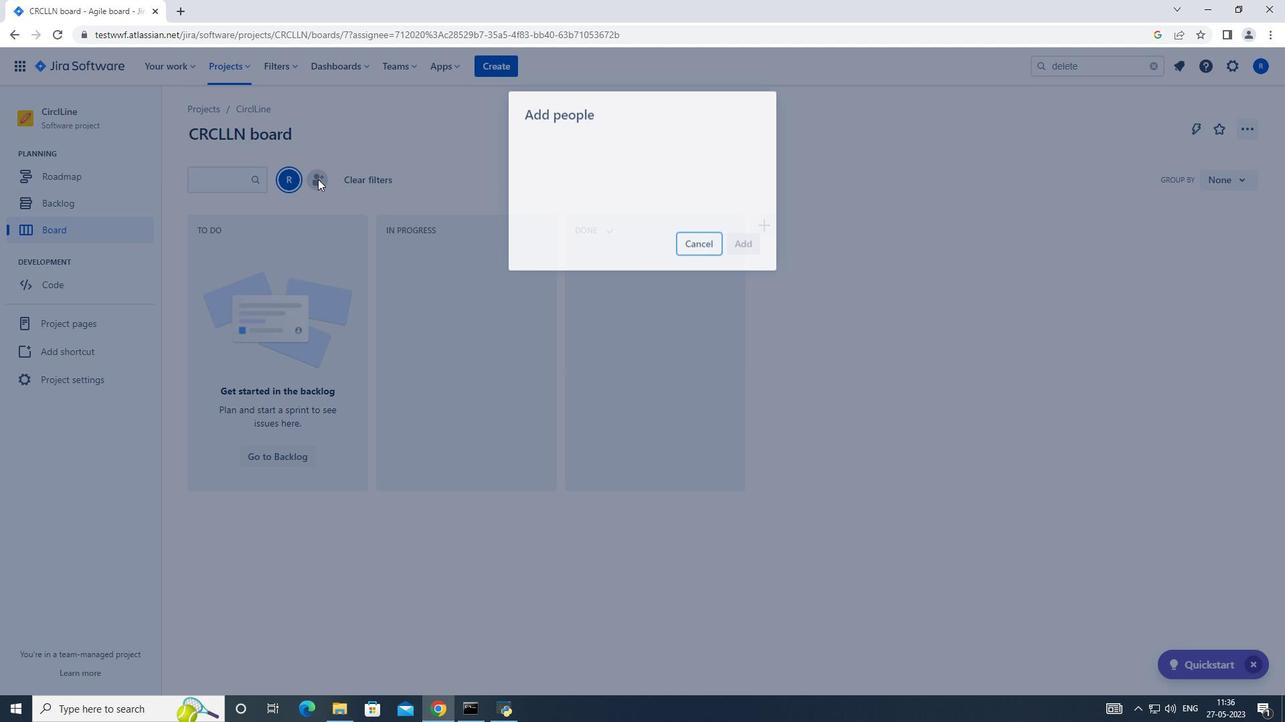
Action: Mouse moved to (642, 163)
Screenshot: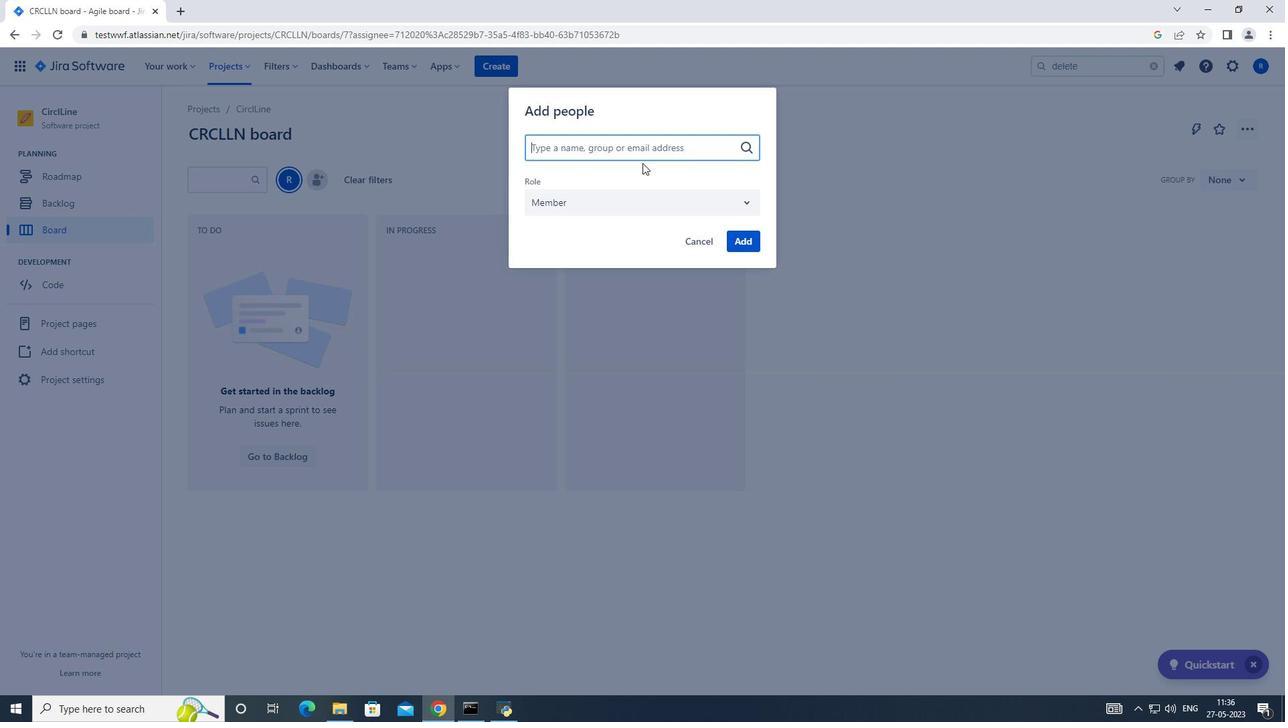 
Action: Key pressed softage.3<Key.shift_r>@softage.net
Screenshot: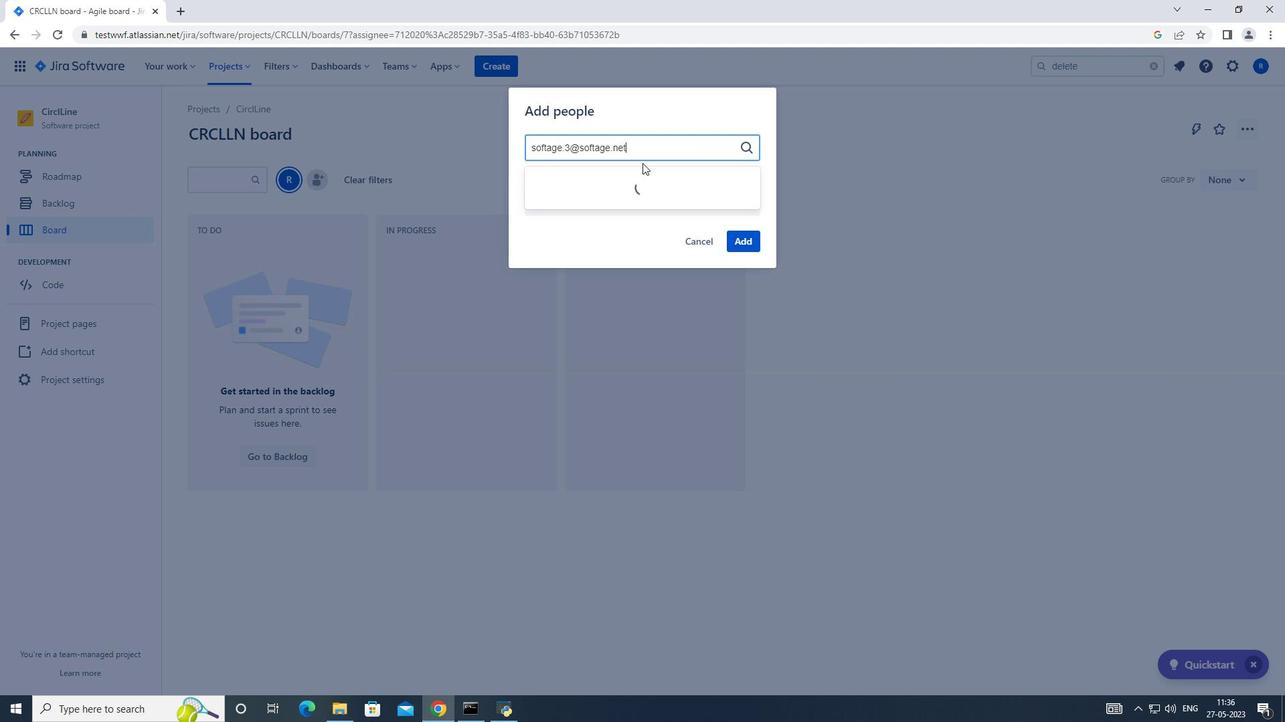 
Action: Mouse moved to (599, 182)
Screenshot: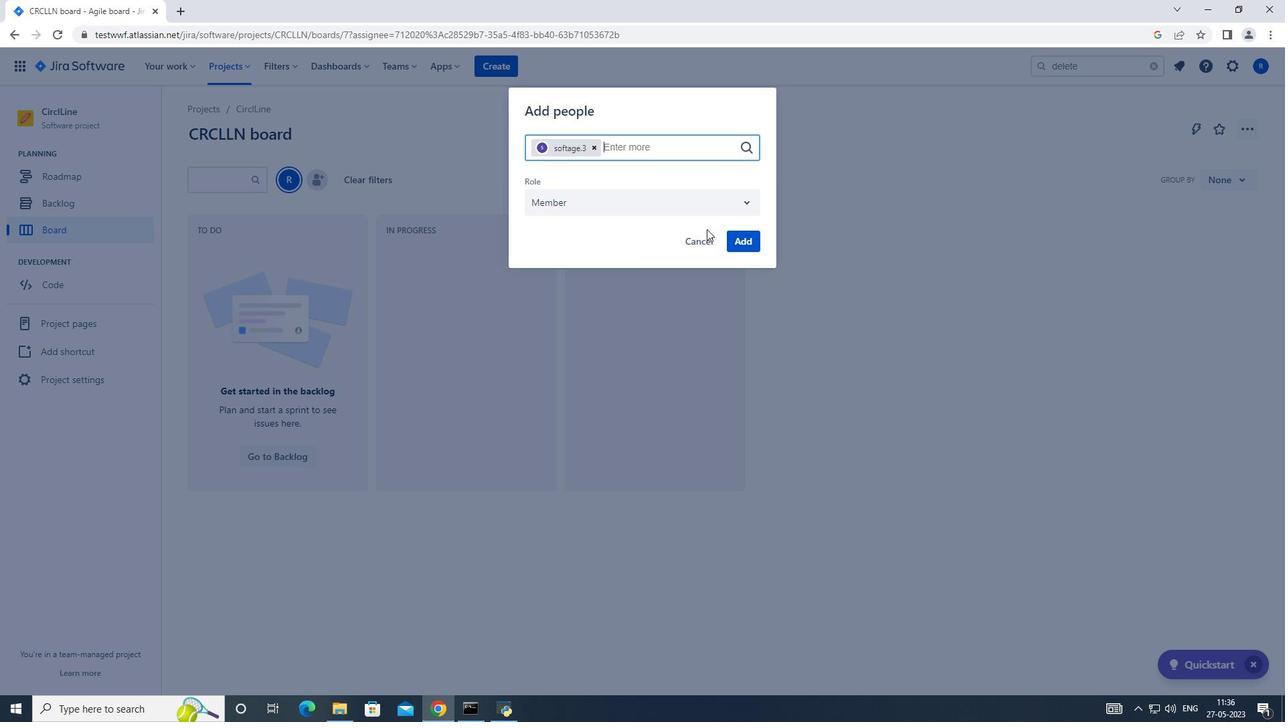 
Action: Mouse pressed left at (599, 182)
Screenshot: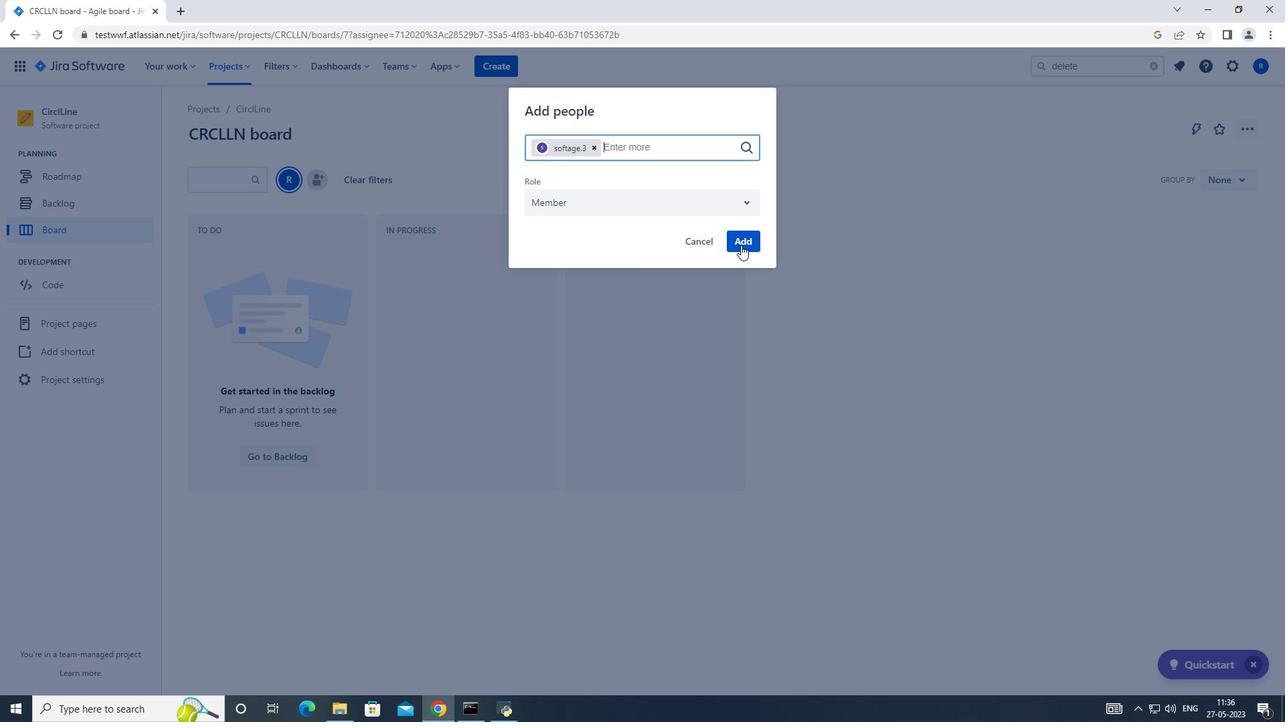 
Action: Mouse moved to (743, 245)
Screenshot: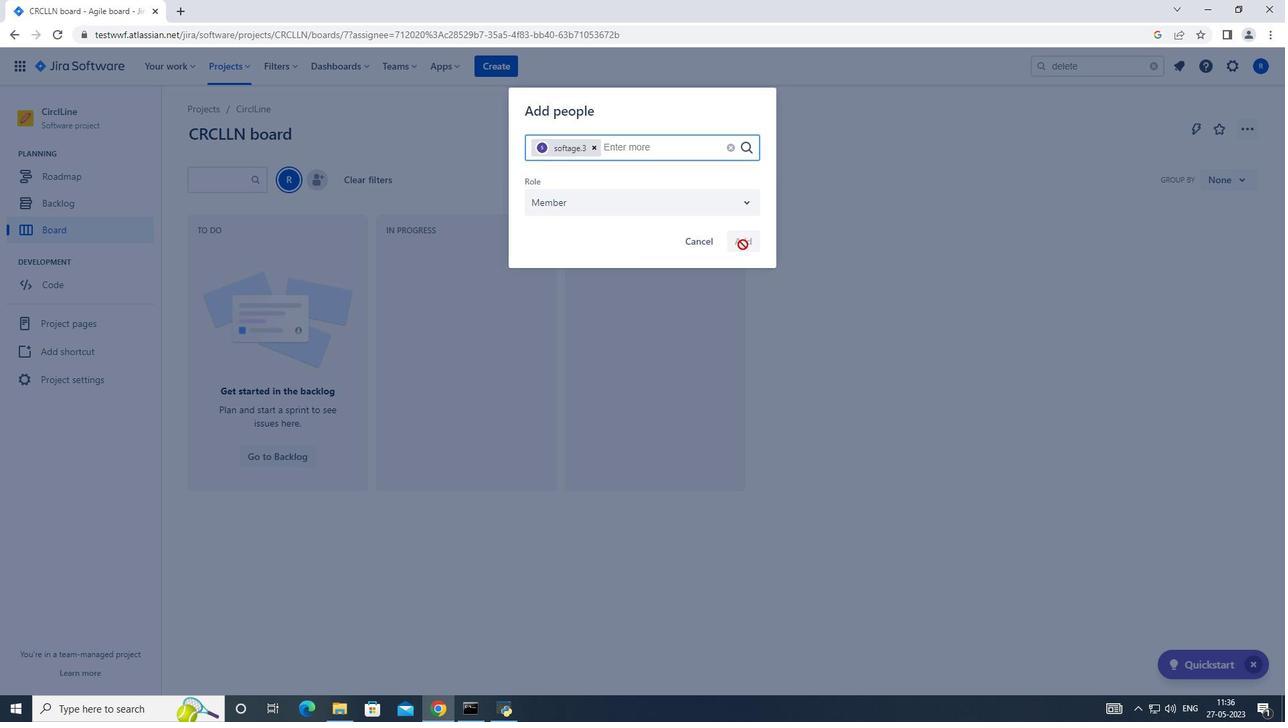 
Action: Mouse pressed left at (743, 245)
Screenshot: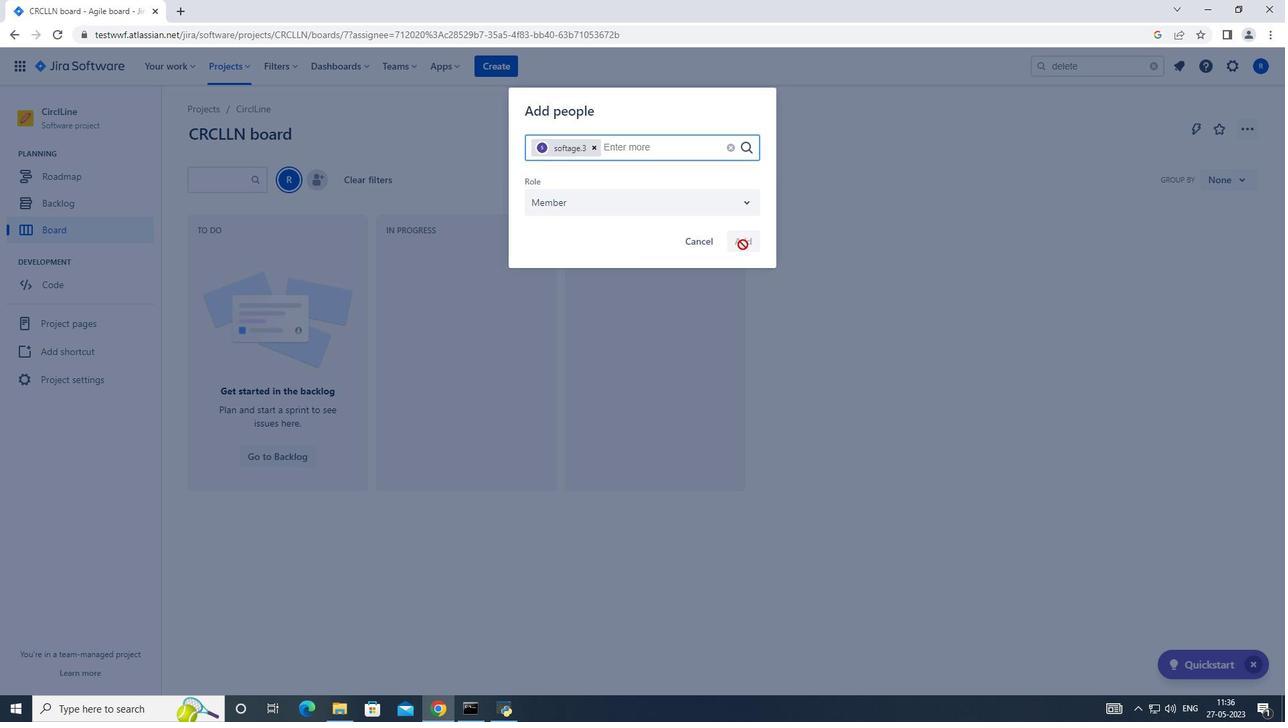
Action: Mouse moved to (738, 273)
Screenshot: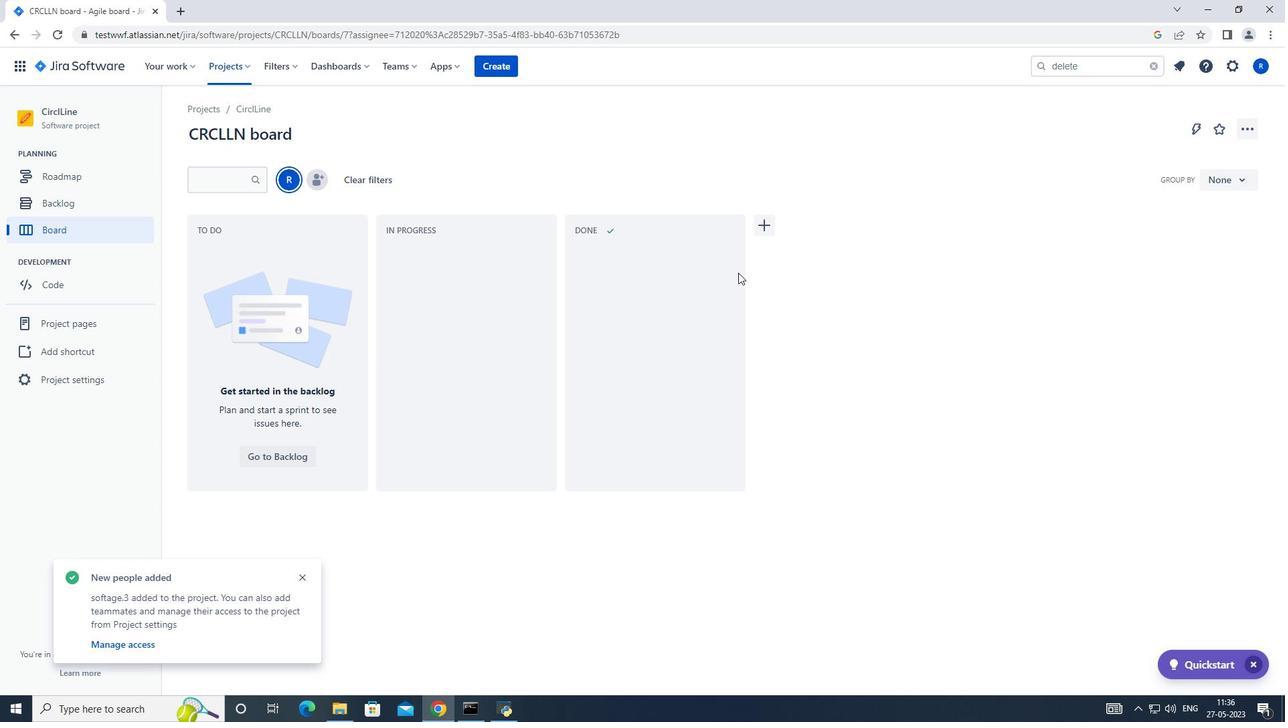 
